Task: Research Airbnb options in Dimitrovgrad, Bulgaria from 10th December, 2023 to 20th December, 2023 for 2 adults. Place can be private room with 1  bedroom having 1 bed and 1 bathroom. Property type can be flat. Amenities needed are: wifi, TV, free parkinig on premises, gym, breakfast.
Action: Mouse moved to (528, 120)
Screenshot: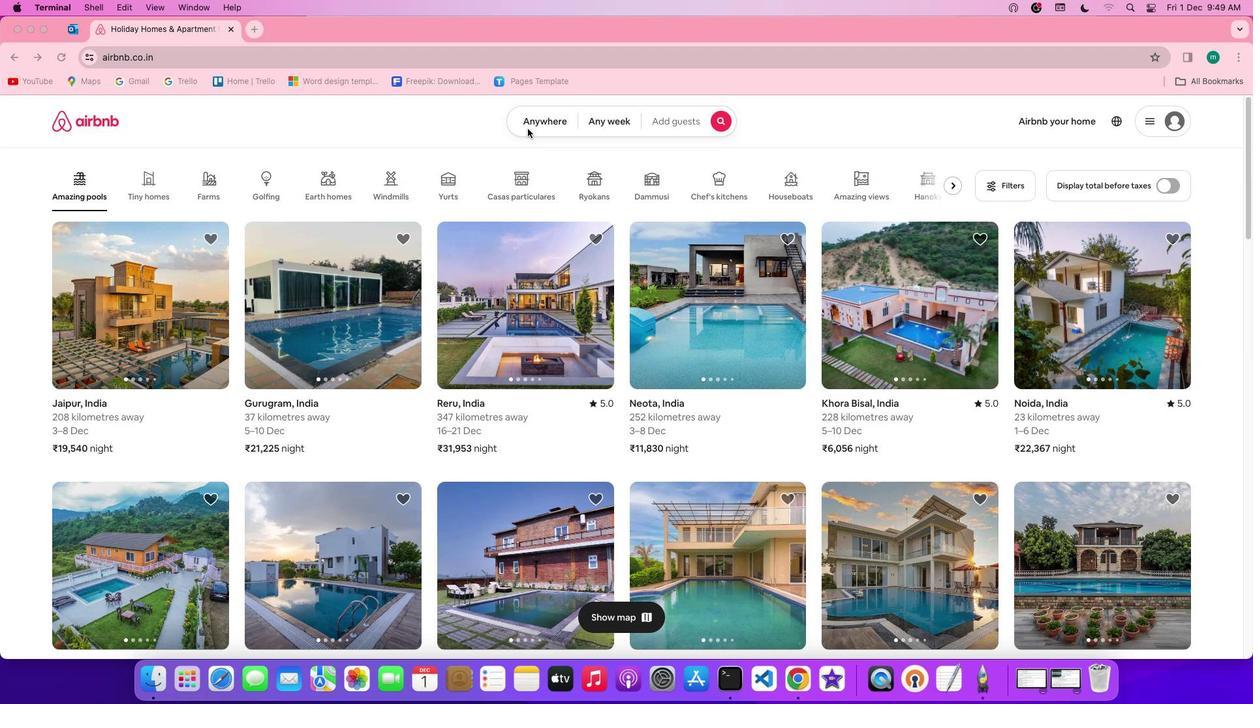 
Action: Mouse pressed left at (528, 120)
Screenshot: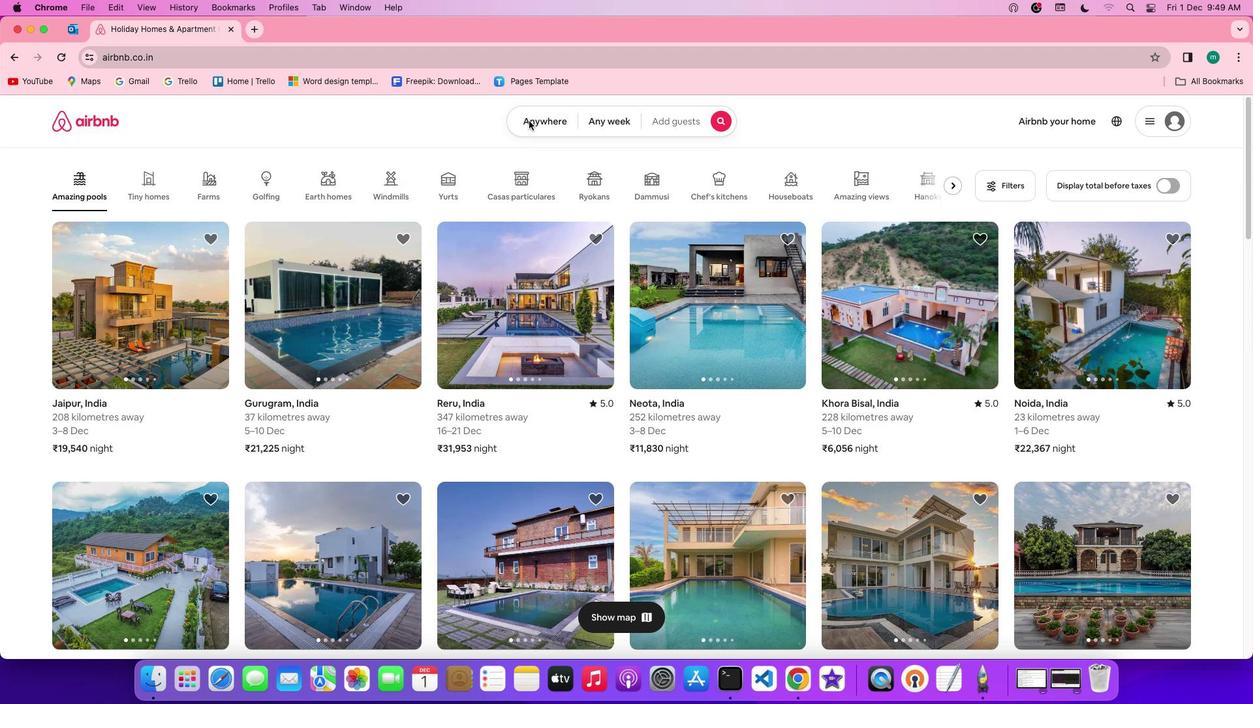 
Action: Mouse pressed left at (528, 120)
Screenshot: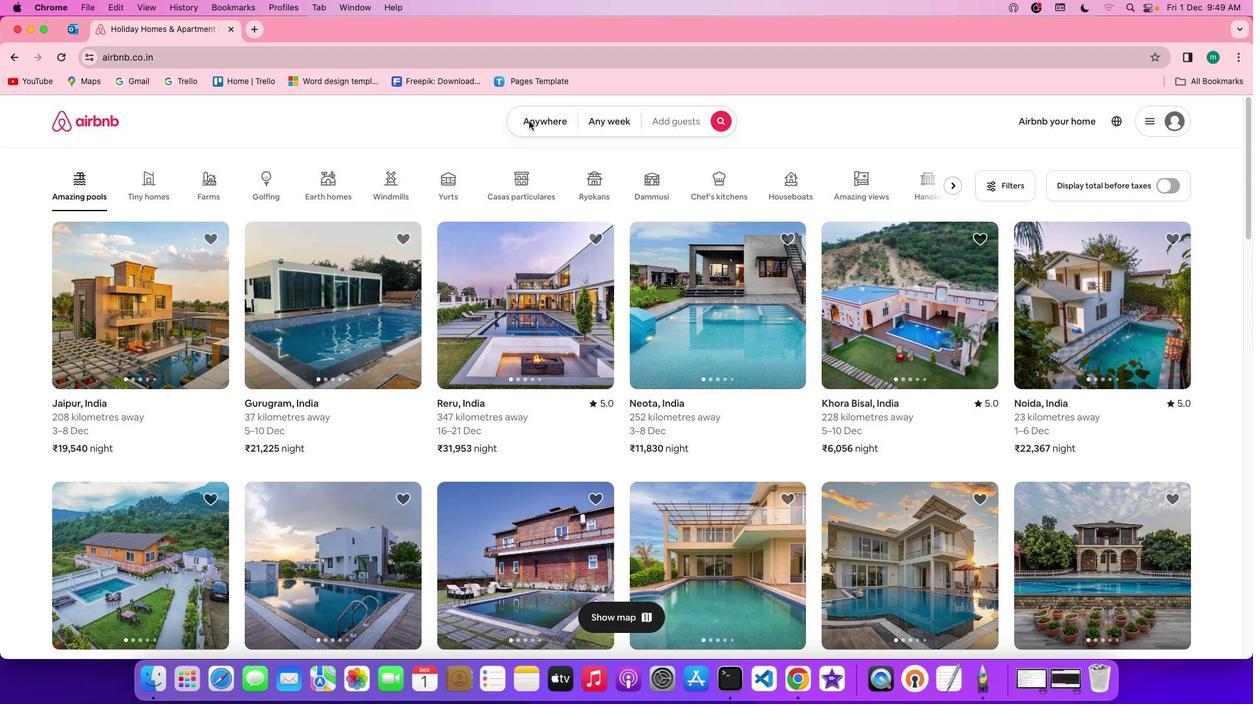 
Action: Mouse moved to (479, 175)
Screenshot: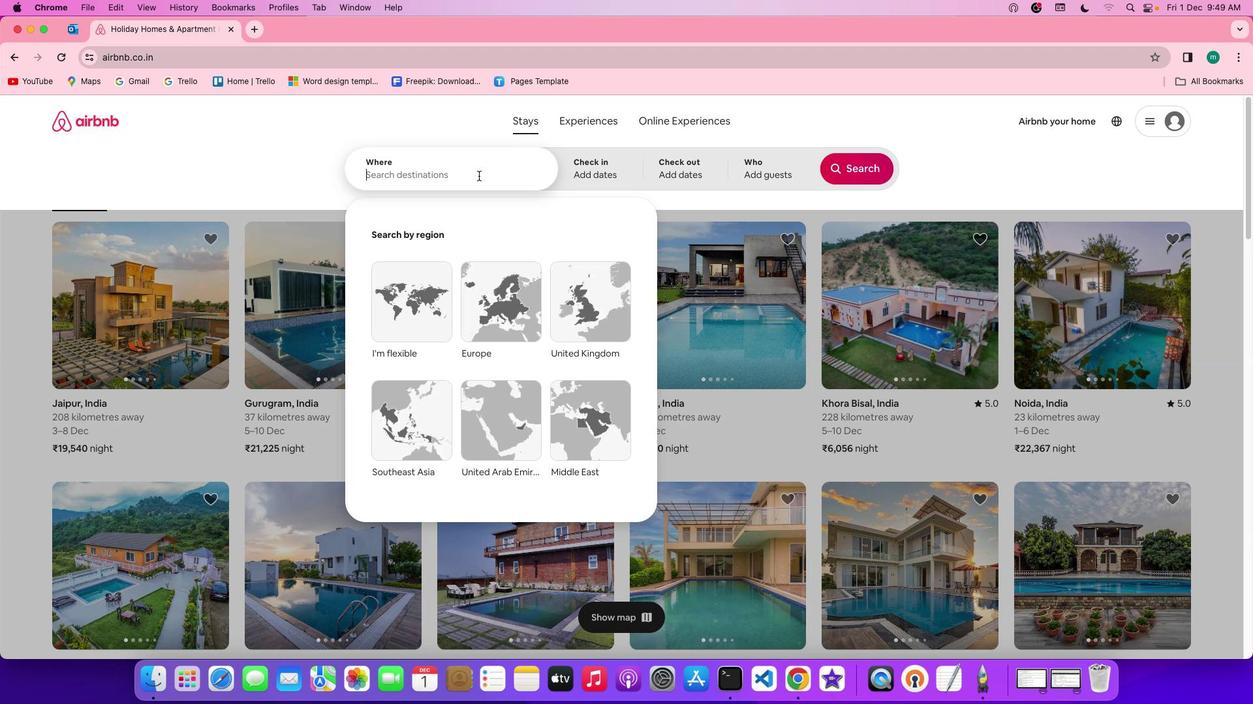 
Action: Mouse pressed left at (479, 175)
Screenshot: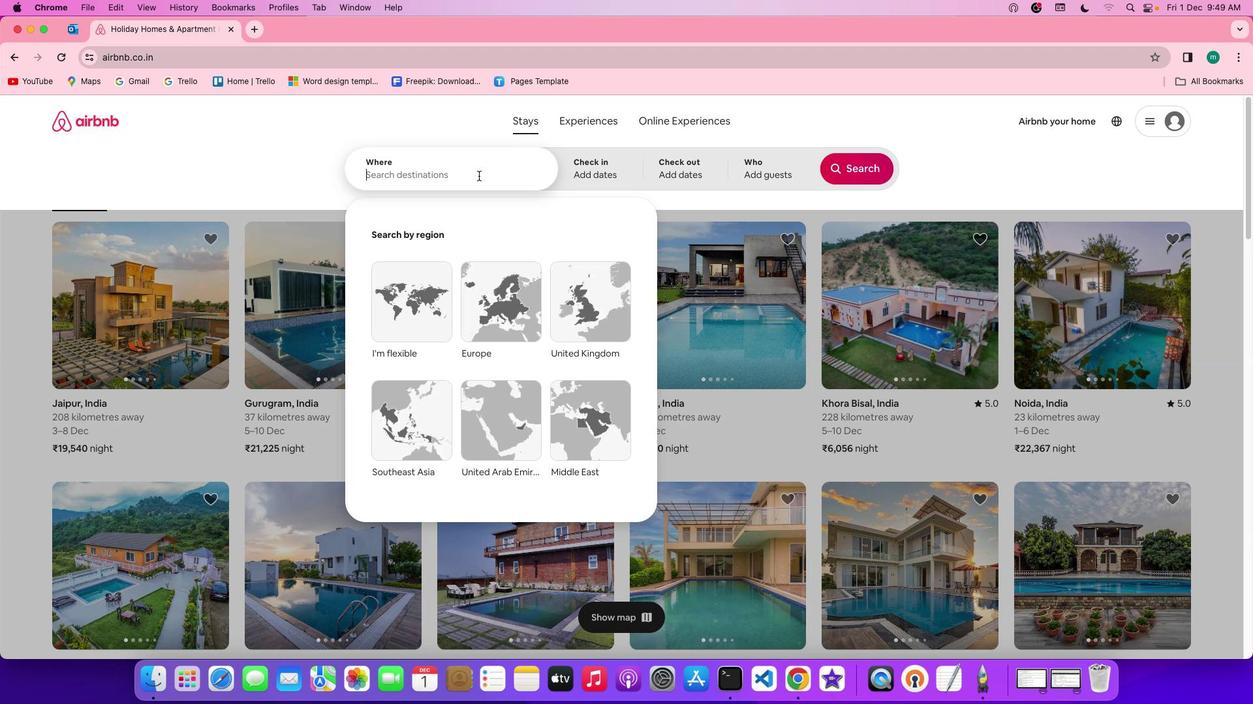 
Action: Key pressed Key.shift'D''i''m''i''t''r''o''v''g''r''a''d'','Key.spaceKey.shiftKey.shift'B''u''l''g''a''r''i''a'
Screenshot: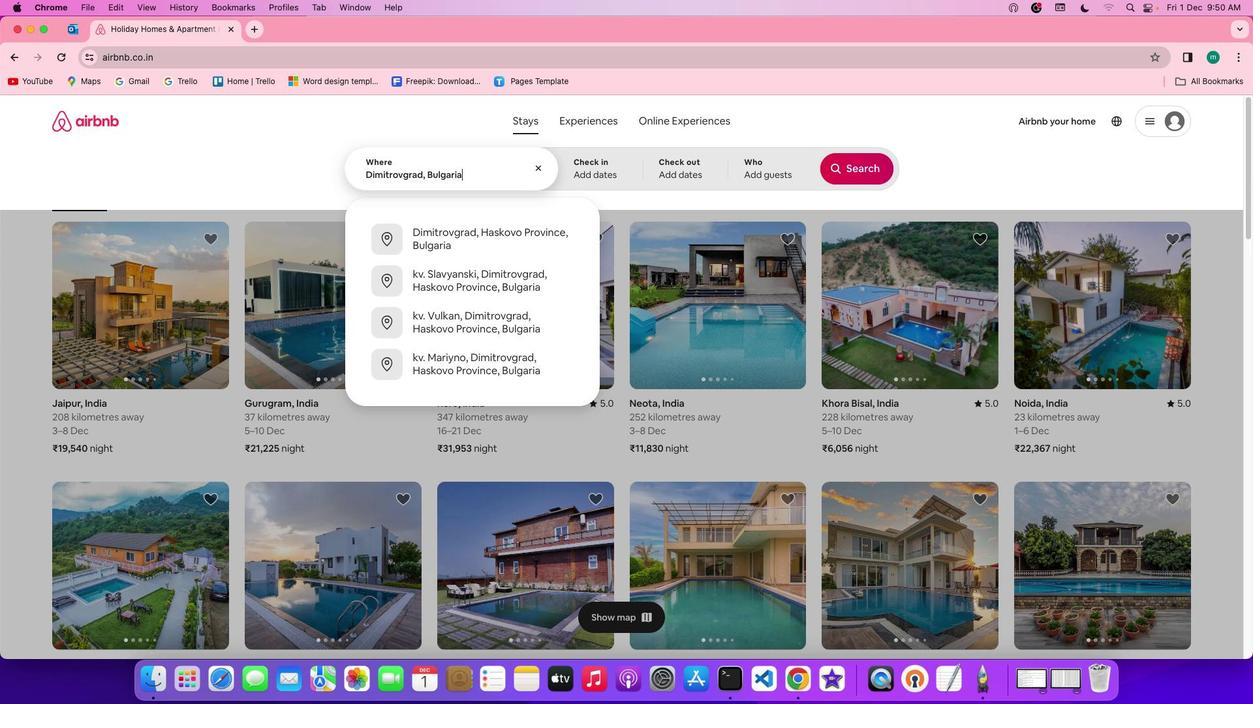 
Action: Mouse moved to (576, 165)
Screenshot: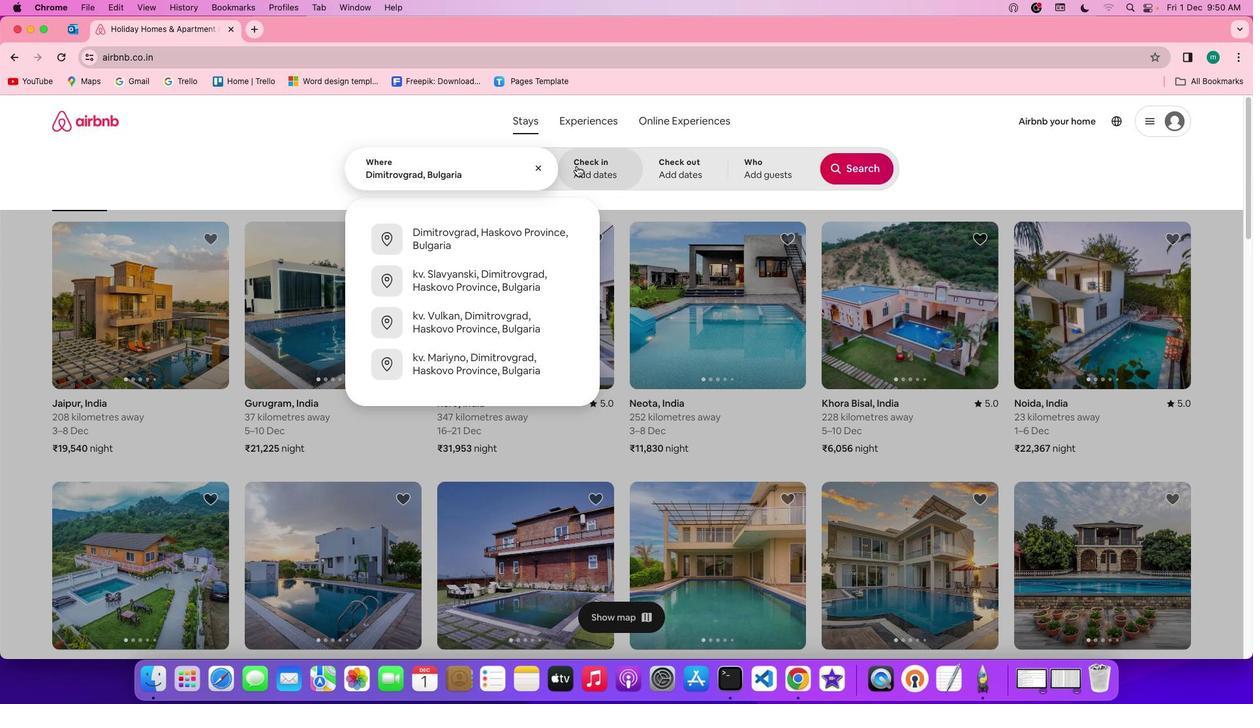 
Action: Mouse pressed left at (576, 165)
Screenshot: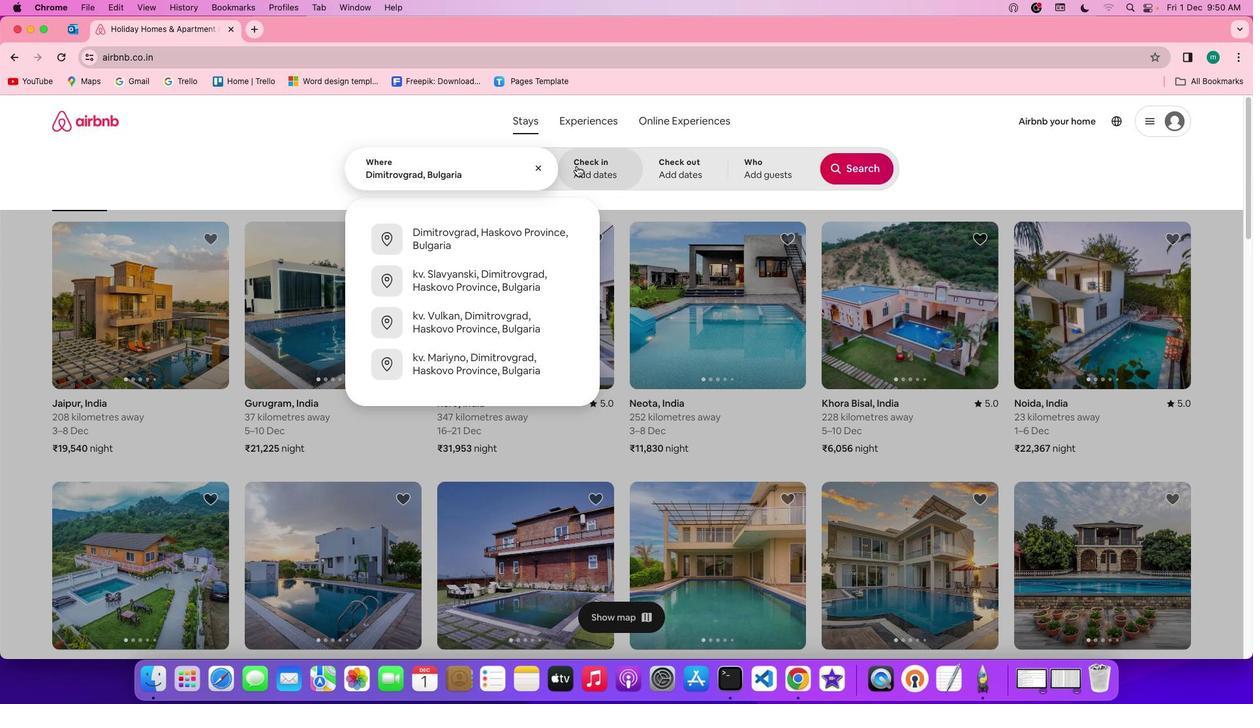 
Action: Mouse moved to (409, 390)
Screenshot: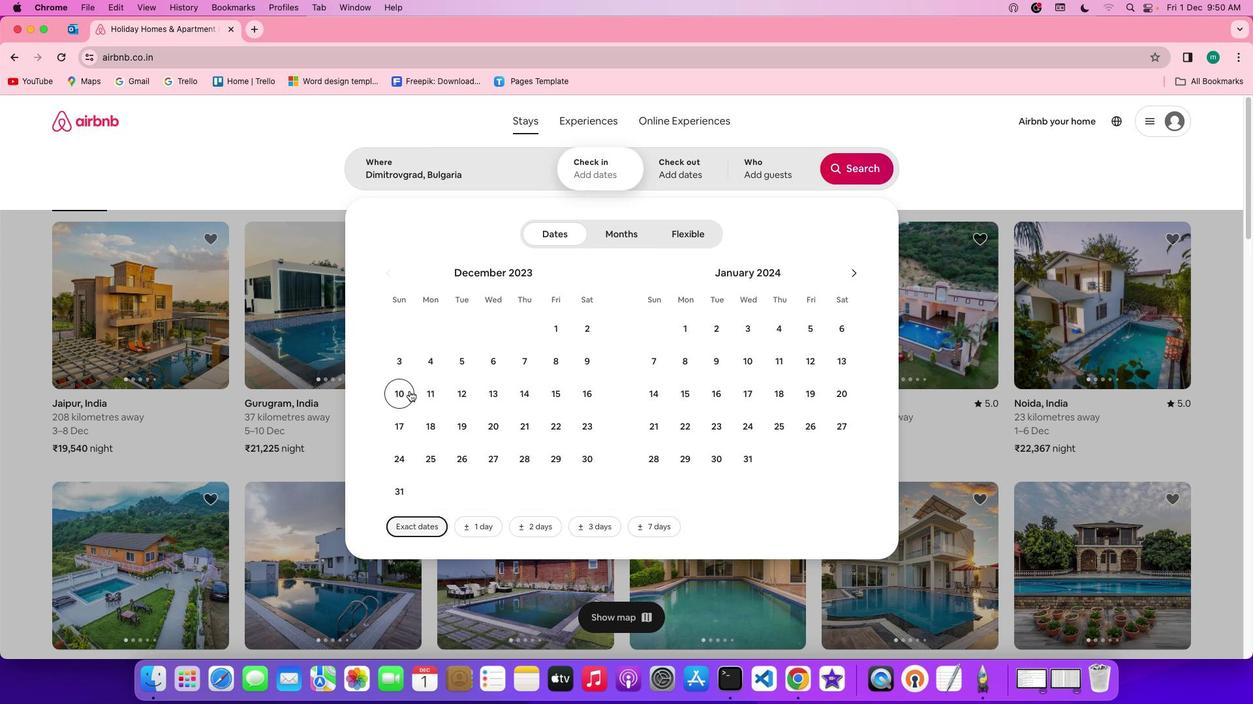 
Action: Mouse pressed left at (409, 390)
Screenshot: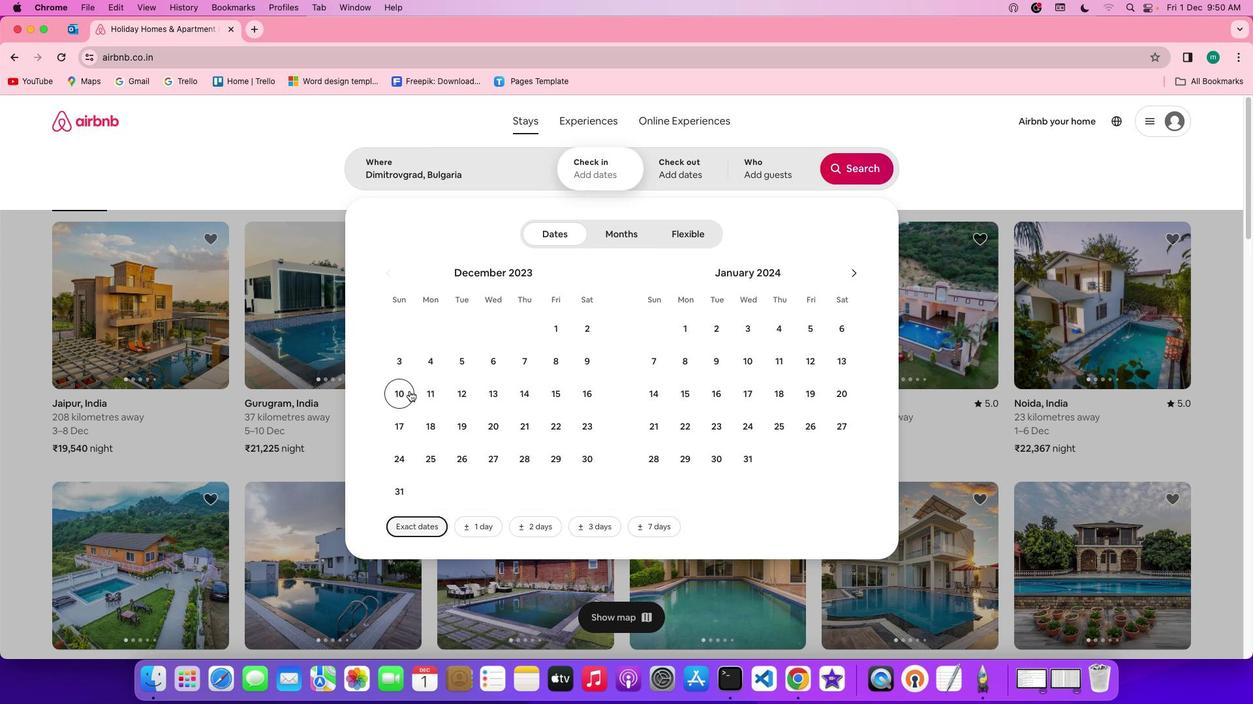 
Action: Mouse moved to (484, 421)
Screenshot: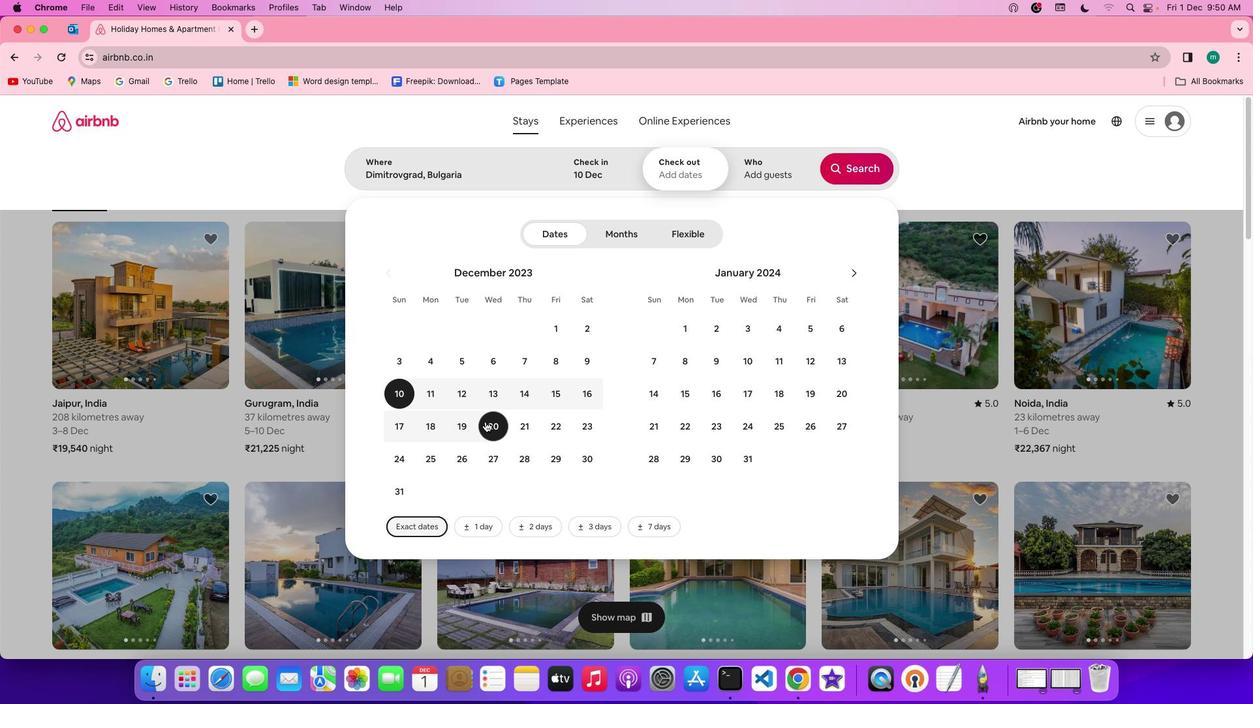 
Action: Mouse pressed left at (484, 421)
Screenshot: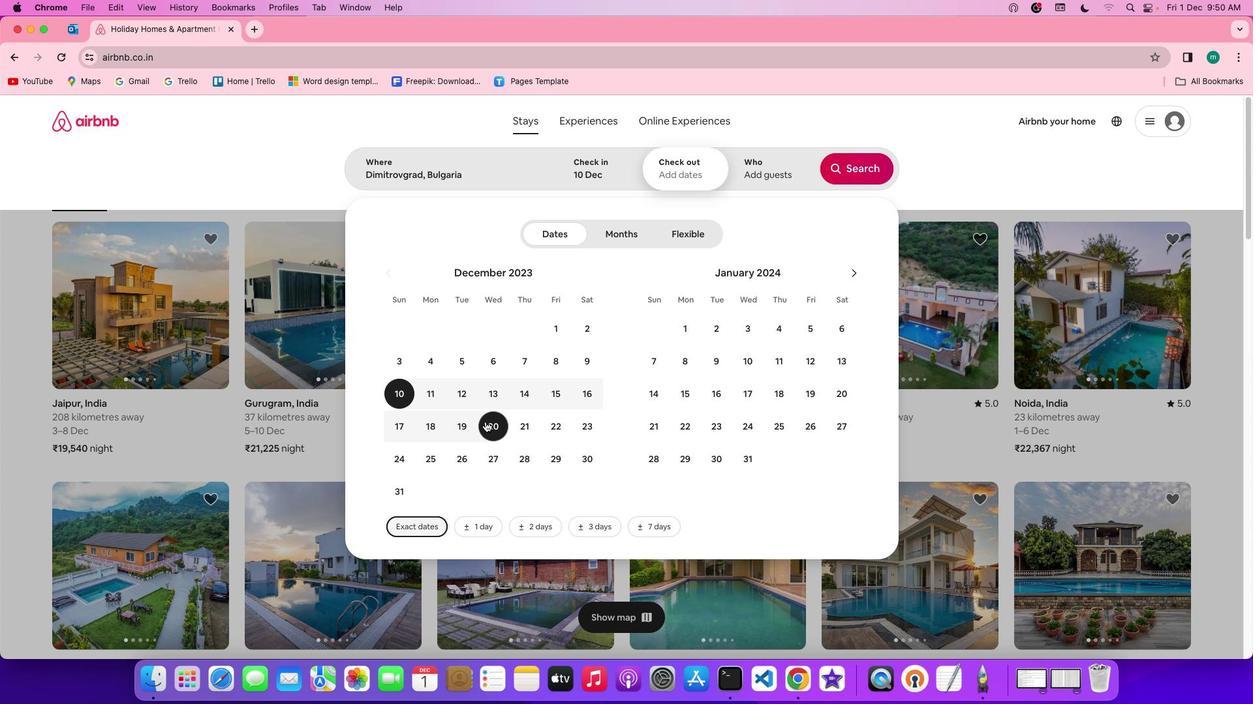 
Action: Mouse moved to (768, 163)
Screenshot: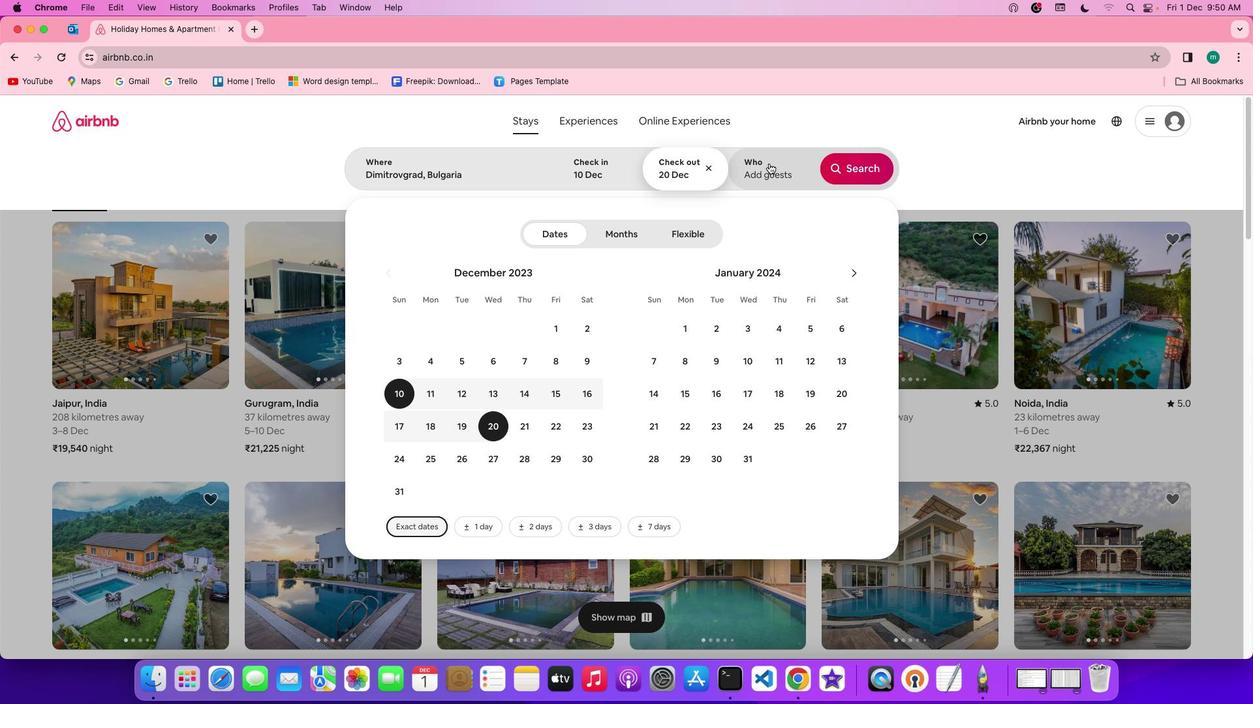 
Action: Mouse pressed left at (768, 163)
Screenshot: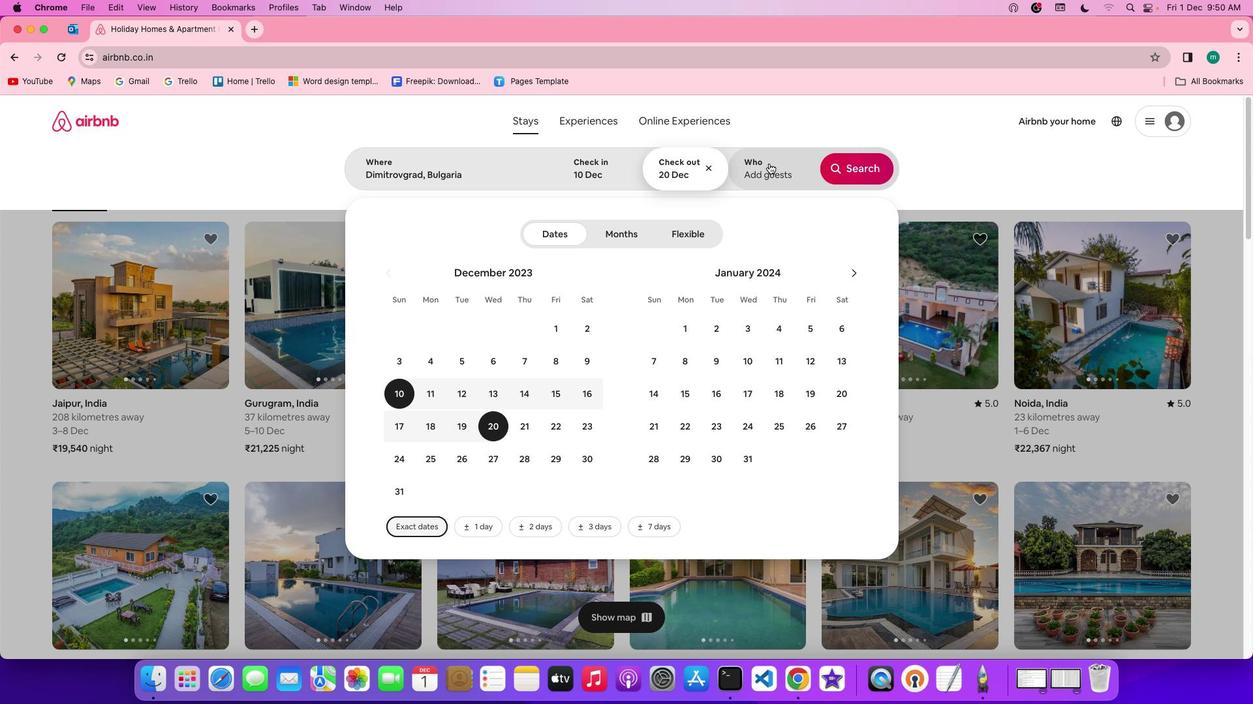 
Action: Mouse moved to (856, 235)
Screenshot: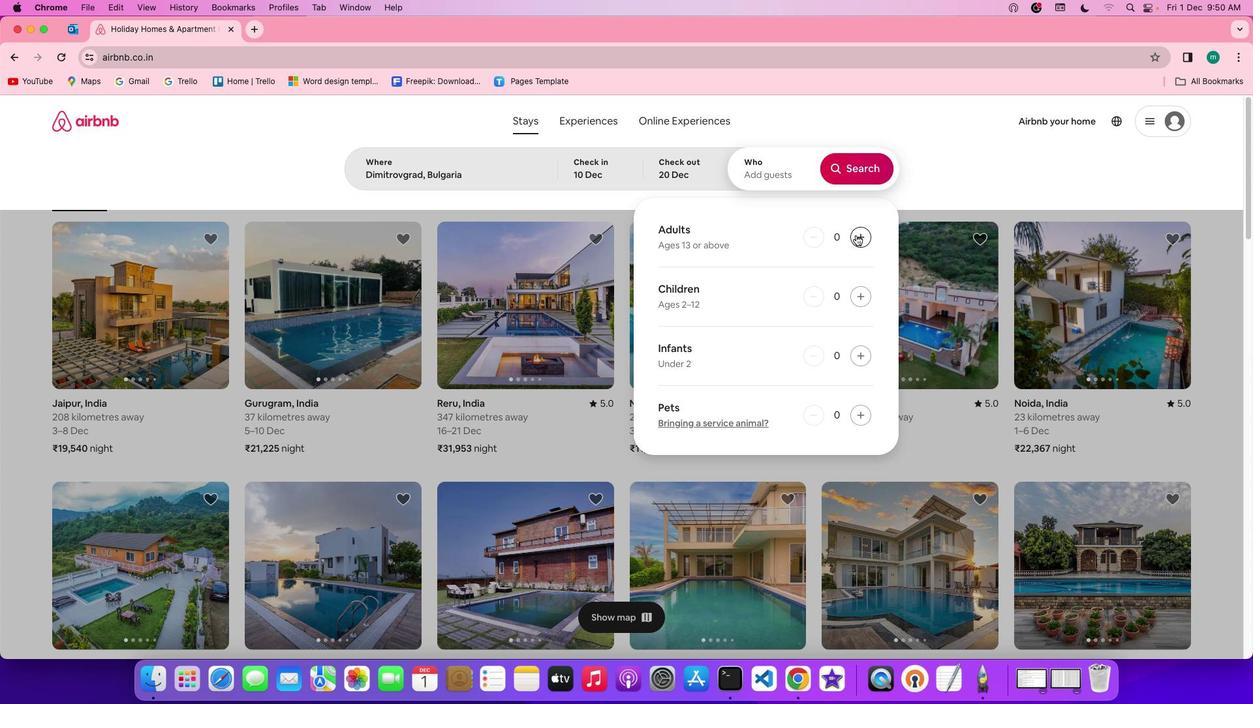 
Action: Mouse pressed left at (856, 235)
Screenshot: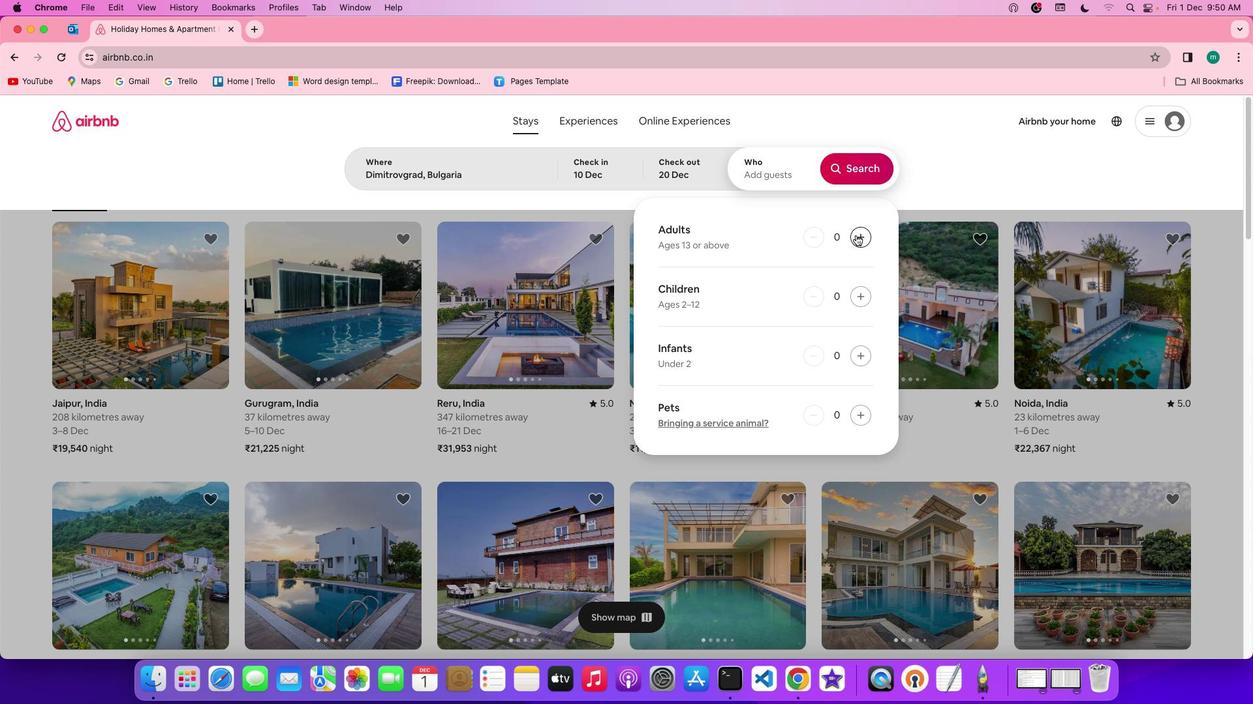 
Action: Mouse pressed left at (856, 235)
Screenshot: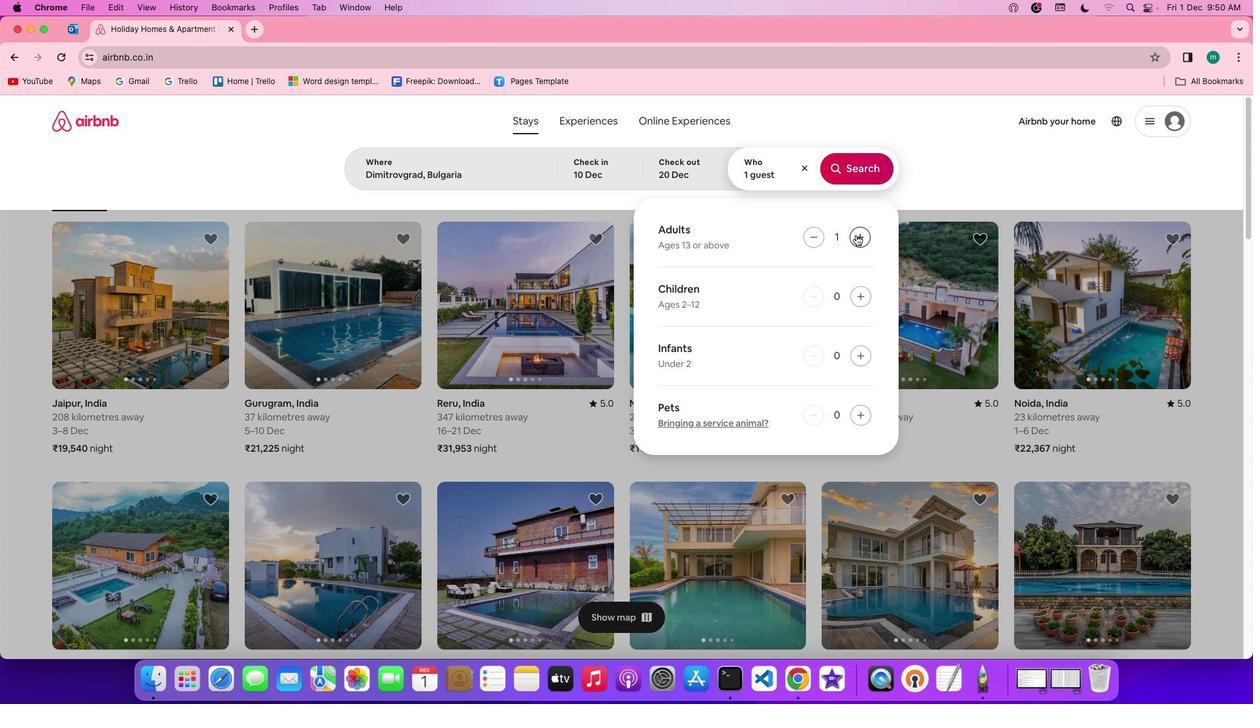 
Action: Mouse moved to (866, 164)
Screenshot: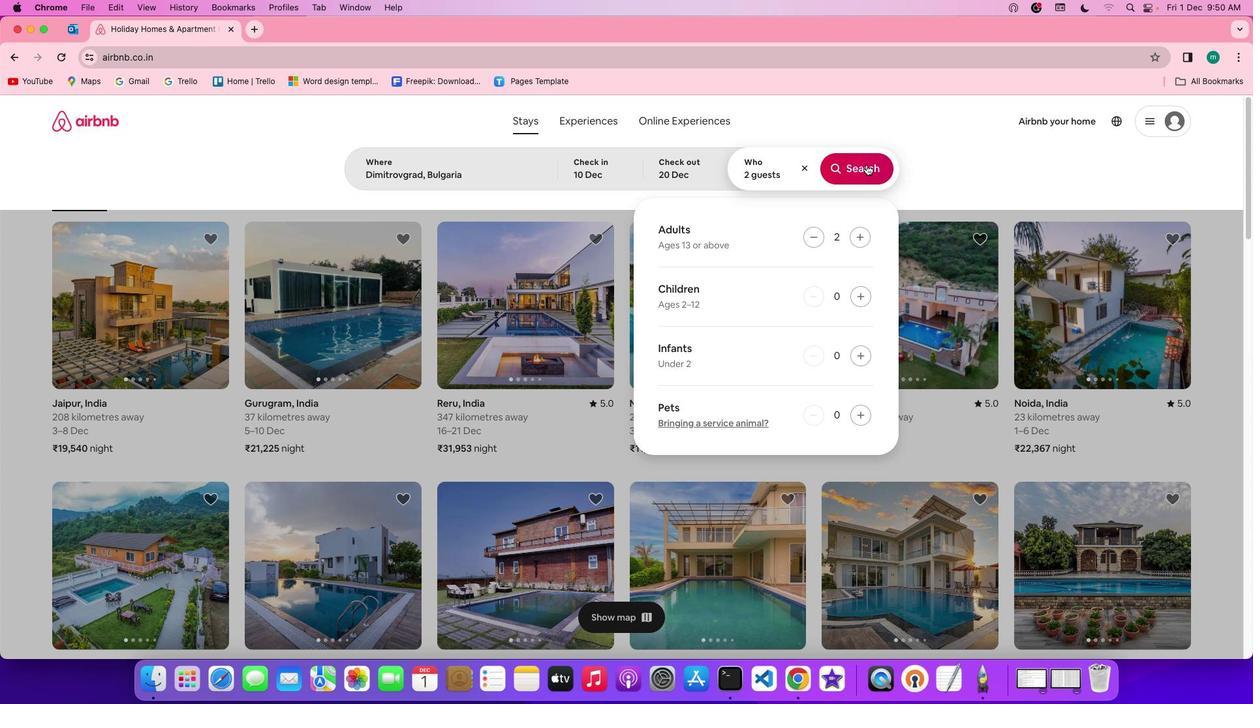 
Action: Mouse pressed left at (866, 164)
Screenshot: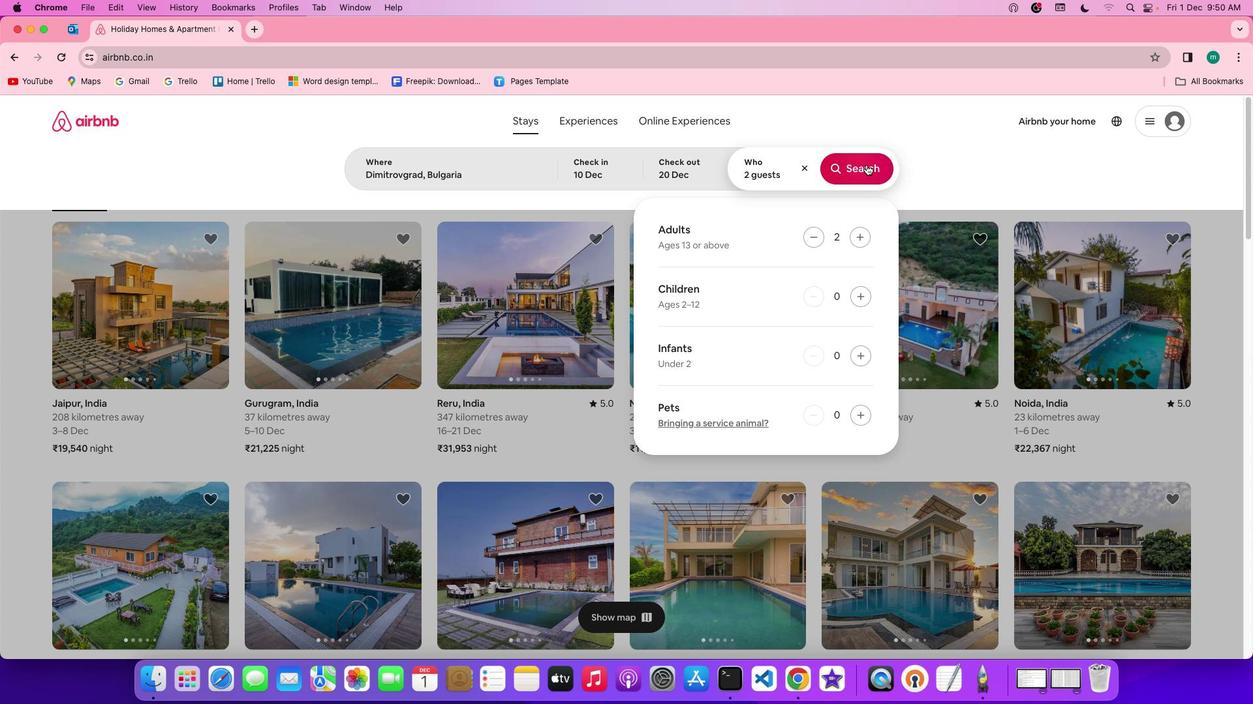 
Action: Mouse moved to (1052, 174)
Screenshot: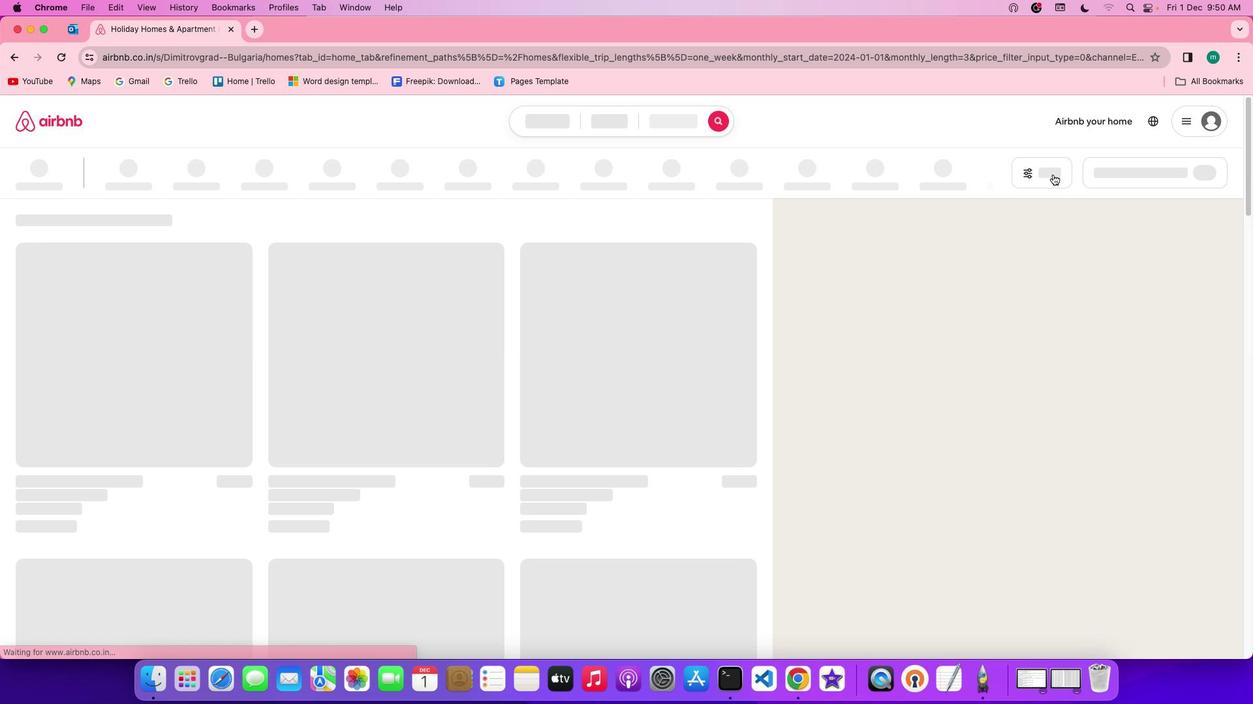 
Action: Mouse pressed left at (1052, 174)
Screenshot: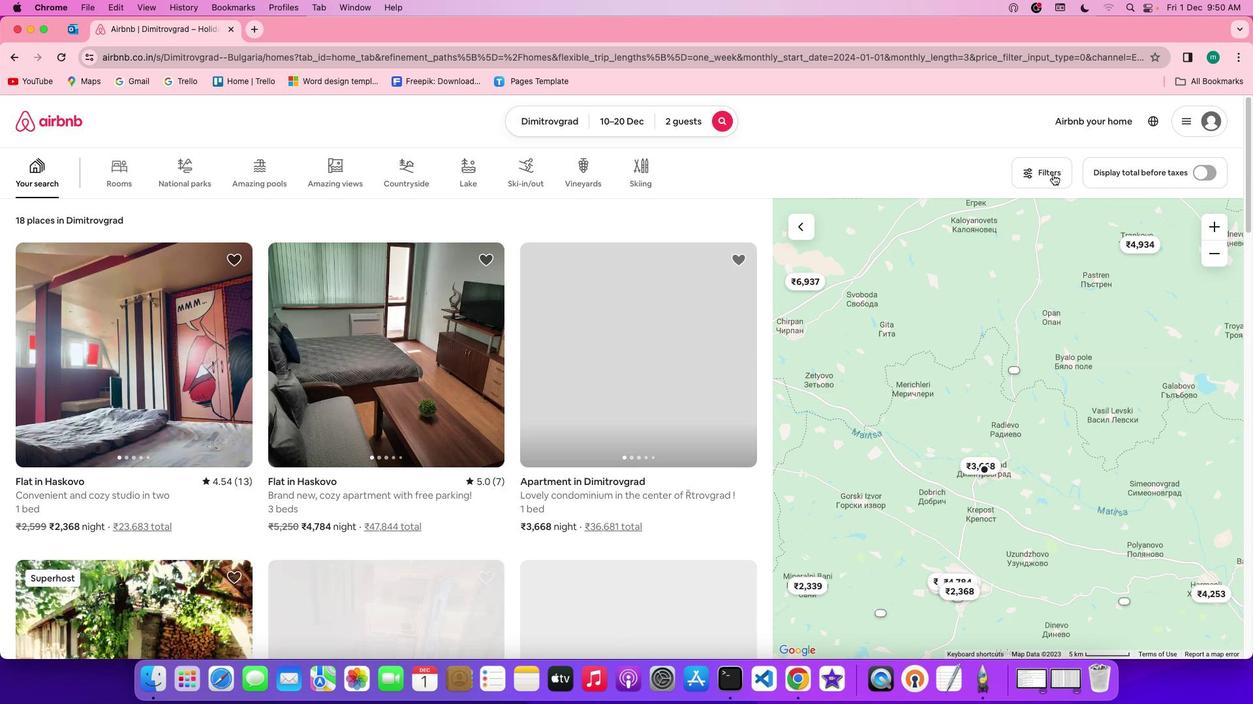 
Action: Mouse moved to (746, 332)
Screenshot: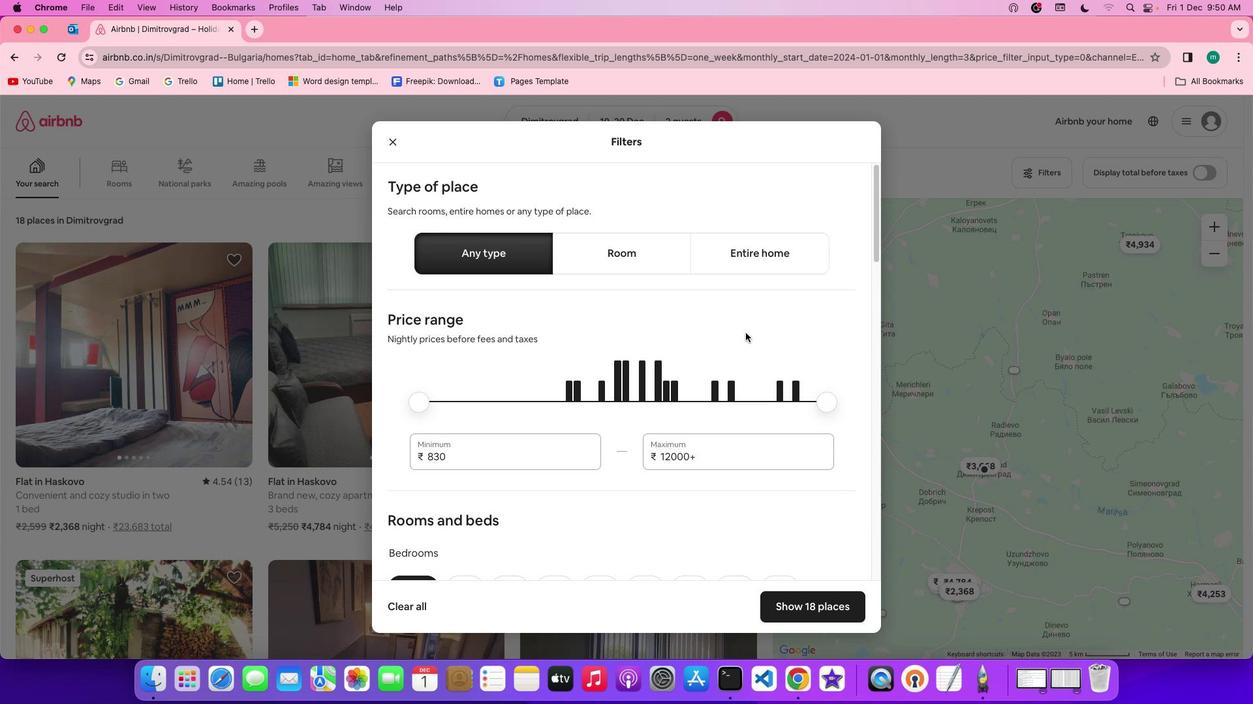 
Action: Mouse scrolled (746, 332) with delta (0, 0)
Screenshot: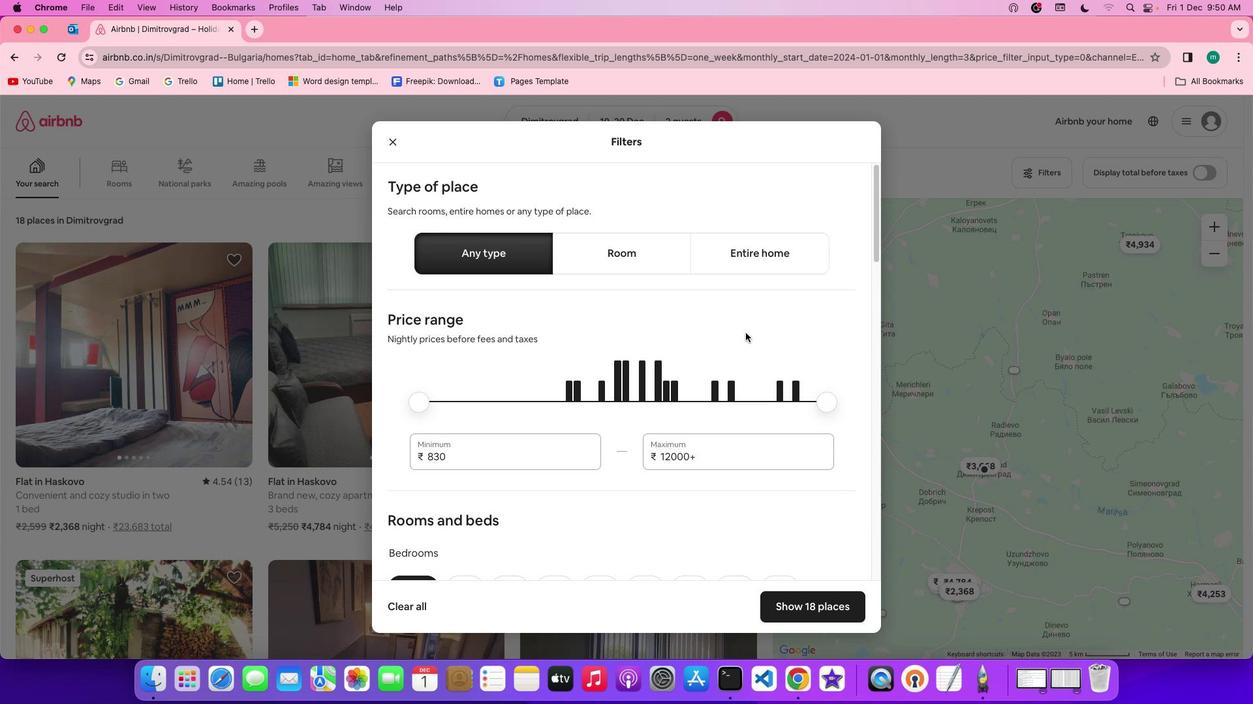 
Action: Mouse scrolled (746, 332) with delta (0, 0)
Screenshot: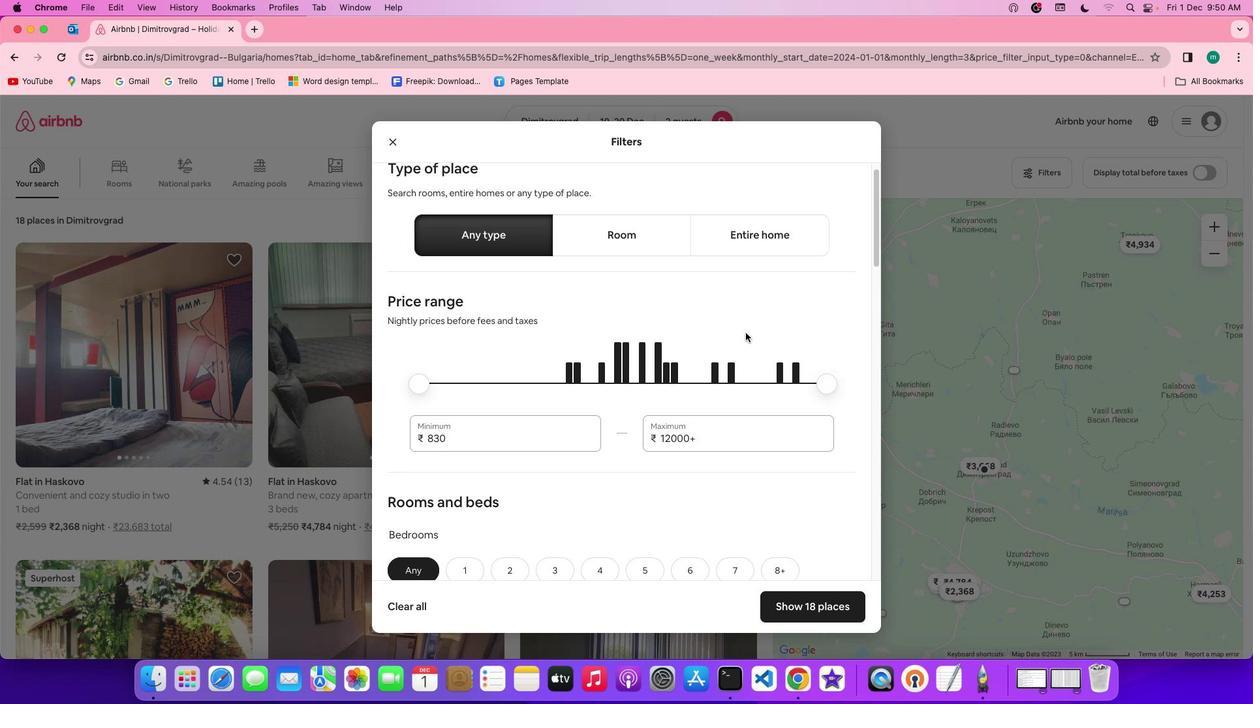 
Action: Mouse scrolled (746, 332) with delta (0, -1)
Screenshot: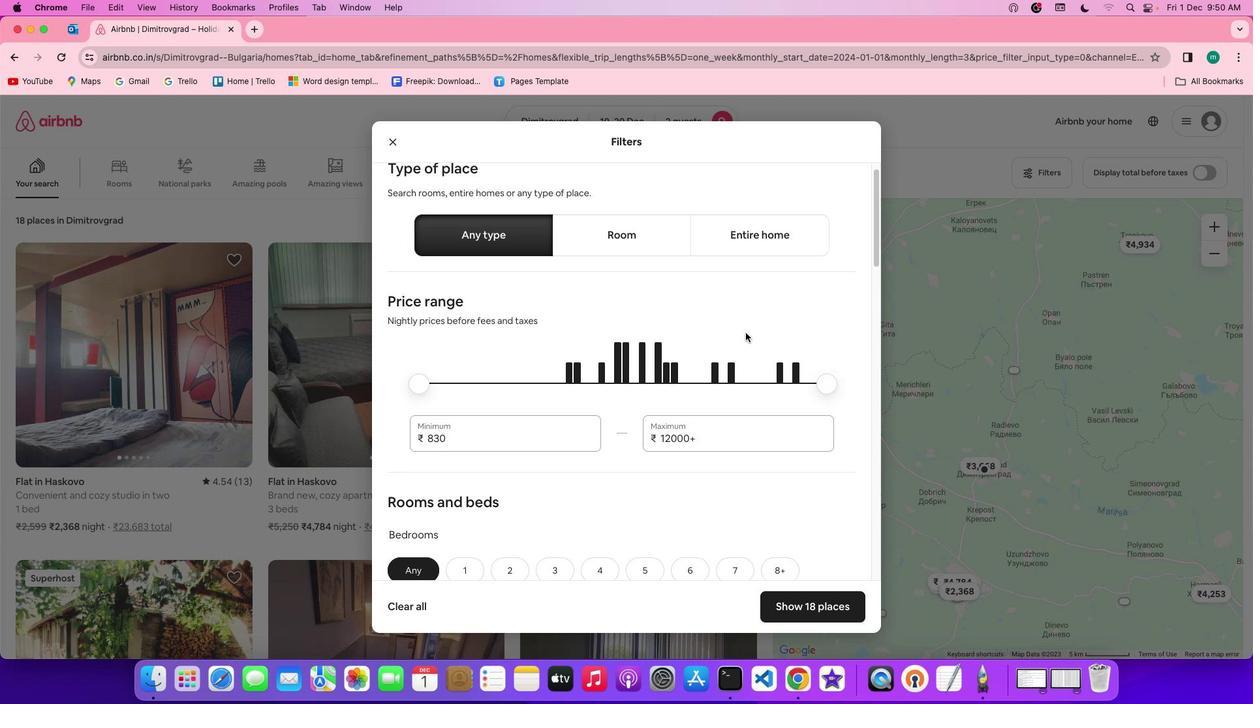 
Action: Mouse scrolled (746, 332) with delta (0, -1)
Screenshot: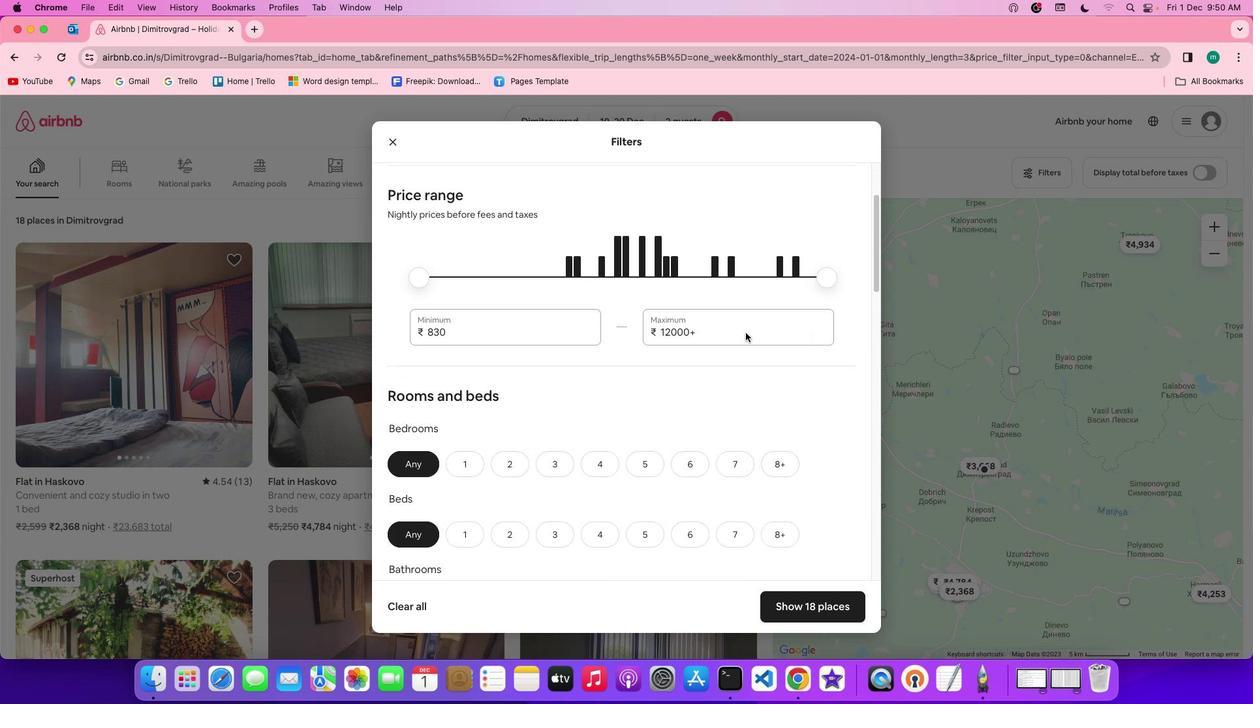 
Action: Mouse moved to (745, 332)
Screenshot: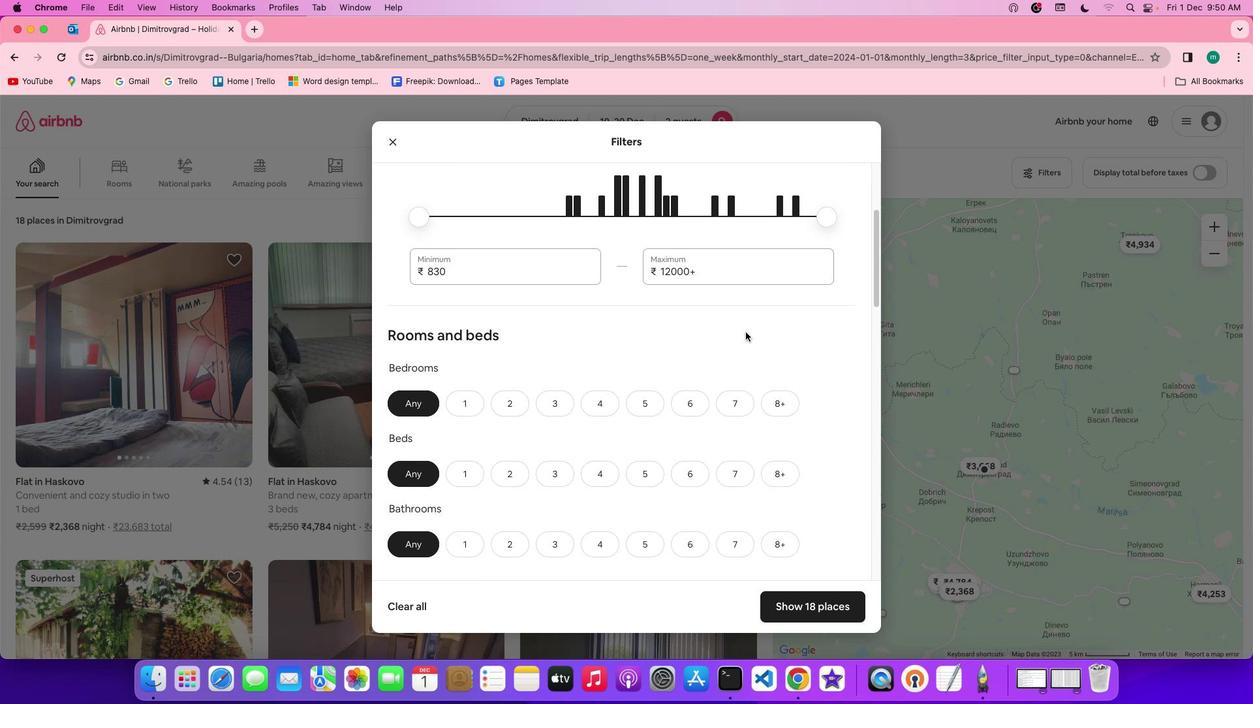 
Action: Mouse scrolled (745, 332) with delta (0, 0)
Screenshot: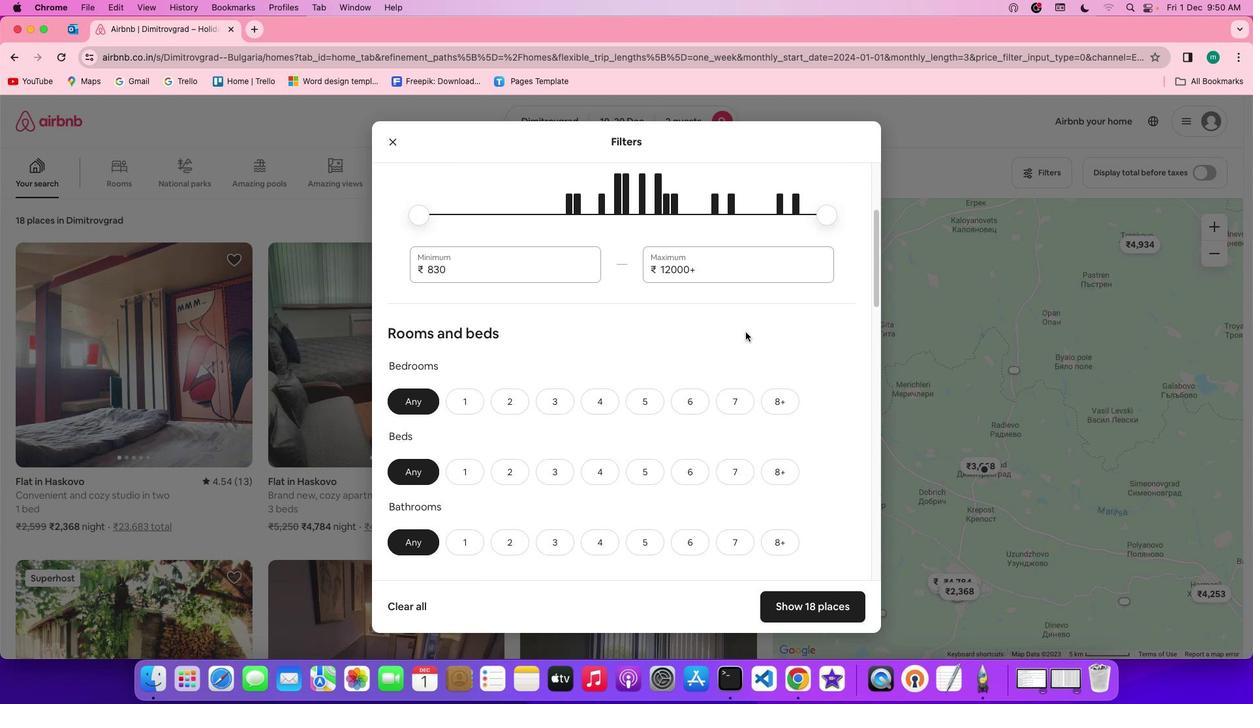 
Action: Mouse scrolled (745, 332) with delta (0, 0)
Screenshot: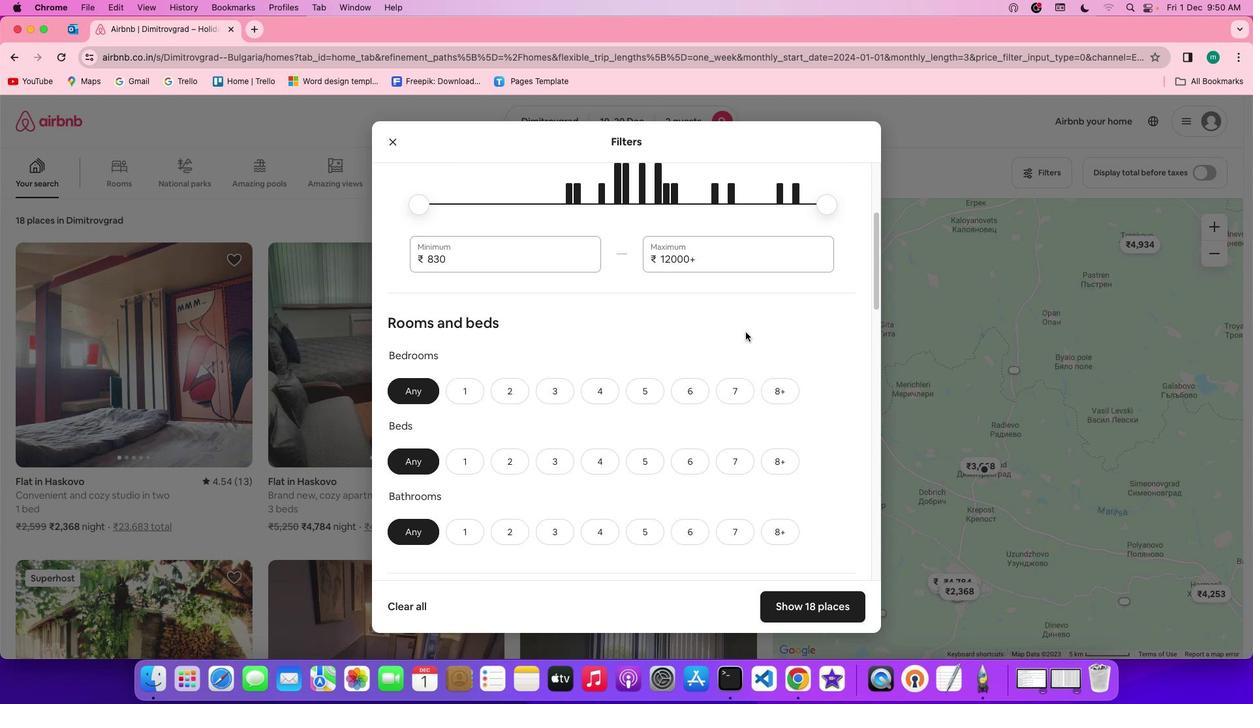 
Action: Mouse scrolled (745, 332) with delta (0, -1)
Screenshot: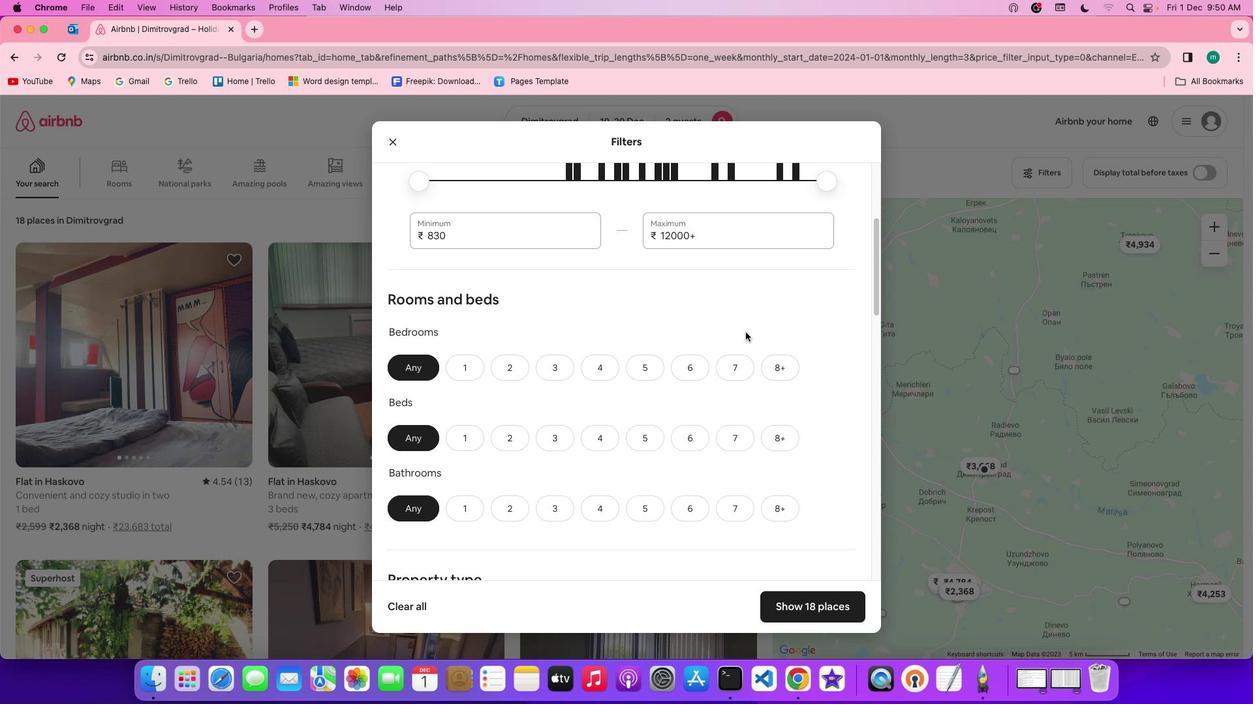 
Action: Mouse moved to (460, 300)
Screenshot: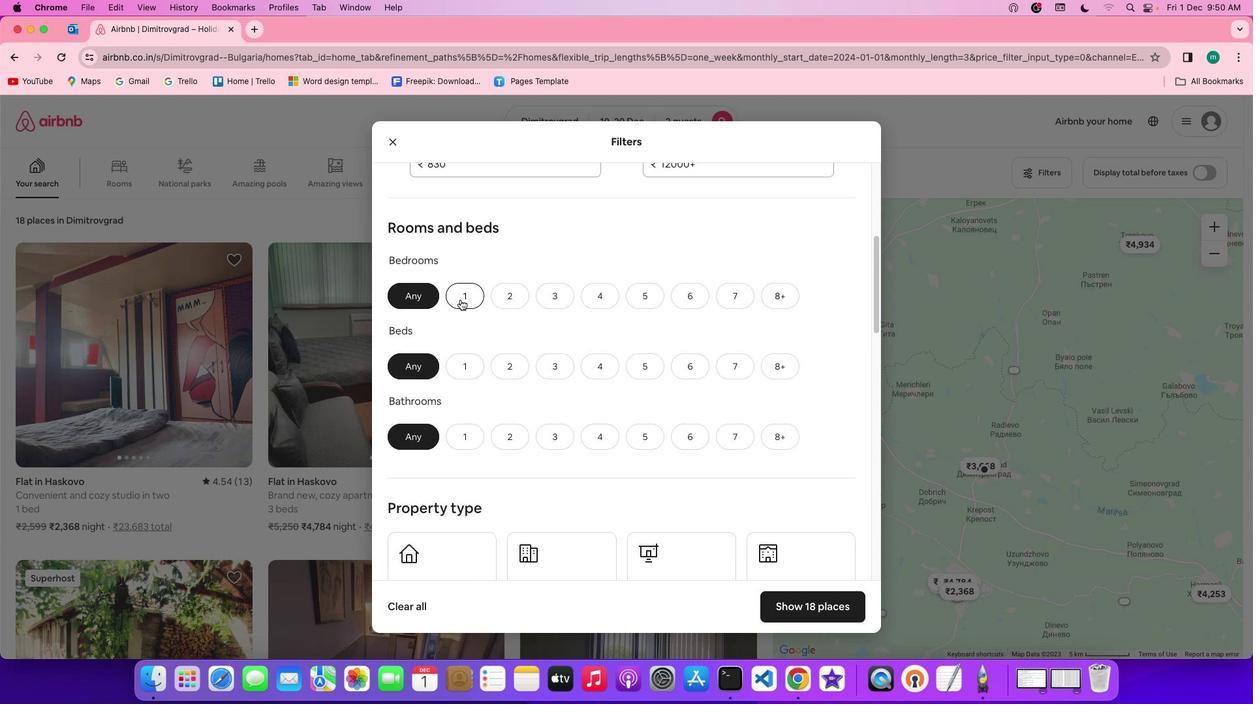 
Action: Mouse pressed left at (460, 300)
Screenshot: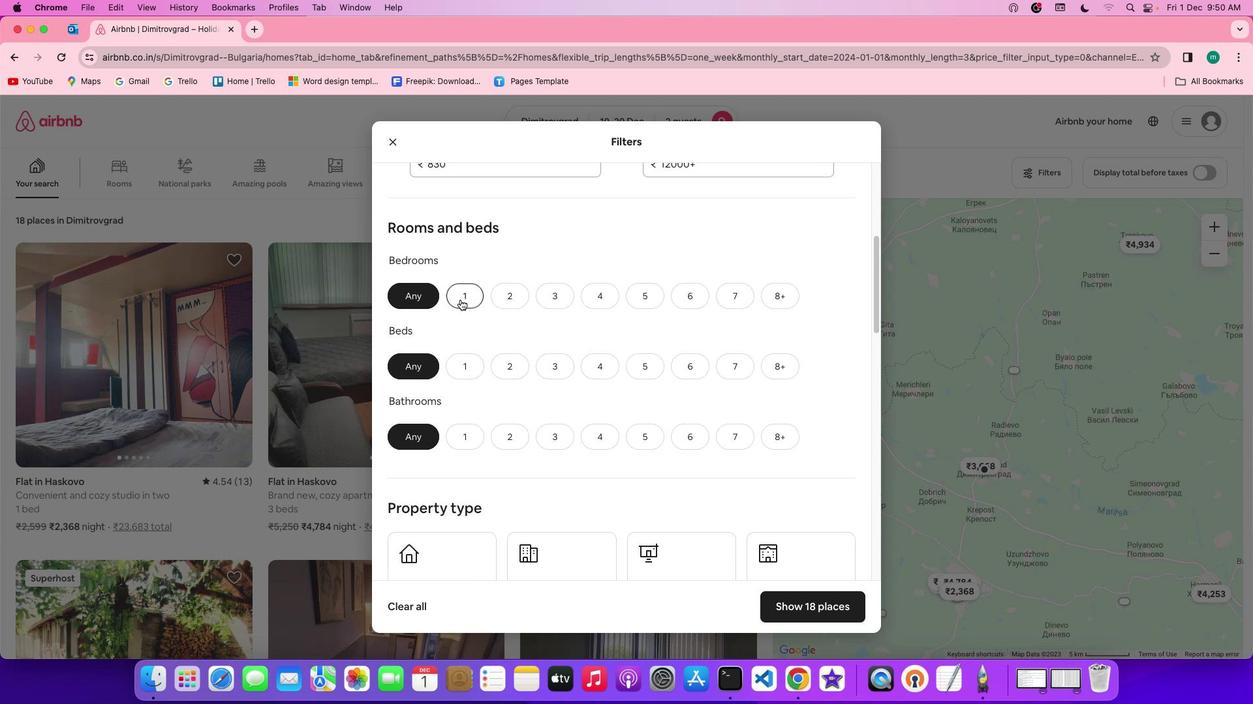 
Action: Mouse moved to (476, 366)
Screenshot: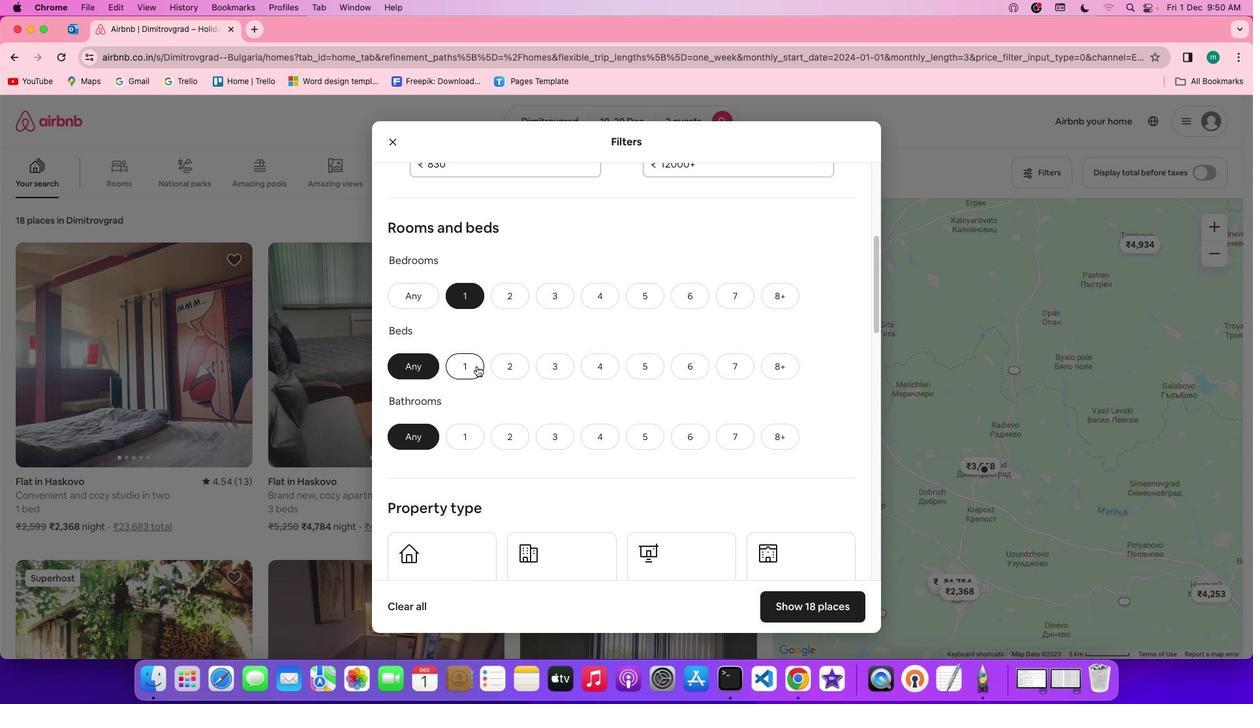 
Action: Mouse pressed left at (476, 366)
Screenshot: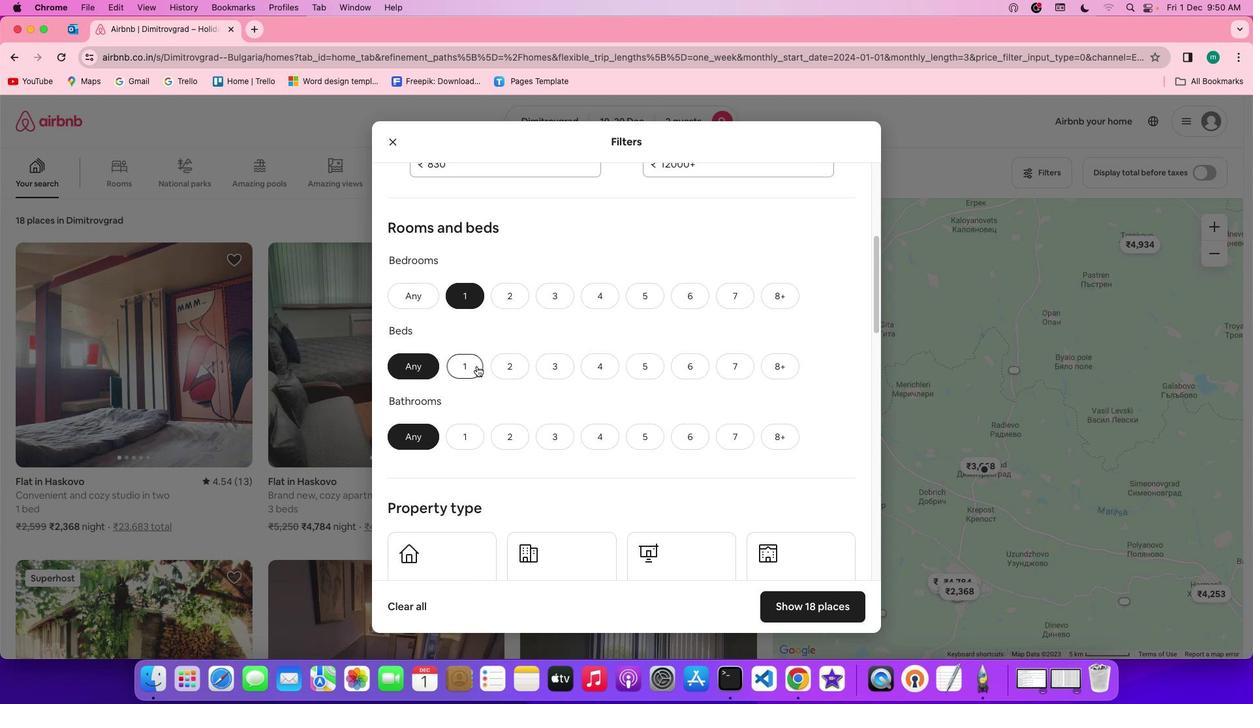 
Action: Mouse moved to (458, 441)
Screenshot: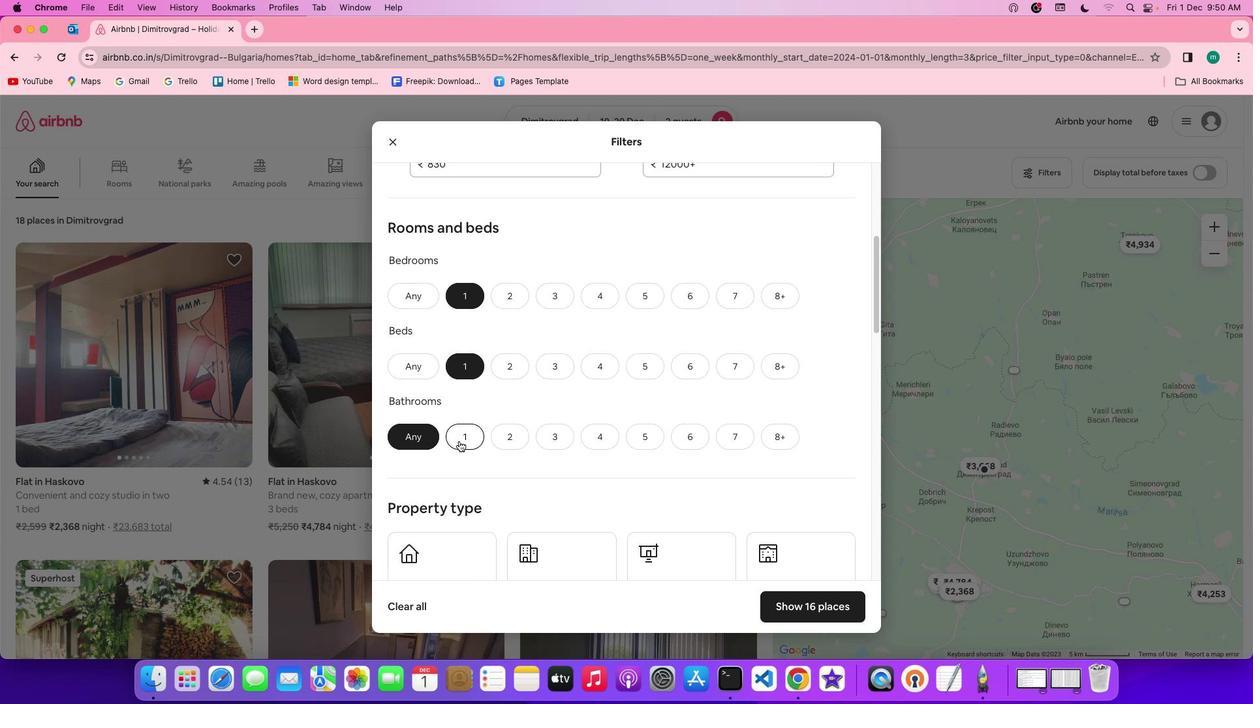 
Action: Mouse pressed left at (458, 441)
Screenshot: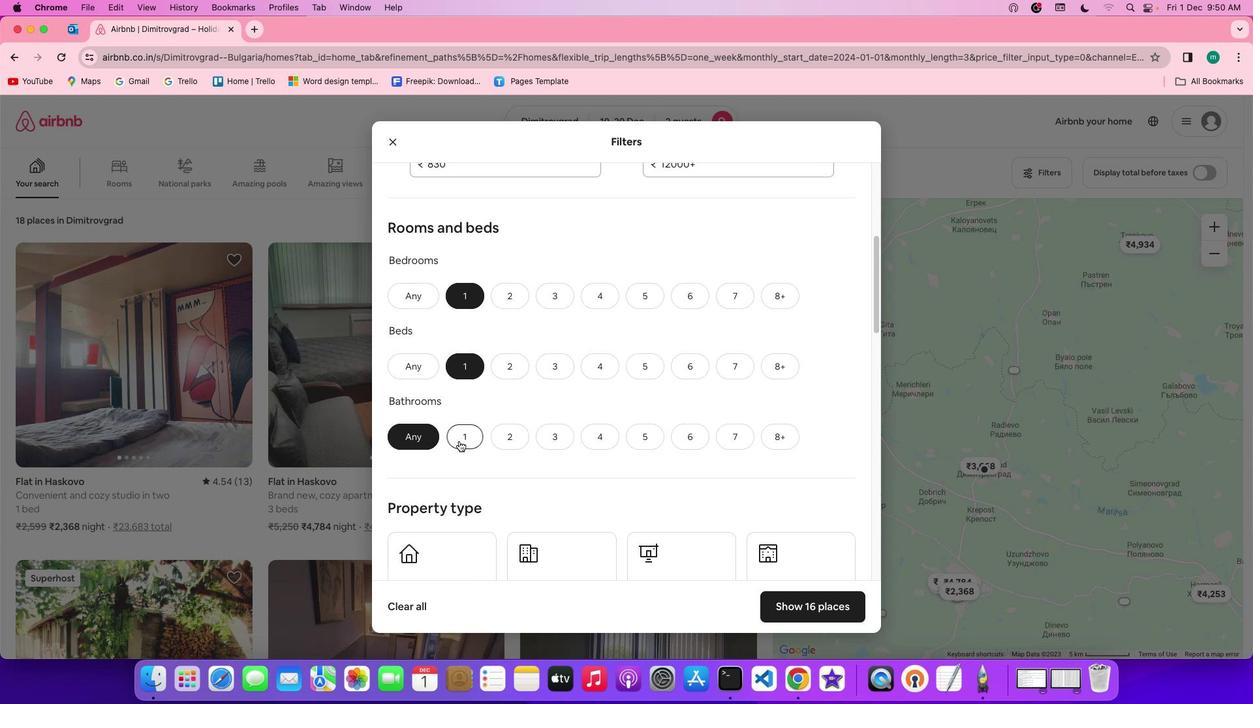 
Action: Mouse moved to (586, 424)
Screenshot: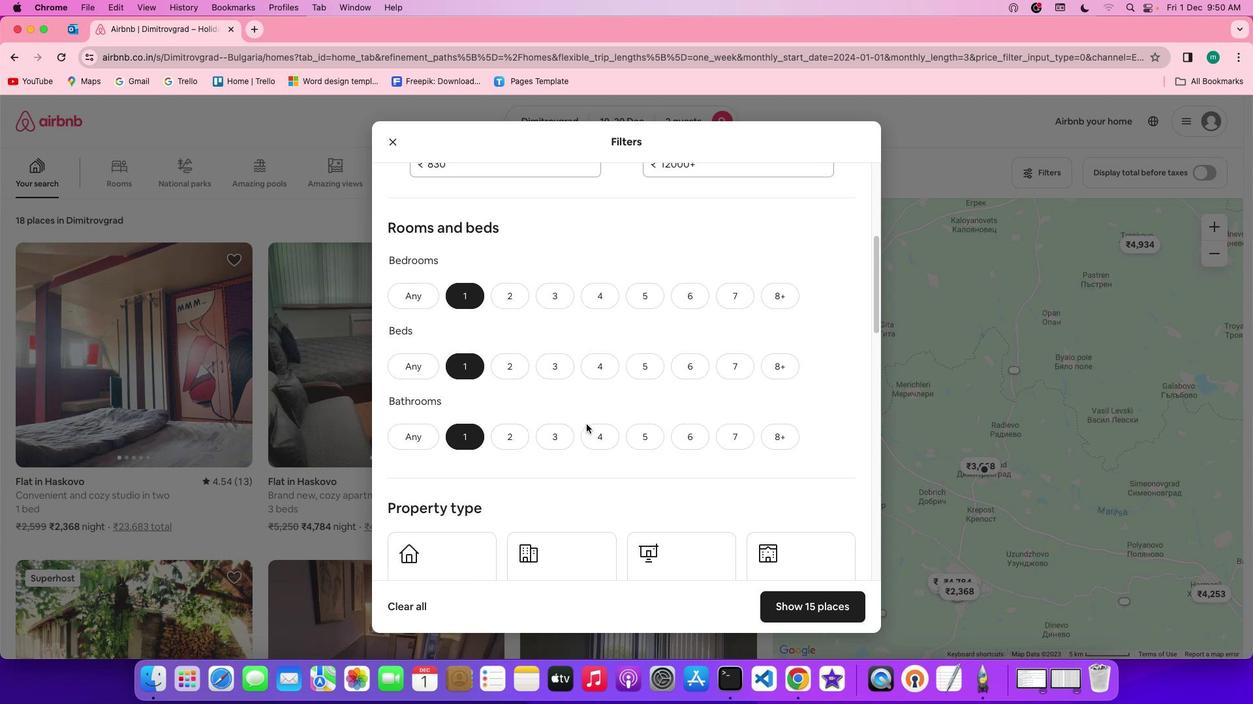 
Action: Mouse scrolled (586, 424) with delta (0, 0)
Screenshot: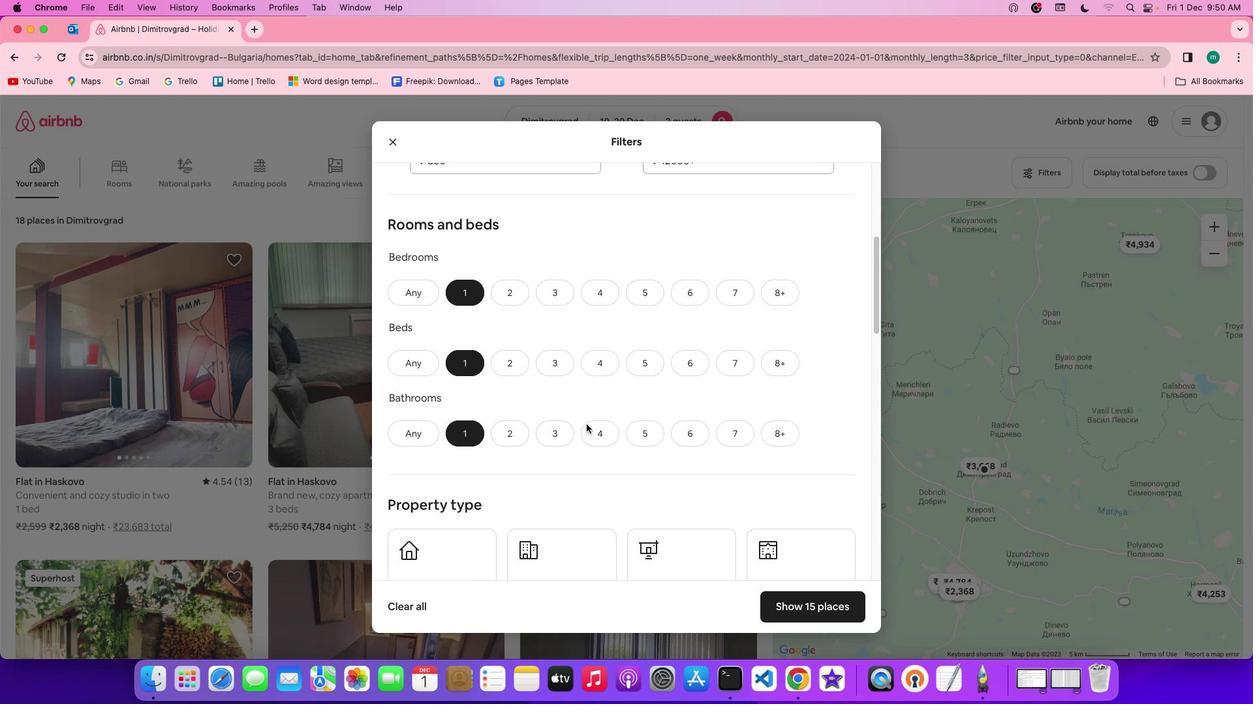 
Action: Mouse scrolled (586, 424) with delta (0, 0)
Screenshot: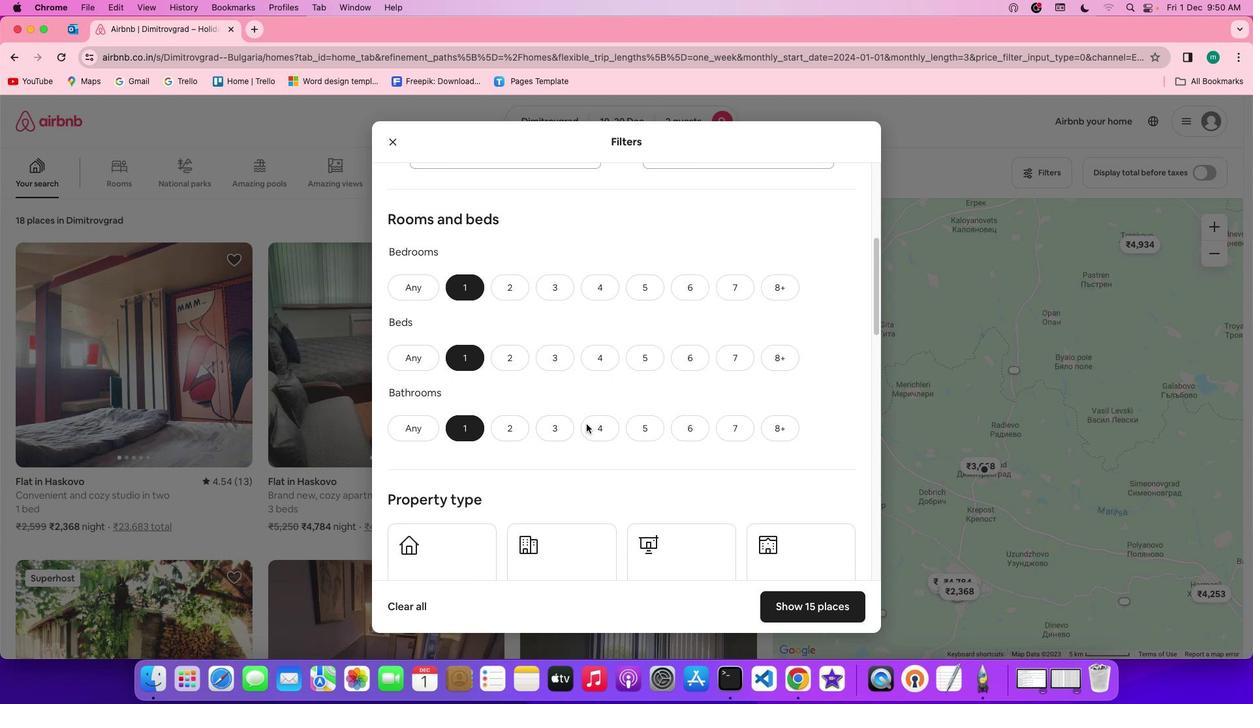 
Action: Mouse scrolled (586, 424) with delta (0, 0)
Screenshot: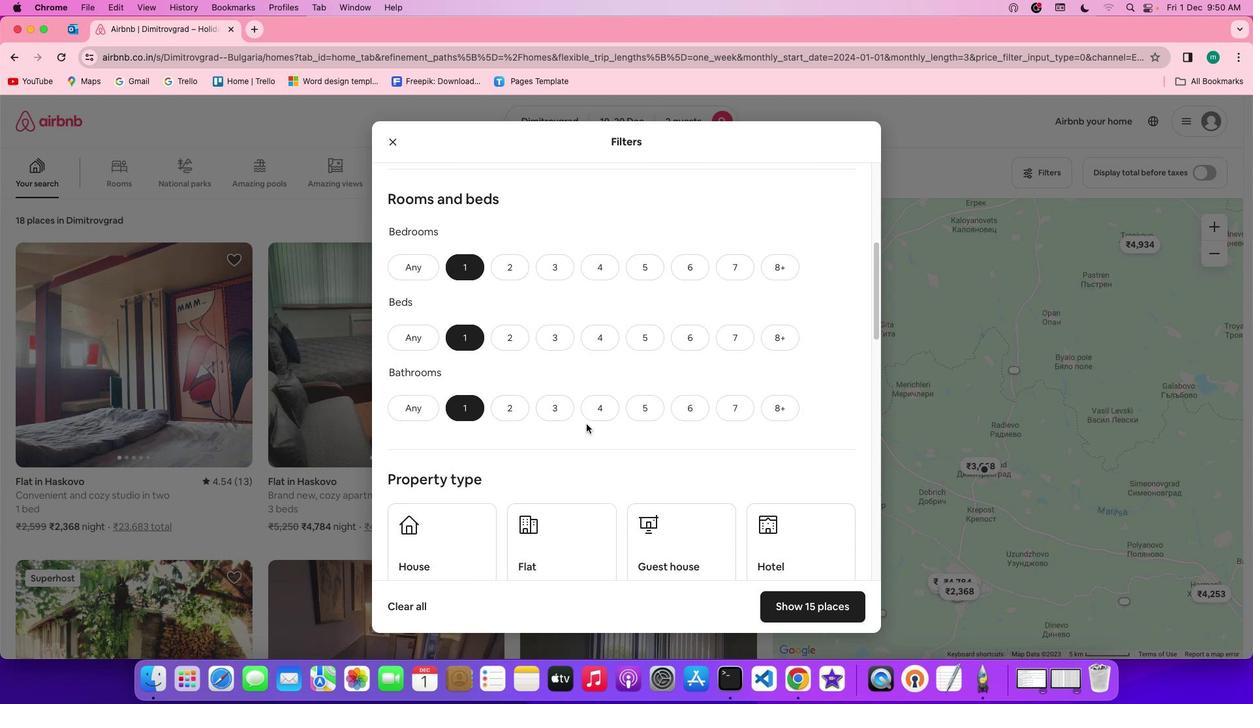 
Action: Mouse scrolled (586, 424) with delta (0, 0)
Screenshot: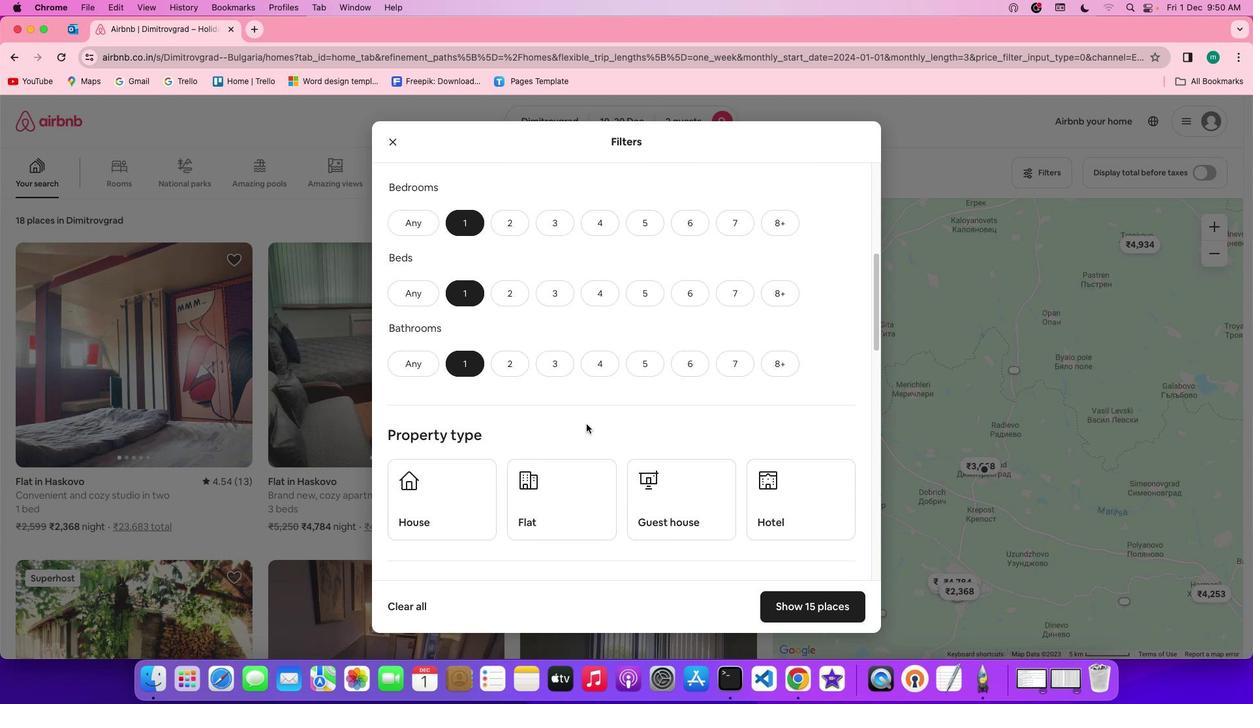 
Action: Mouse scrolled (586, 424) with delta (0, 0)
Screenshot: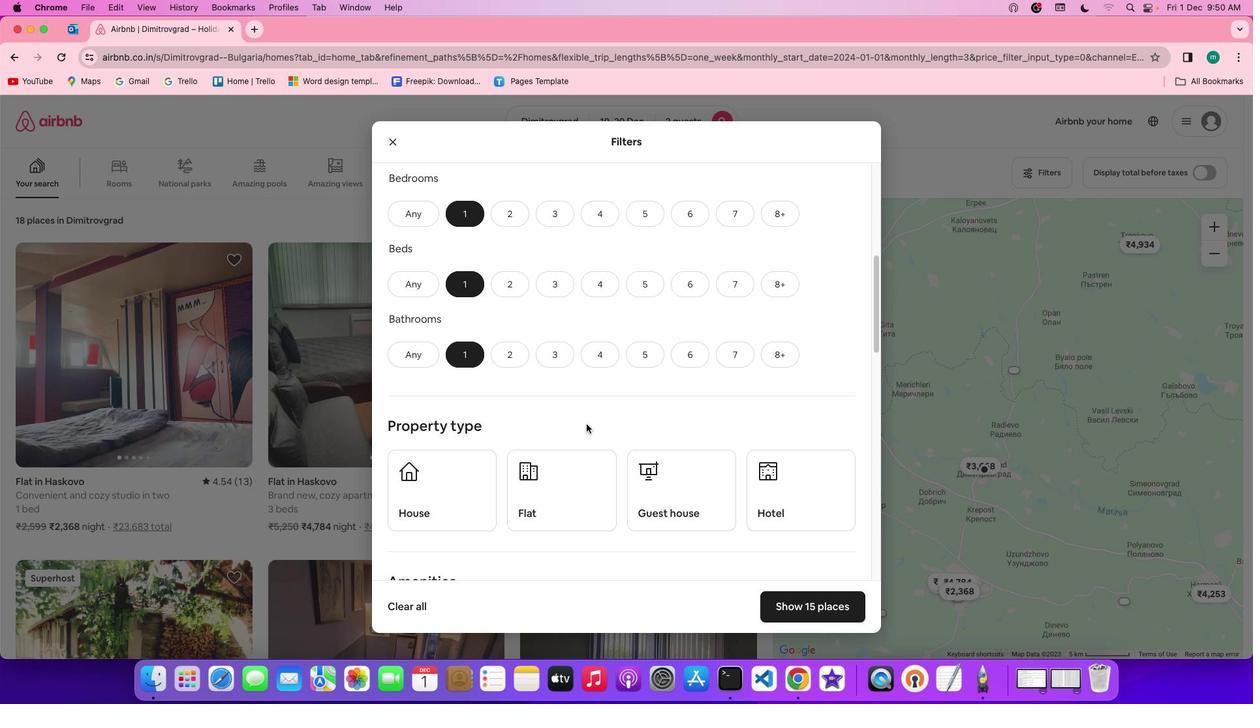 
Action: Mouse scrolled (586, 424) with delta (0, -1)
Screenshot: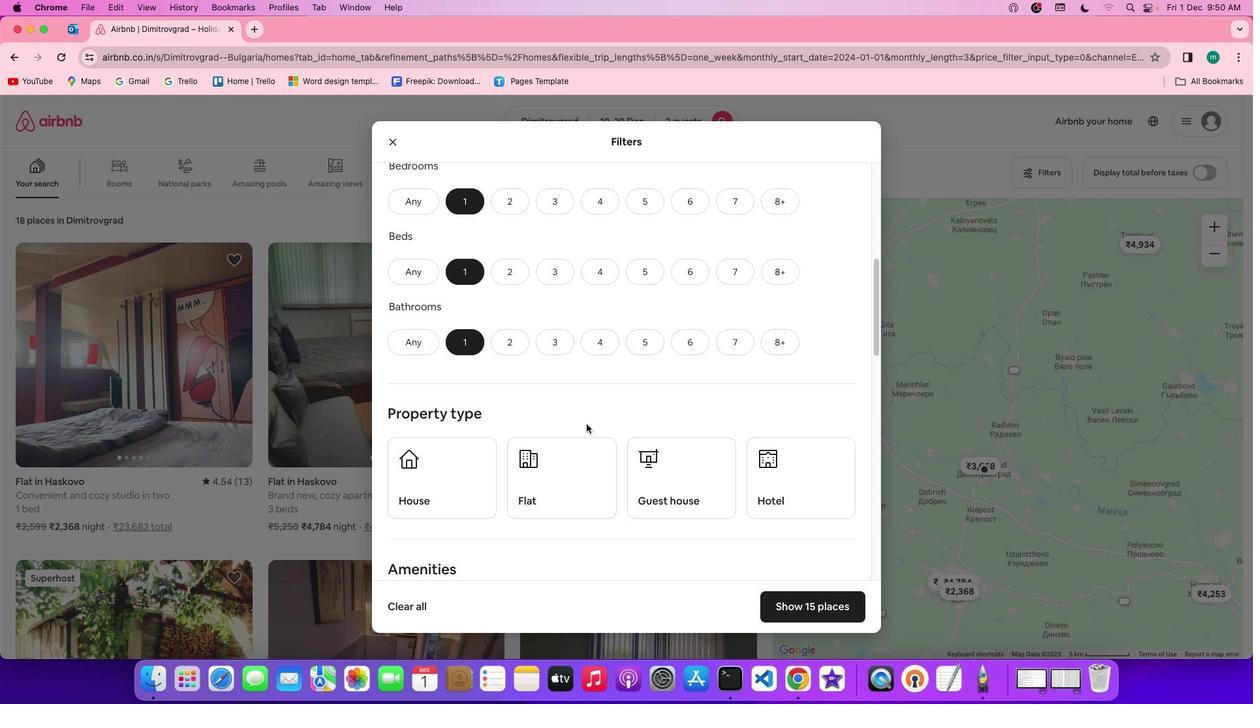 
Action: Mouse scrolled (586, 424) with delta (0, -1)
Screenshot: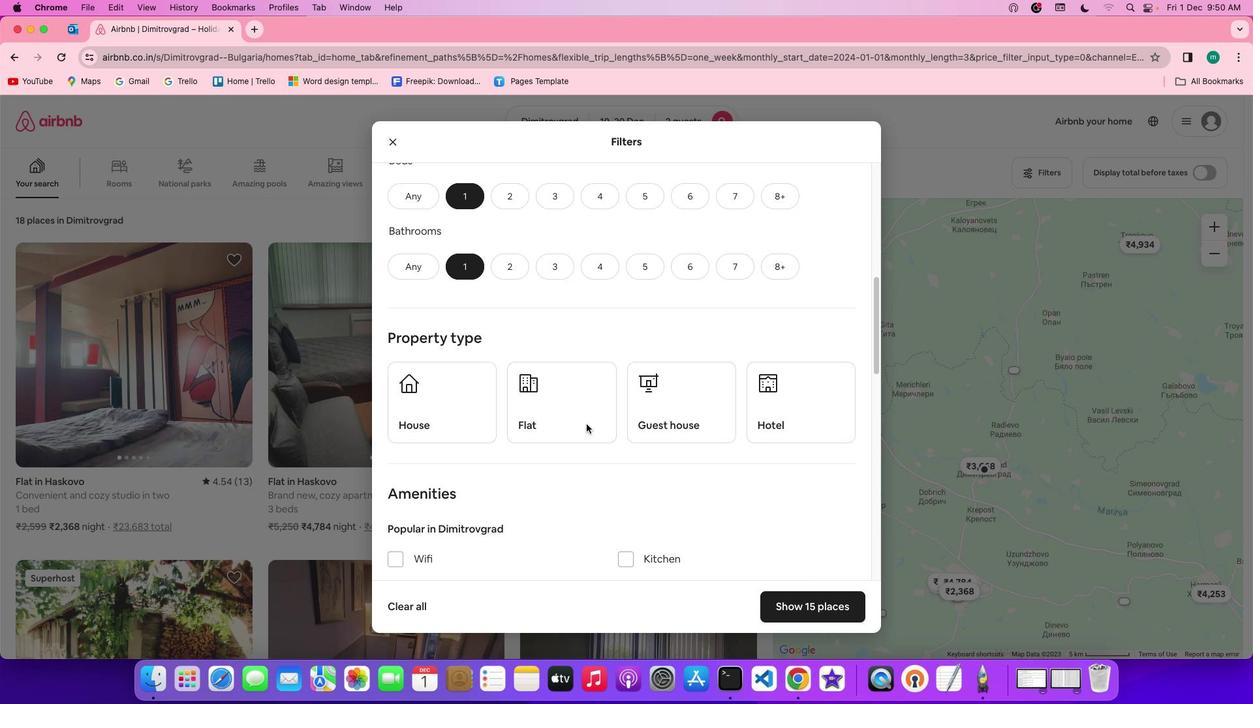 
Action: Mouse scrolled (586, 424) with delta (0, 0)
Screenshot: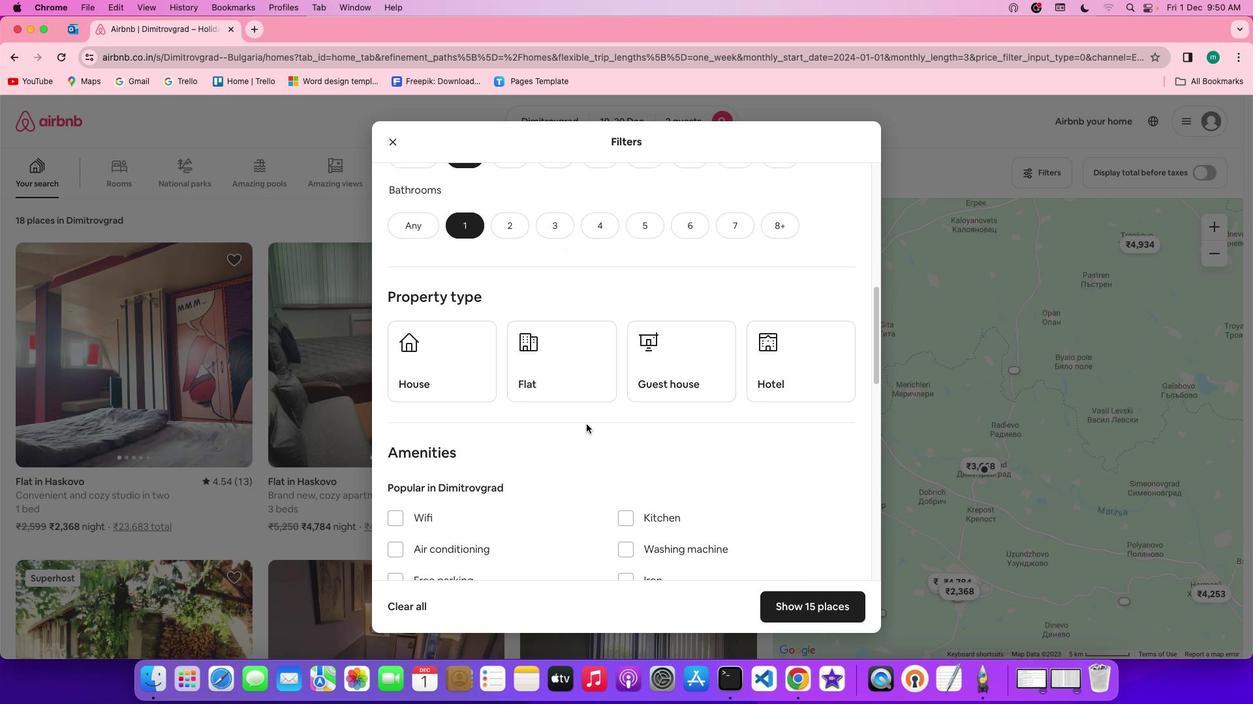 
Action: Mouse scrolled (586, 424) with delta (0, 0)
Screenshot: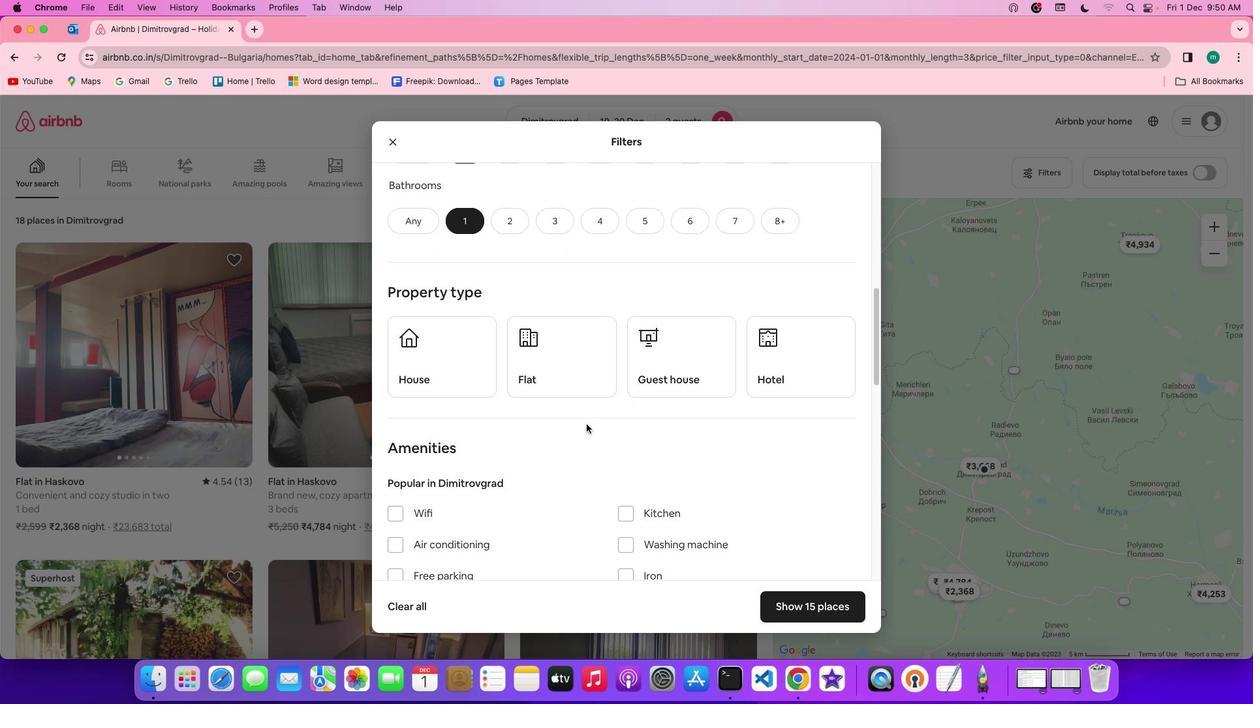 
Action: Mouse scrolled (586, 424) with delta (0, -1)
Screenshot: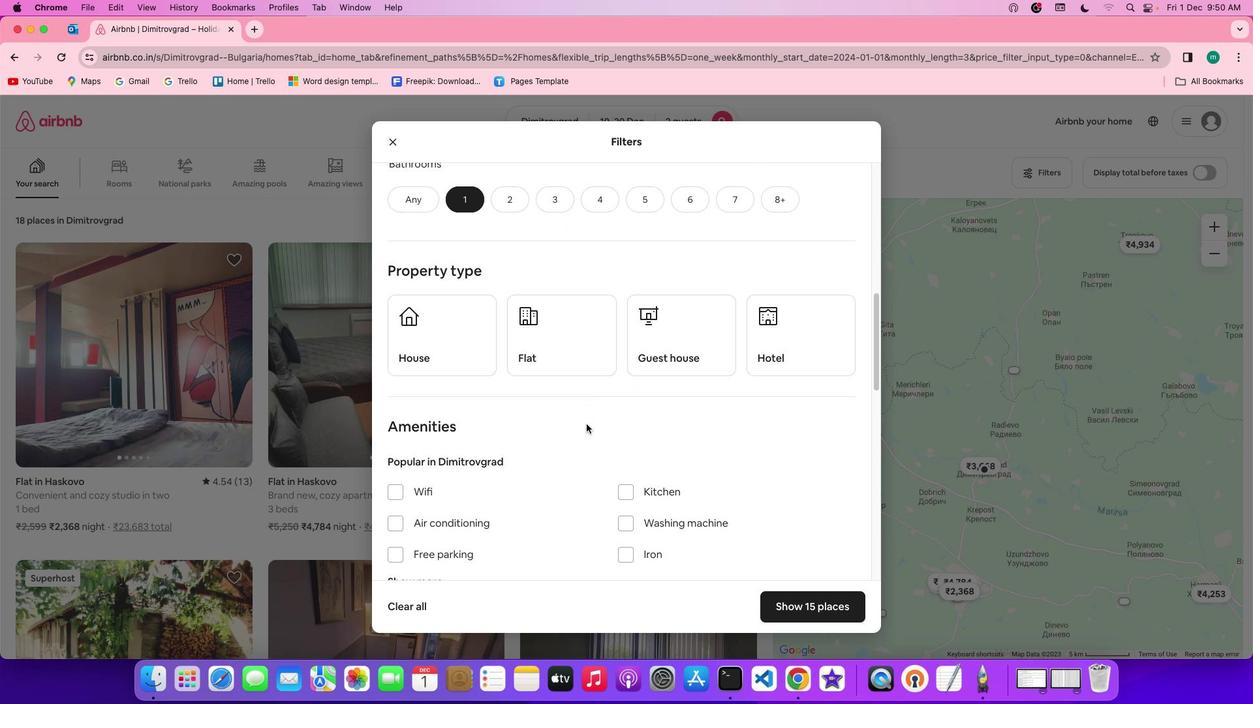 
Action: Mouse moved to (558, 306)
Screenshot: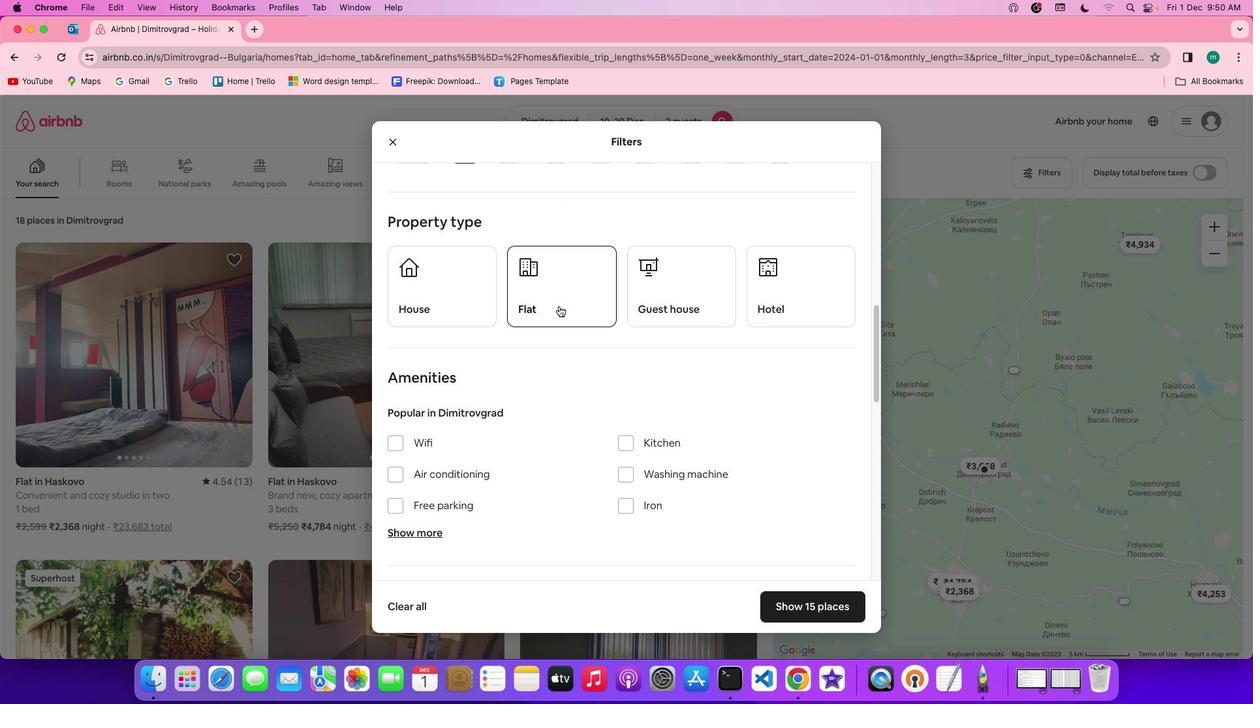 
Action: Mouse pressed left at (558, 306)
Screenshot: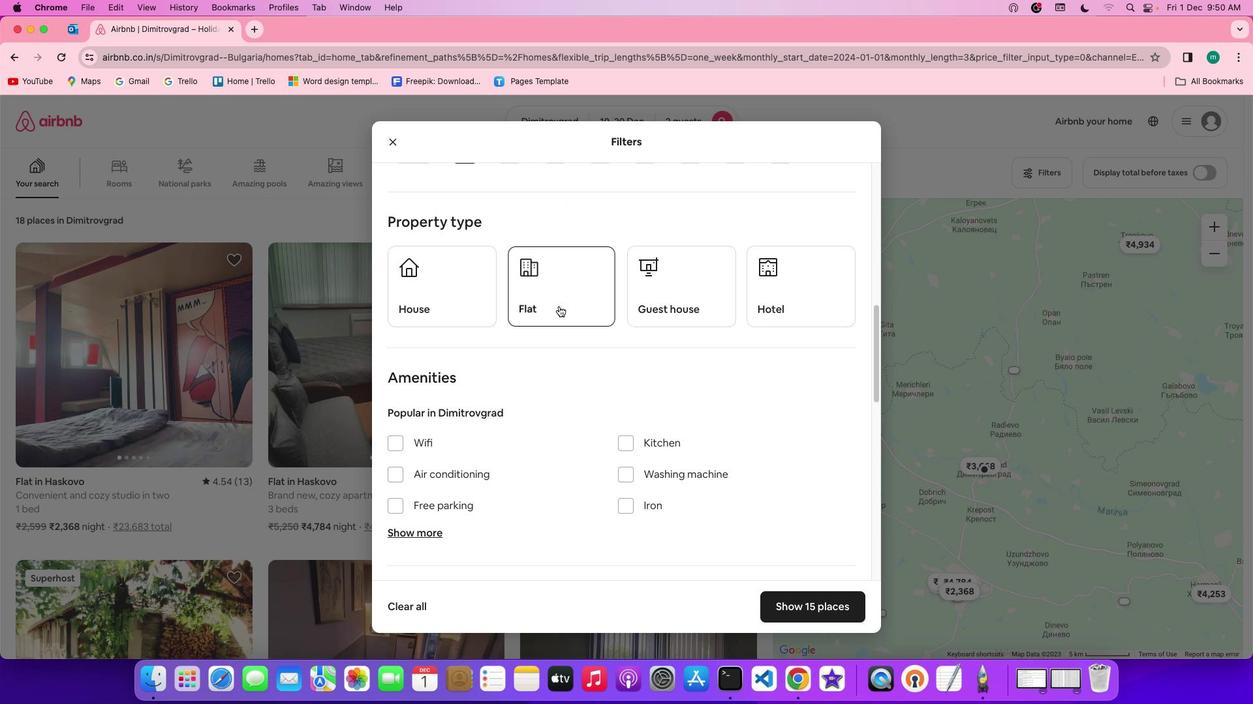 
Action: Mouse moved to (654, 379)
Screenshot: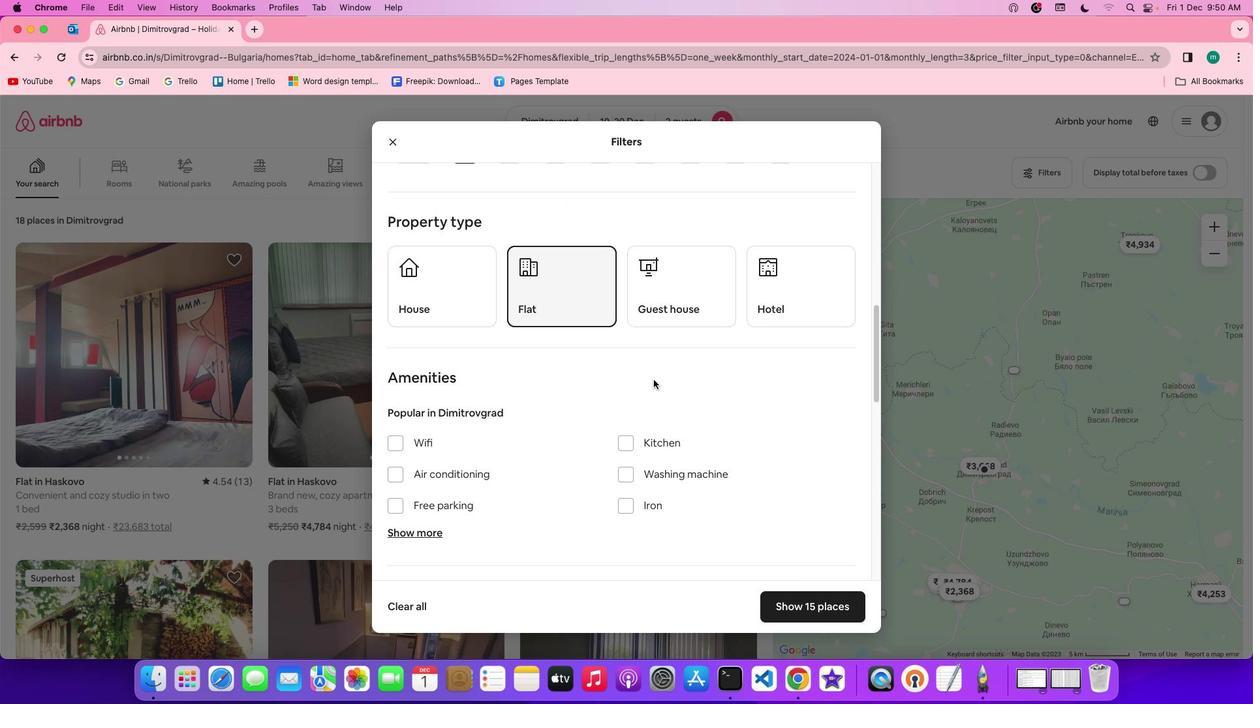 
Action: Mouse scrolled (654, 379) with delta (0, 0)
Screenshot: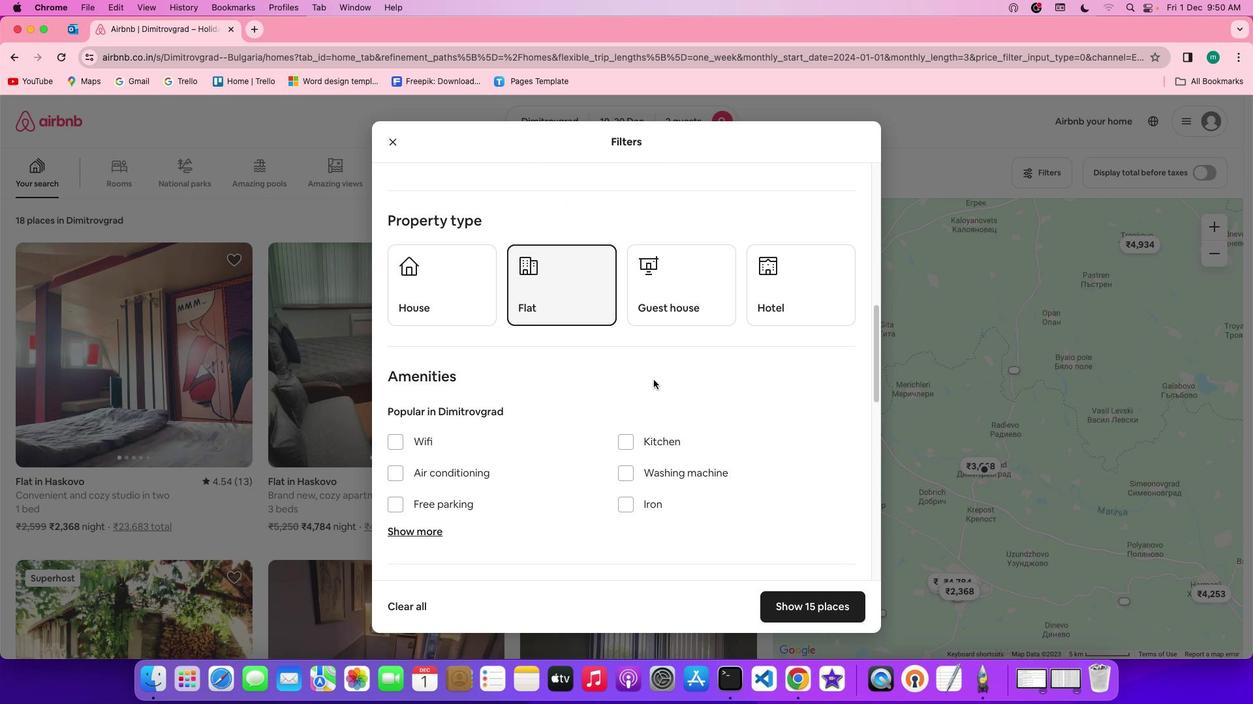
Action: Mouse scrolled (654, 379) with delta (0, 0)
Screenshot: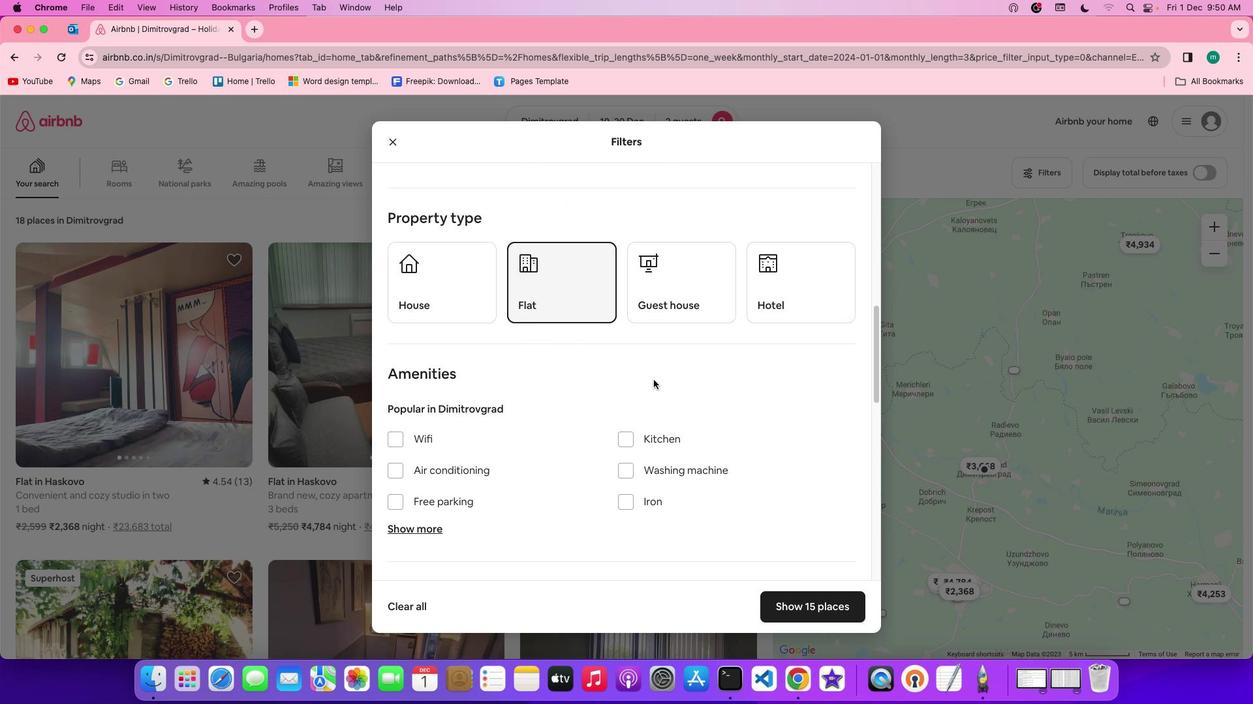 
Action: Mouse scrolled (654, 379) with delta (0, 0)
Screenshot: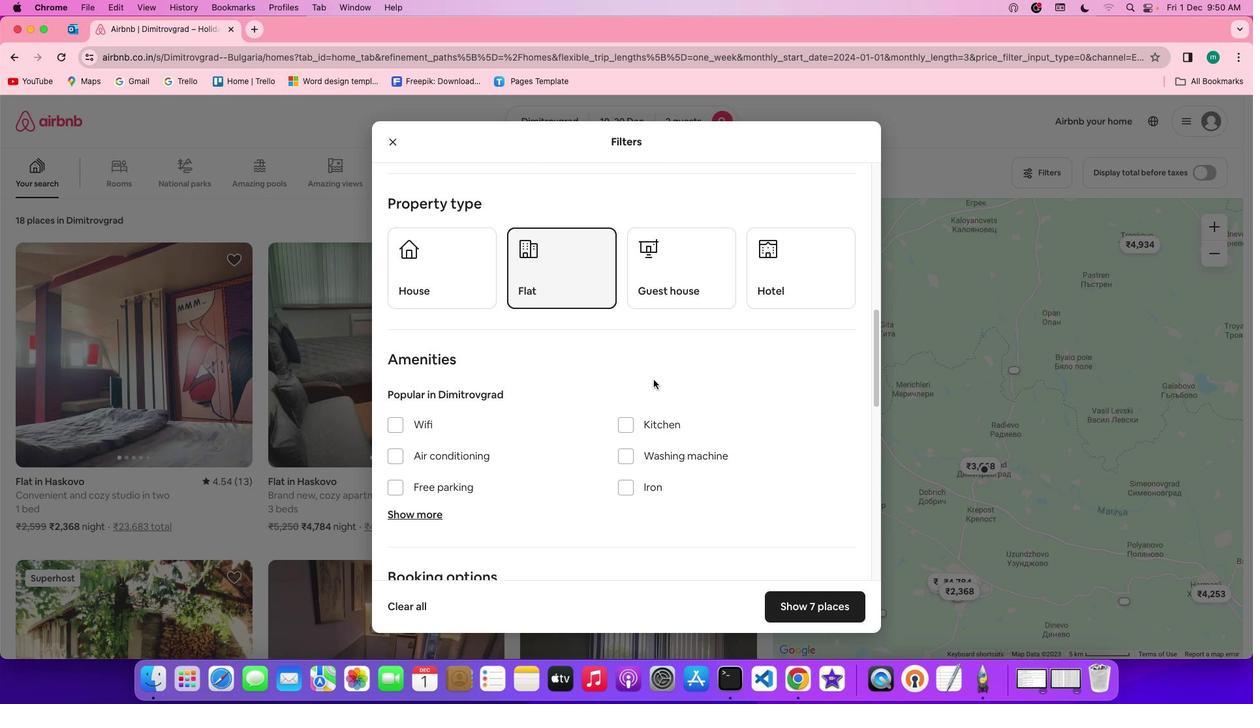 
Action: Mouse scrolled (654, 379) with delta (0, 0)
Screenshot: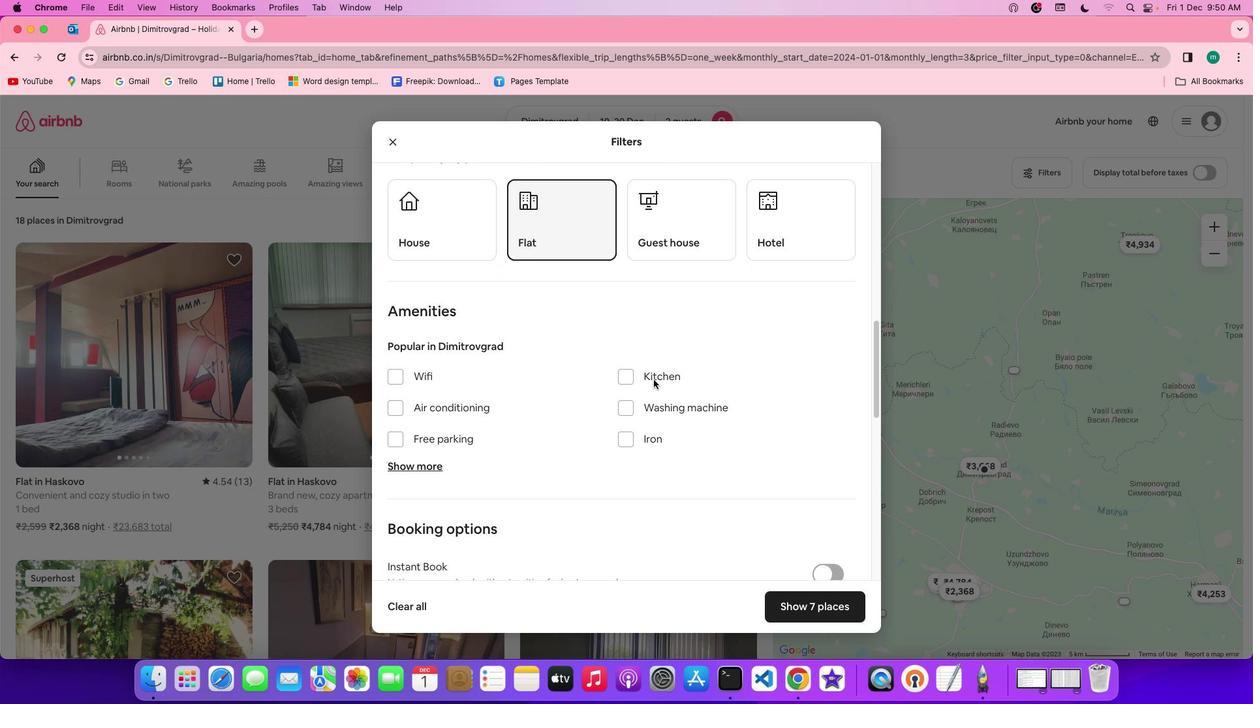 
Action: Mouse scrolled (654, 379) with delta (0, 0)
Screenshot: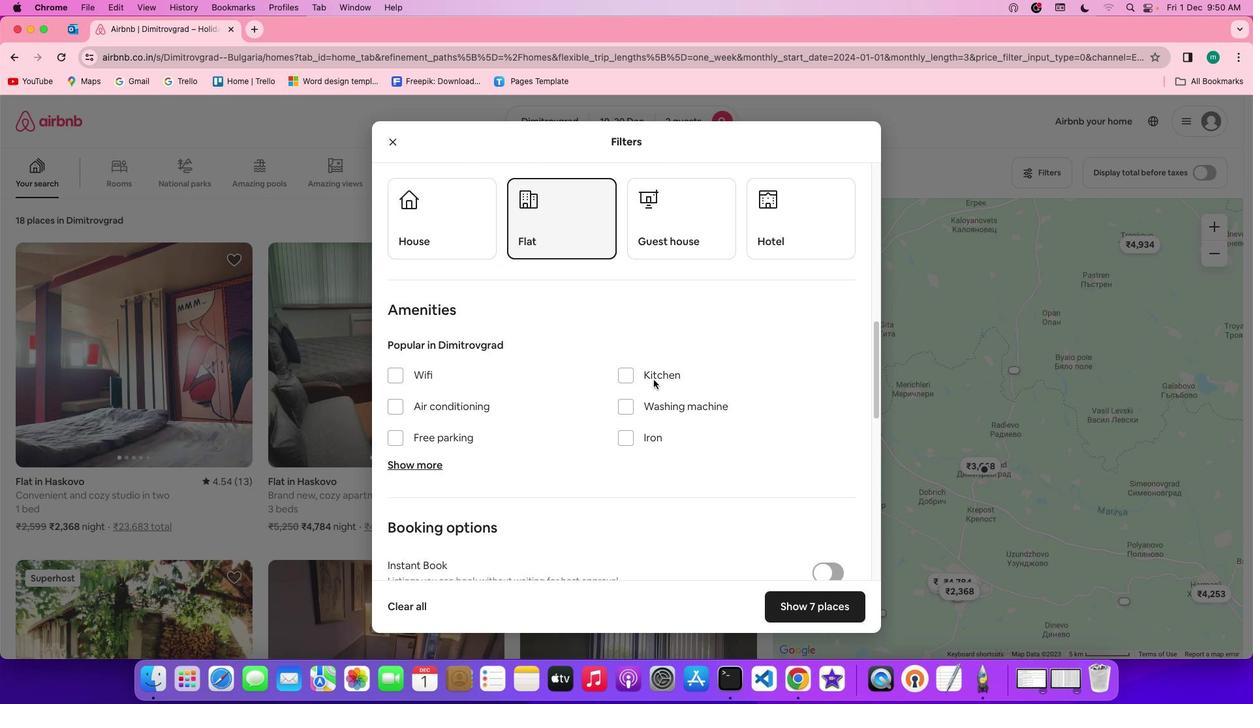 
Action: Mouse scrolled (654, 379) with delta (0, 0)
Screenshot: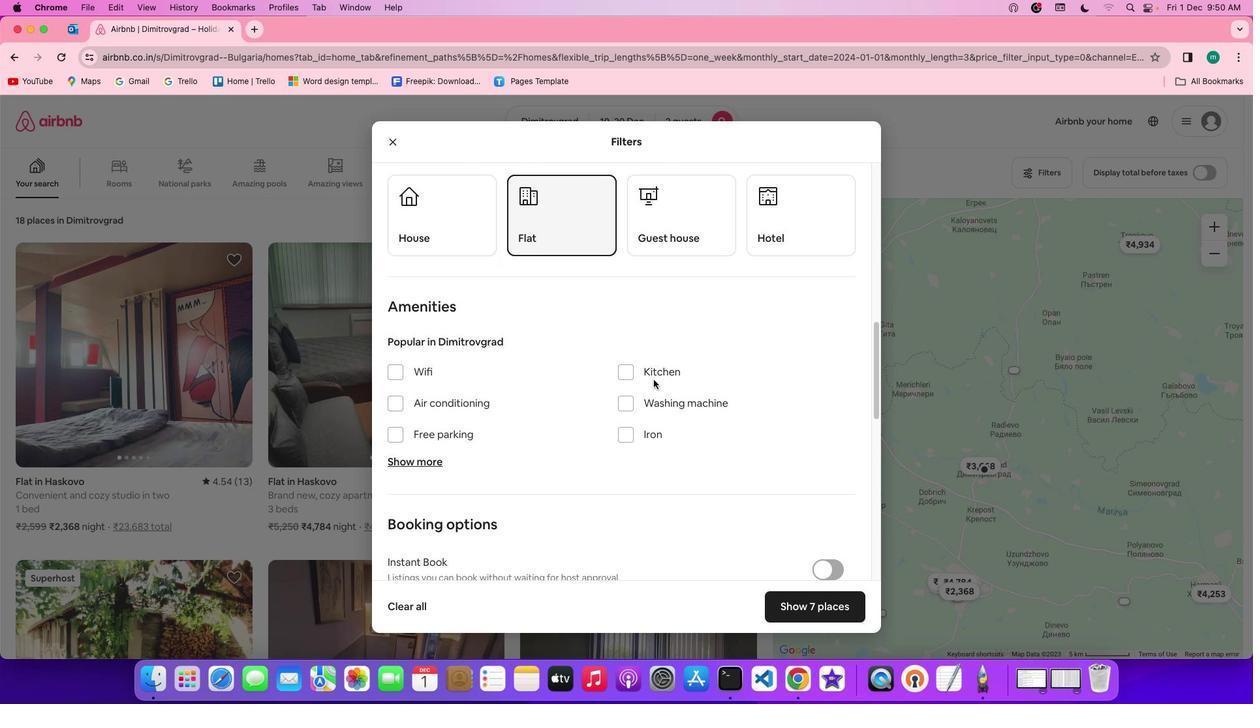 
Action: Mouse scrolled (654, 379) with delta (0, 0)
Screenshot: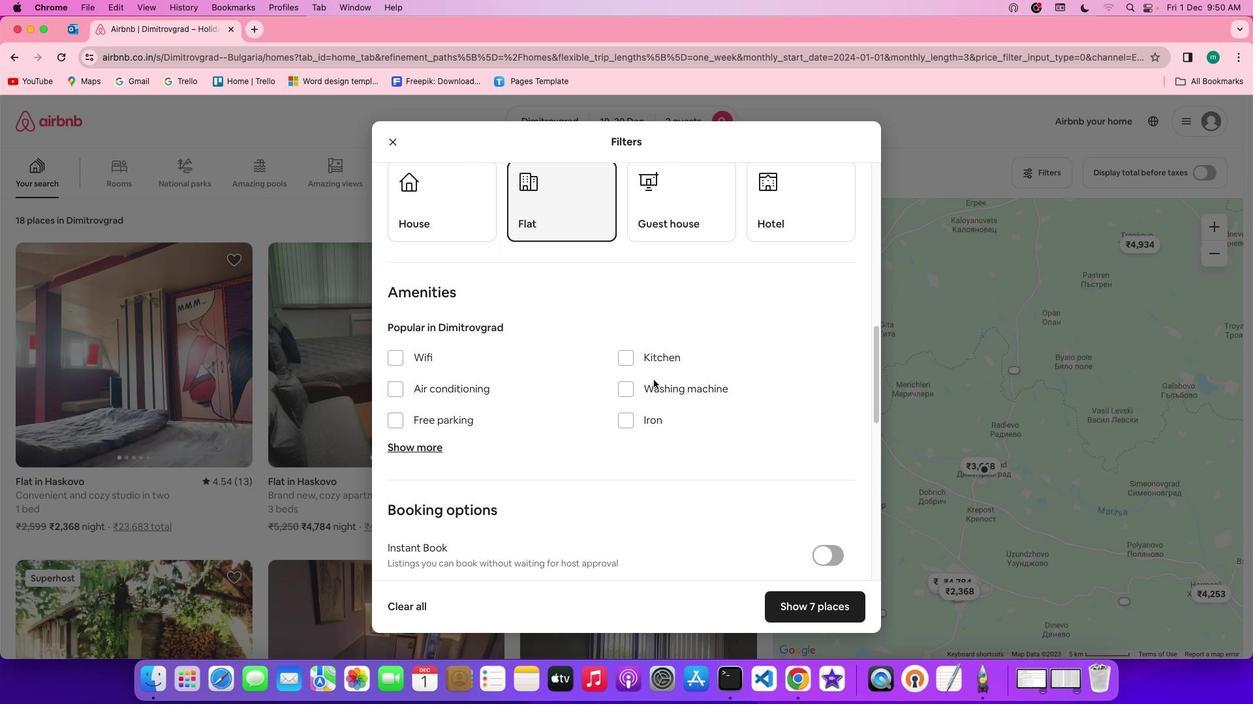 
Action: Mouse scrolled (654, 379) with delta (0, 0)
Screenshot: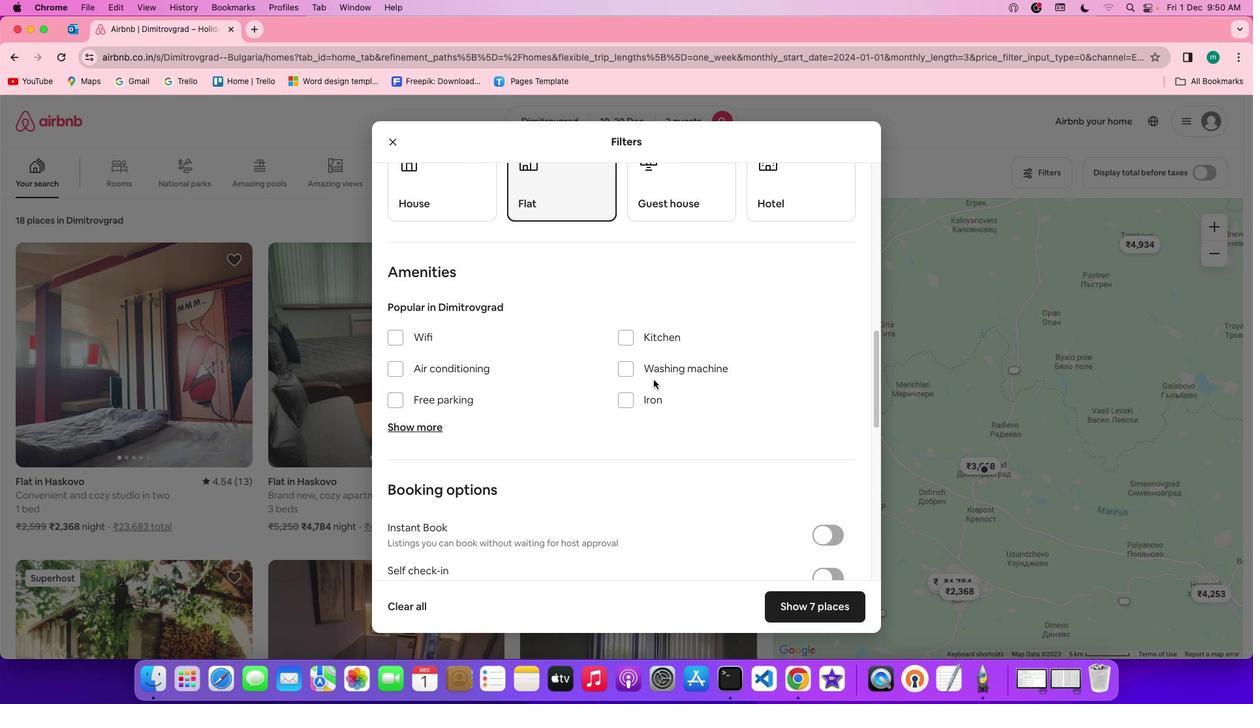 
Action: Mouse moved to (407, 332)
Screenshot: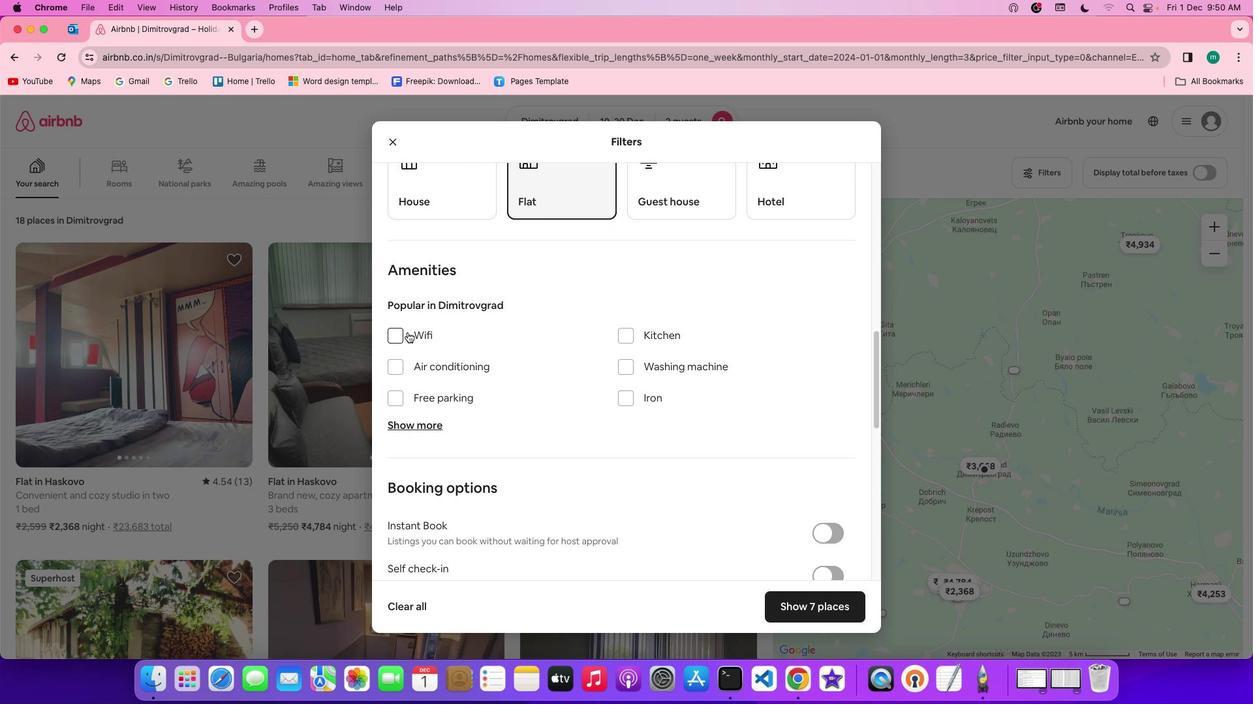 
Action: Mouse pressed left at (407, 332)
Screenshot: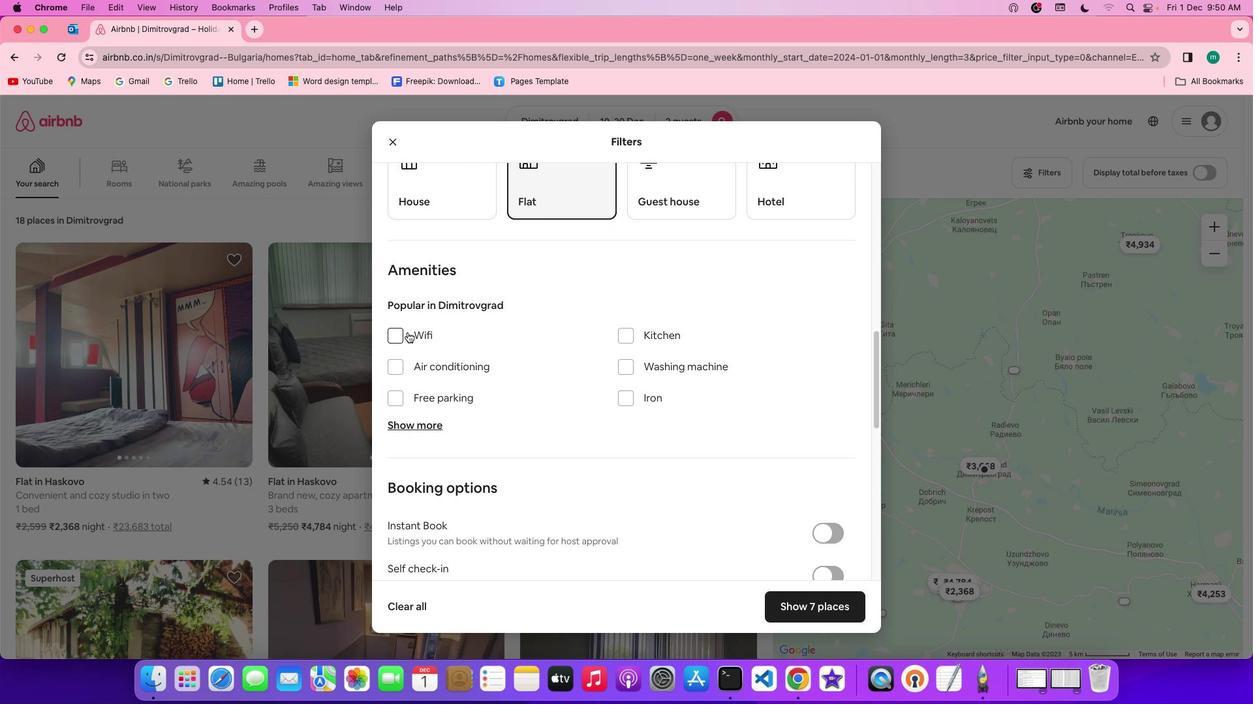 
Action: Mouse moved to (404, 426)
Screenshot: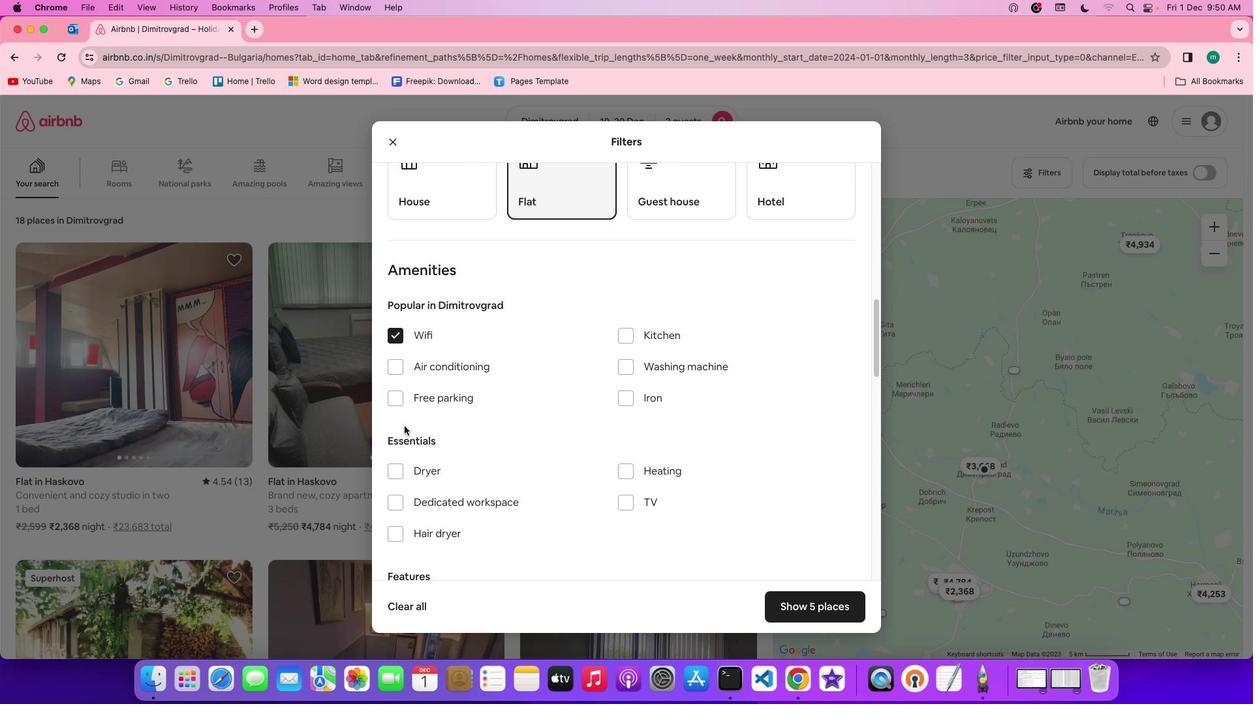 
Action: Mouse pressed left at (404, 426)
Screenshot: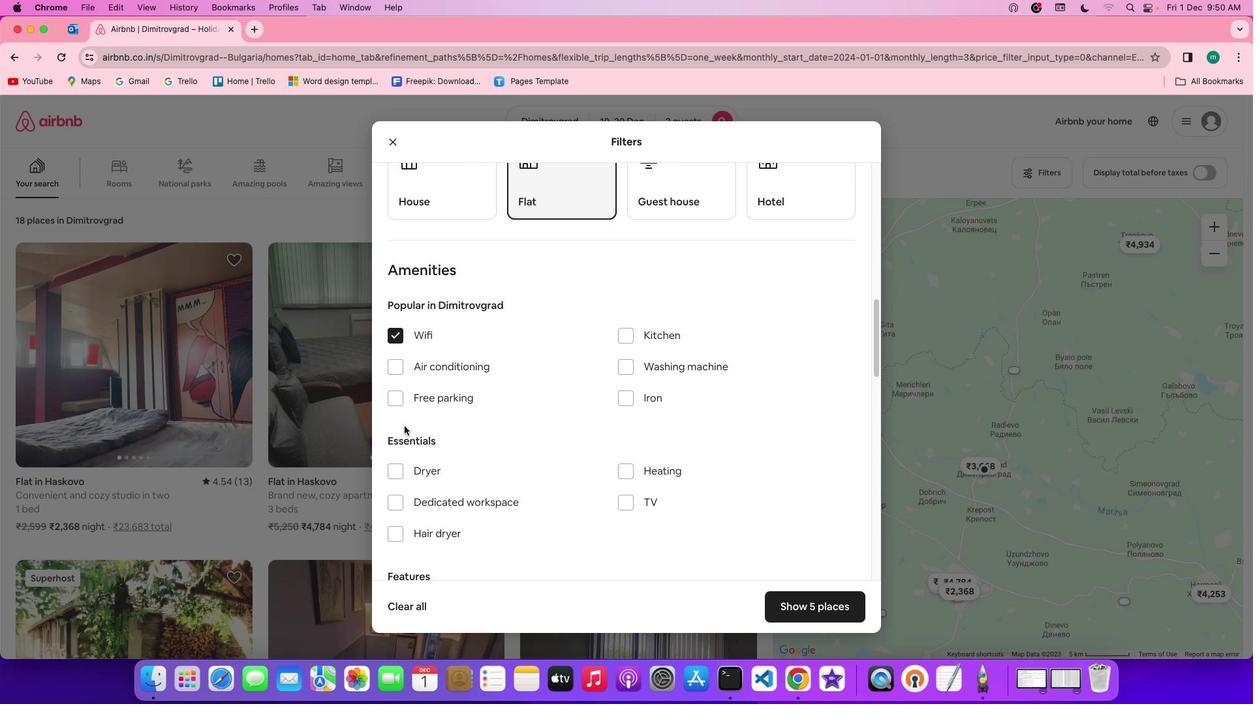 
Action: Mouse moved to (579, 428)
Screenshot: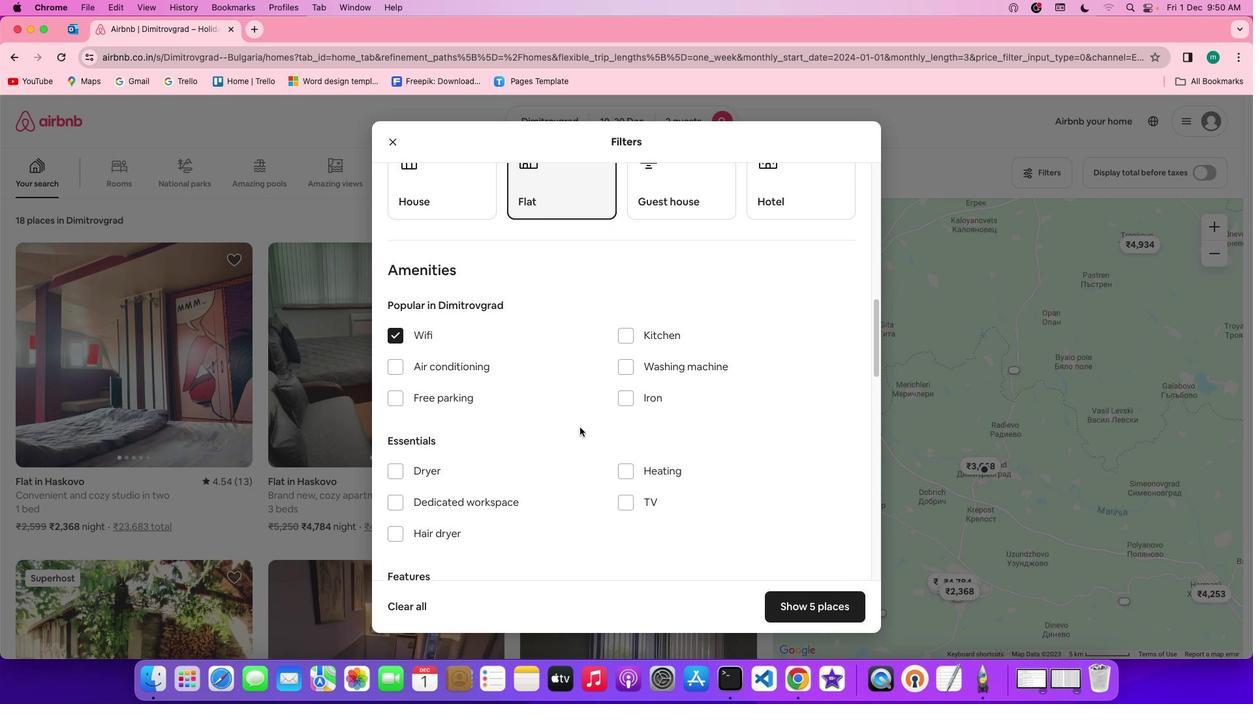 
Action: Mouse scrolled (579, 428) with delta (0, 0)
Screenshot: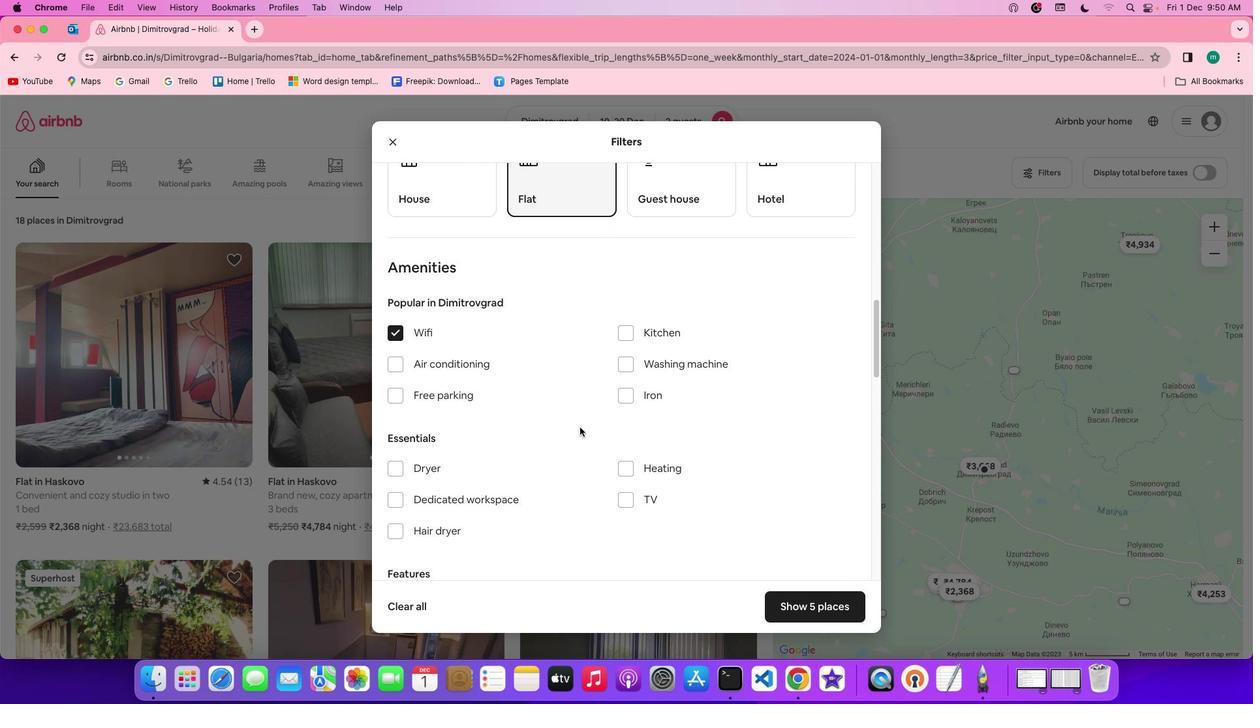 
Action: Mouse scrolled (579, 428) with delta (0, 0)
Screenshot: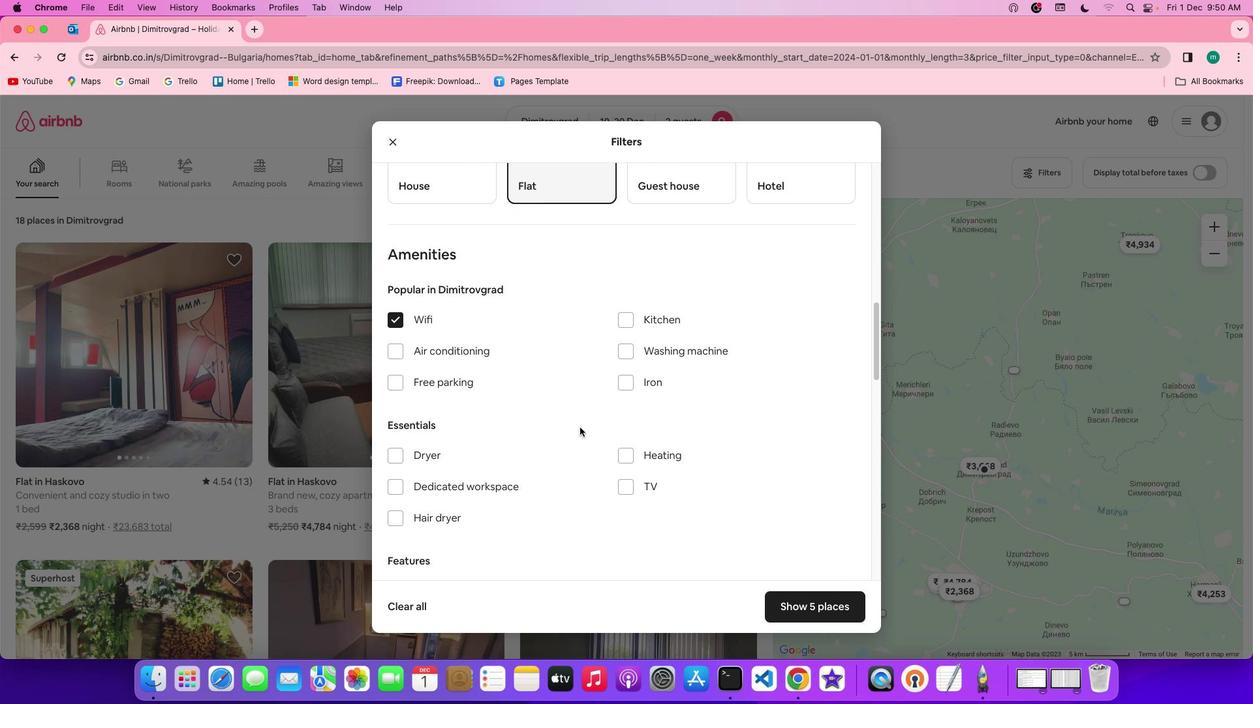 
Action: Mouse scrolled (579, 428) with delta (0, -1)
Screenshot: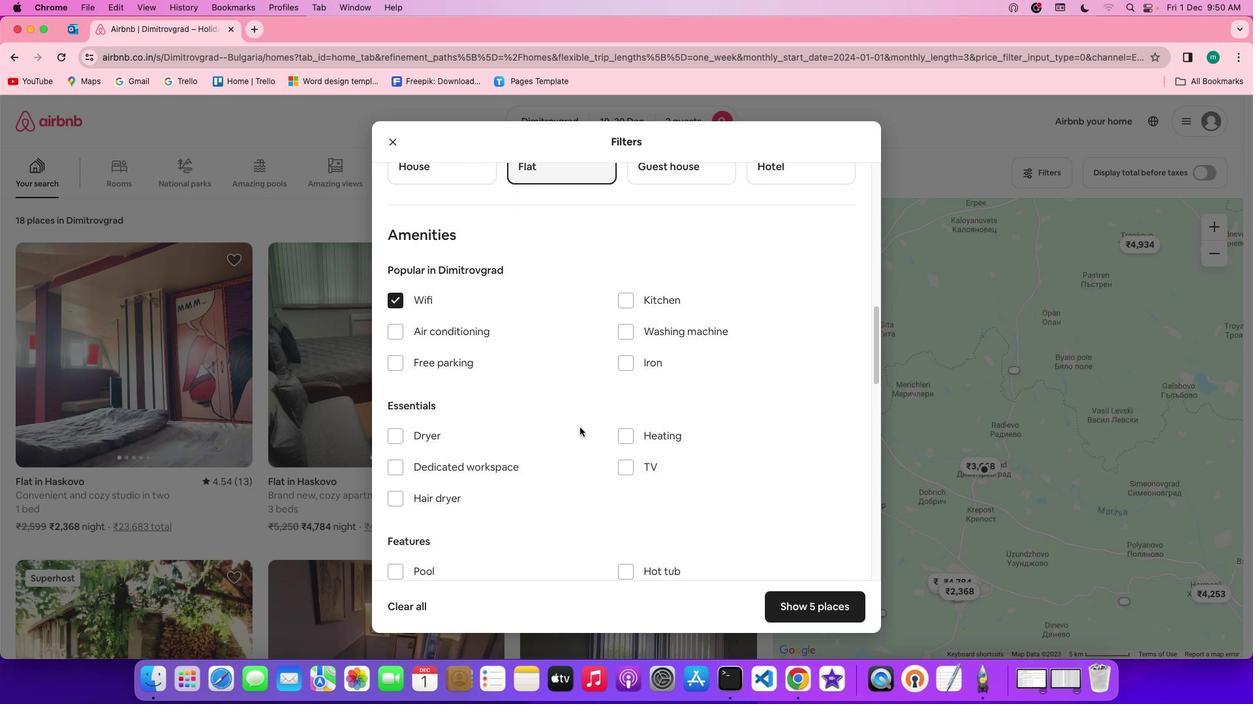 
Action: Mouse scrolled (579, 428) with delta (0, 0)
Screenshot: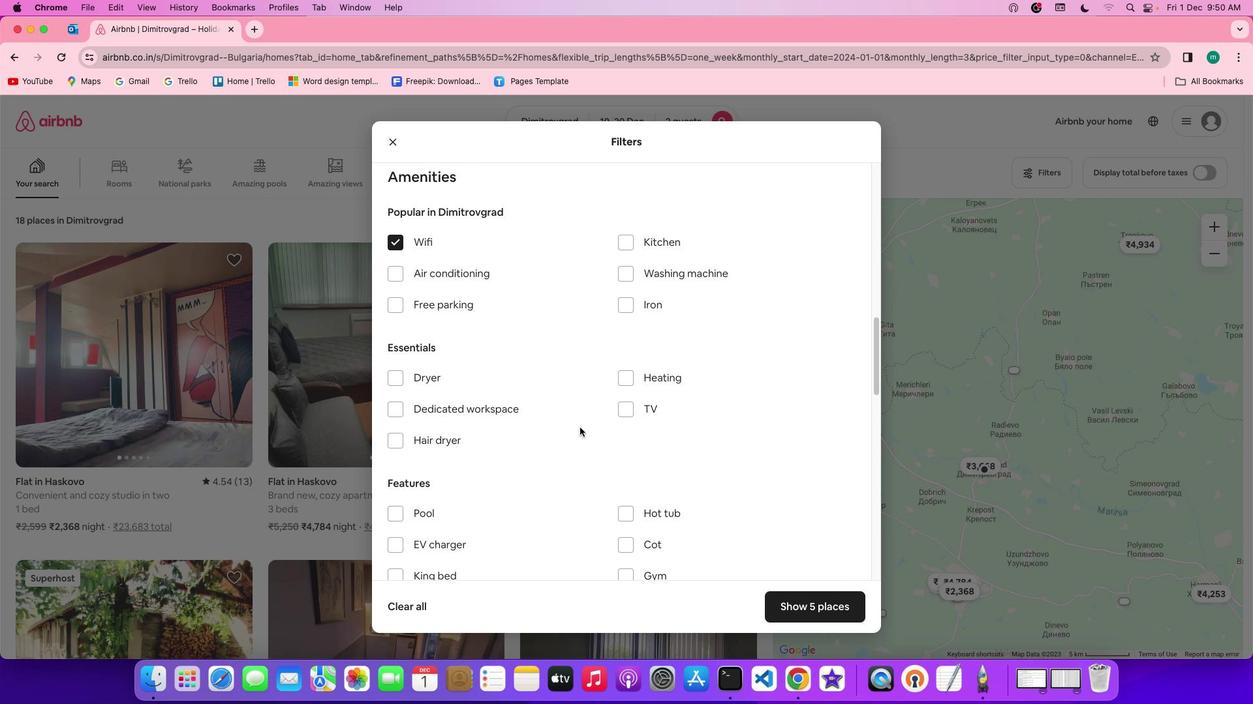 
Action: Mouse moved to (624, 407)
Screenshot: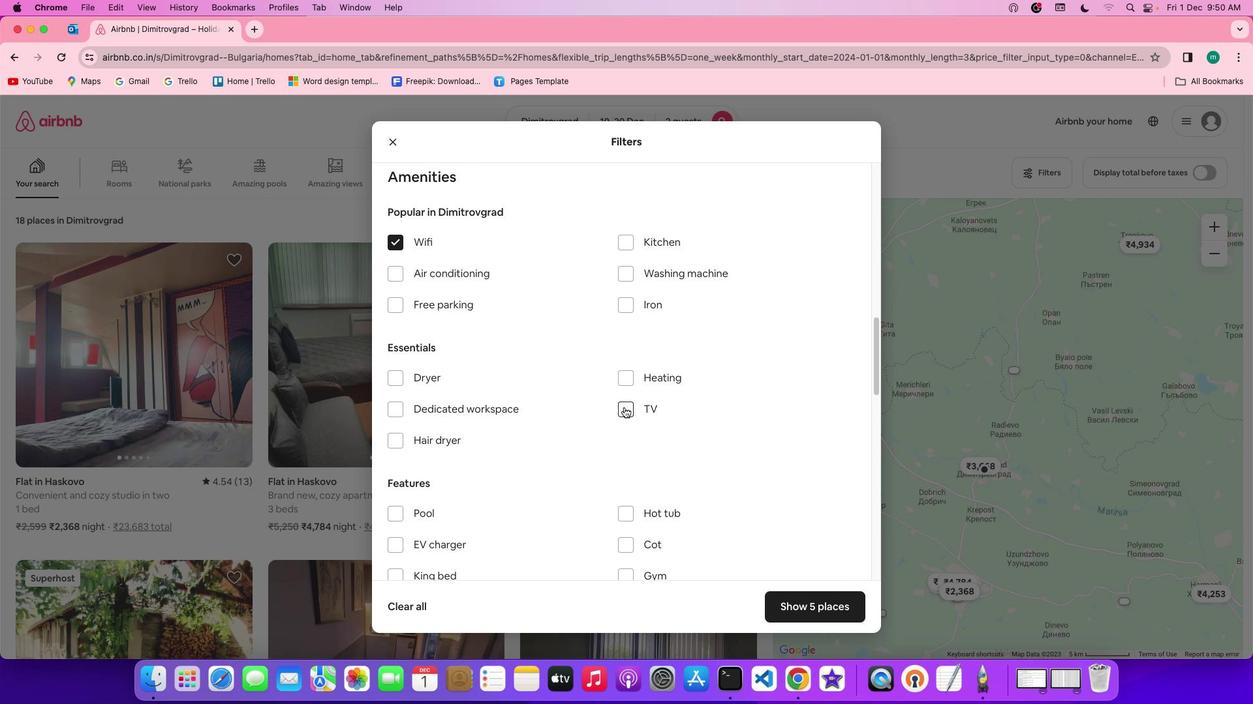 
Action: Mouse pressed left at (624, 407)
Screenshot: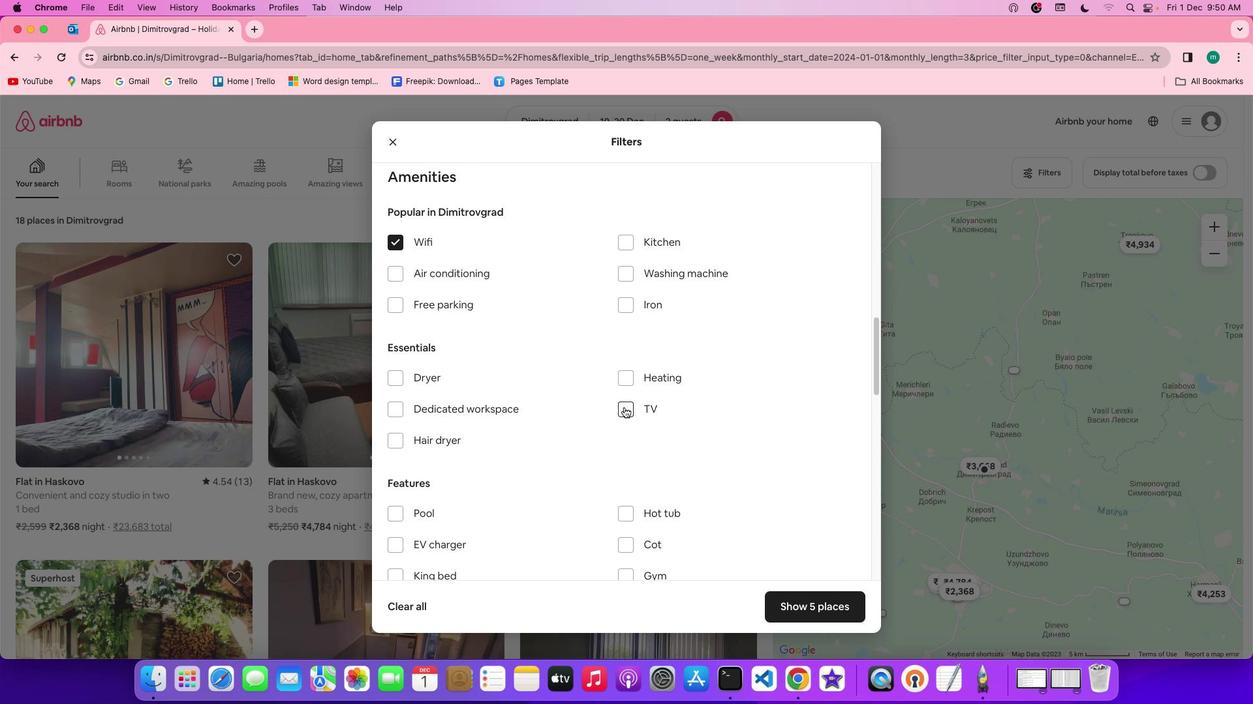 
Action: Mouse moved to (450, 305)
Screenshot: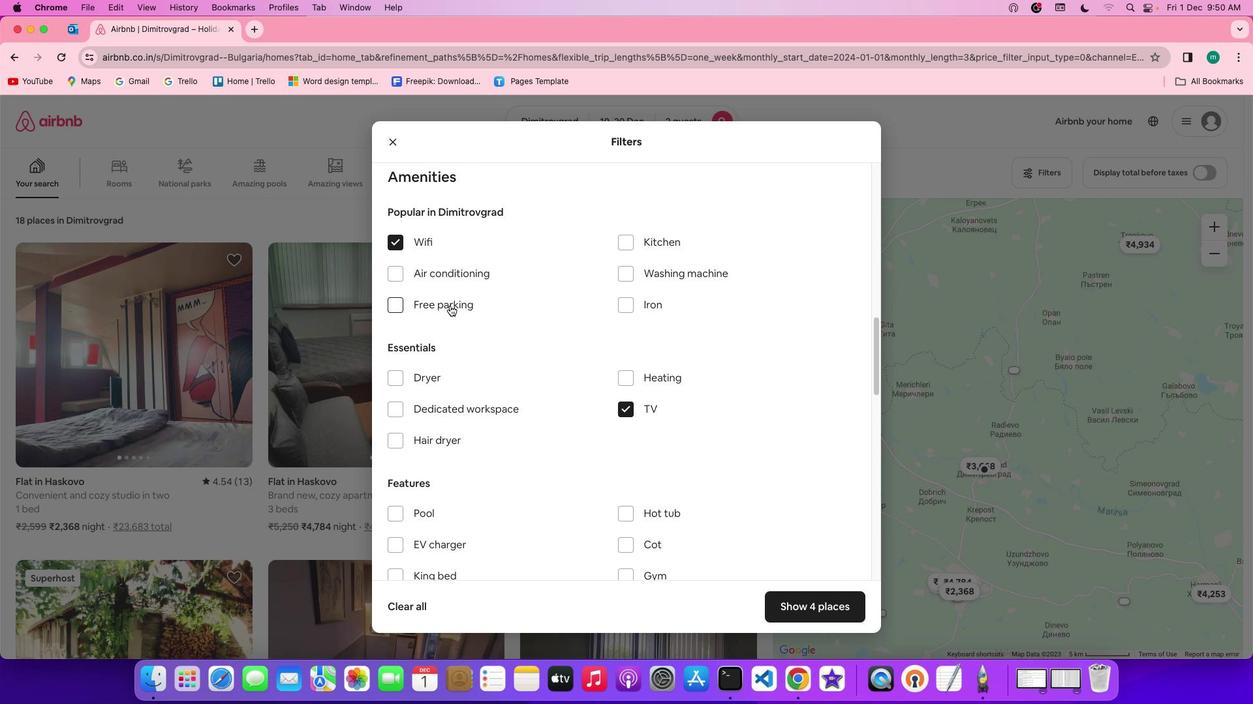 
Action: Mouse pressed left at (450, 305)
Screenshot: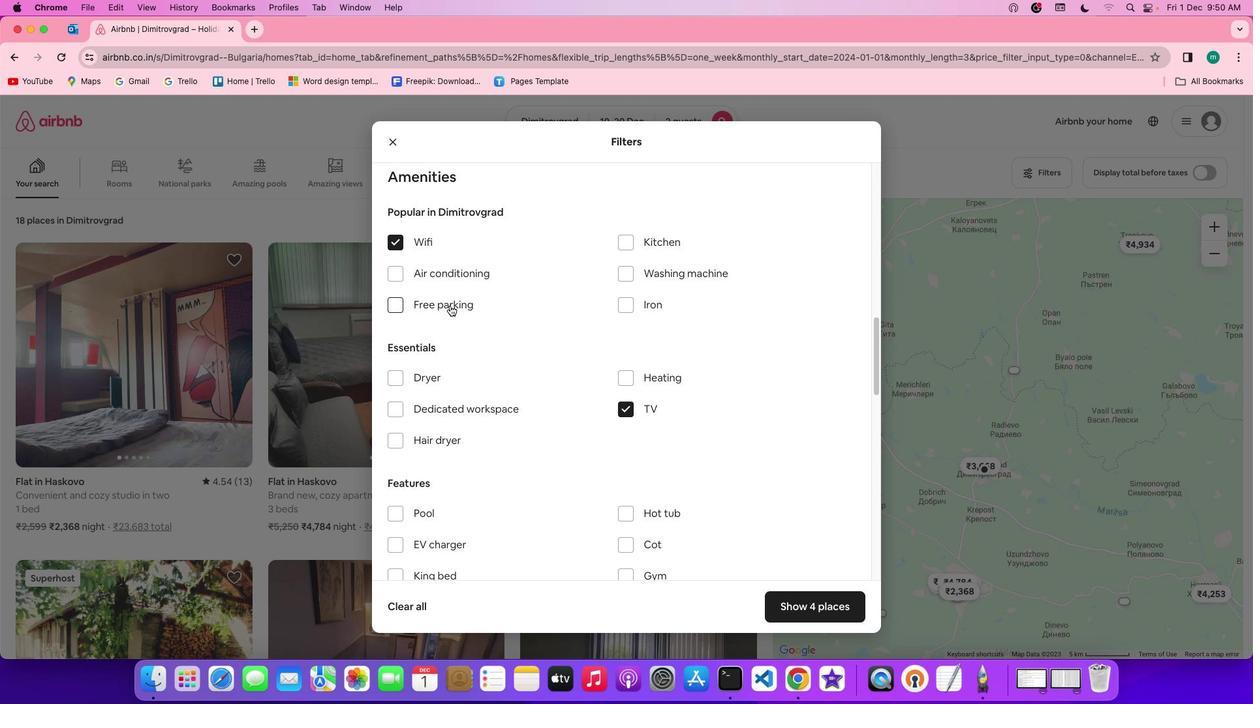 
Action: Mouse moved to (626, 358)
Screenshot: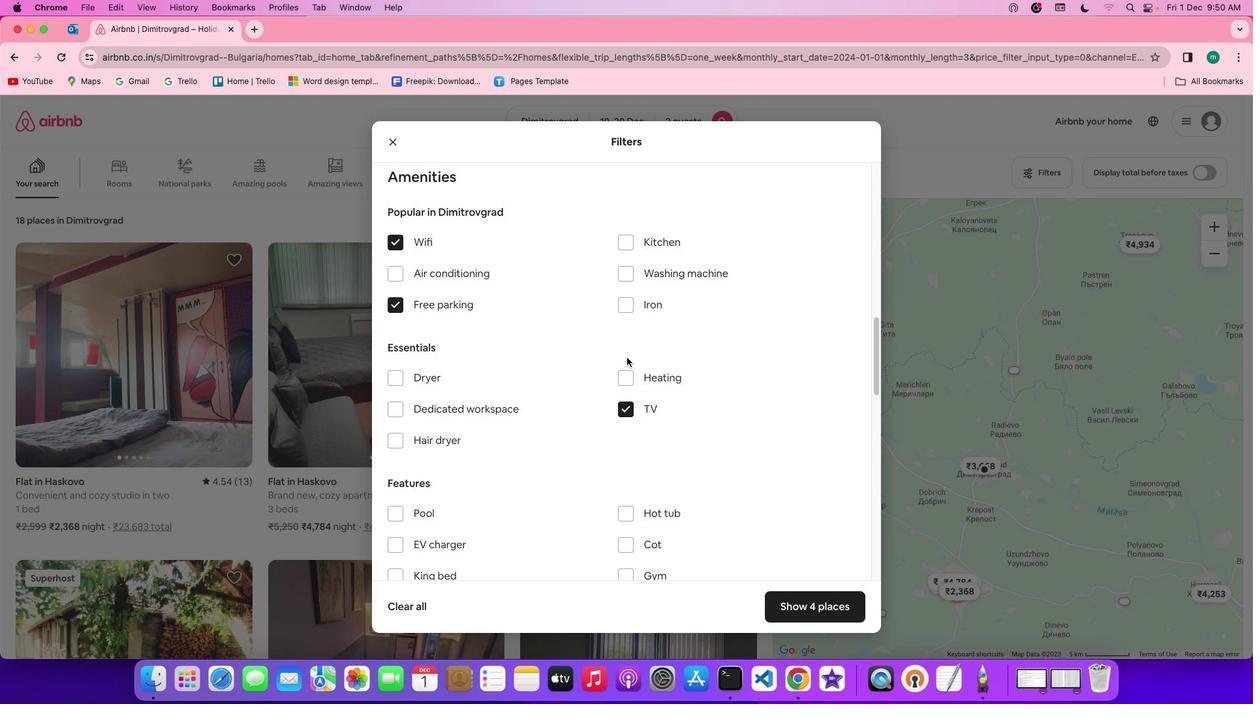 
Action: Mouse scrolled (626, 358) with delta (0, 0)
Screenshot: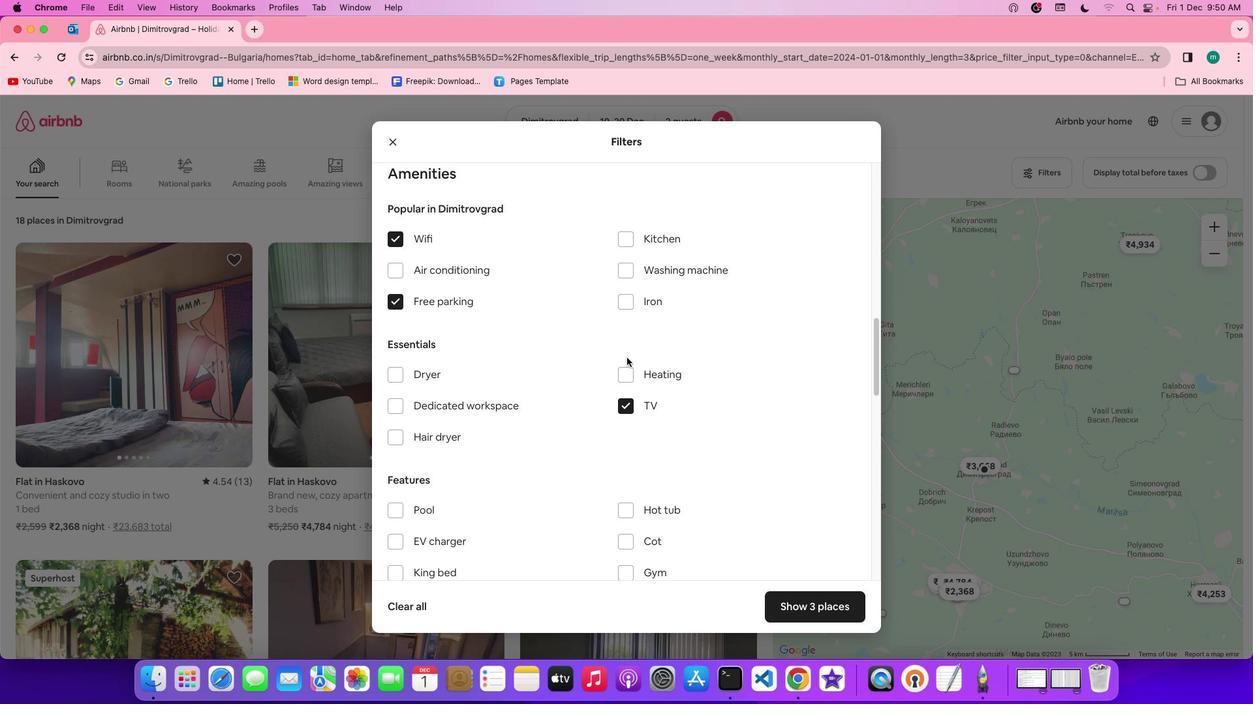 
Action: Mouse scrolled (626, 358) with delta (0, 0)
Screenshot: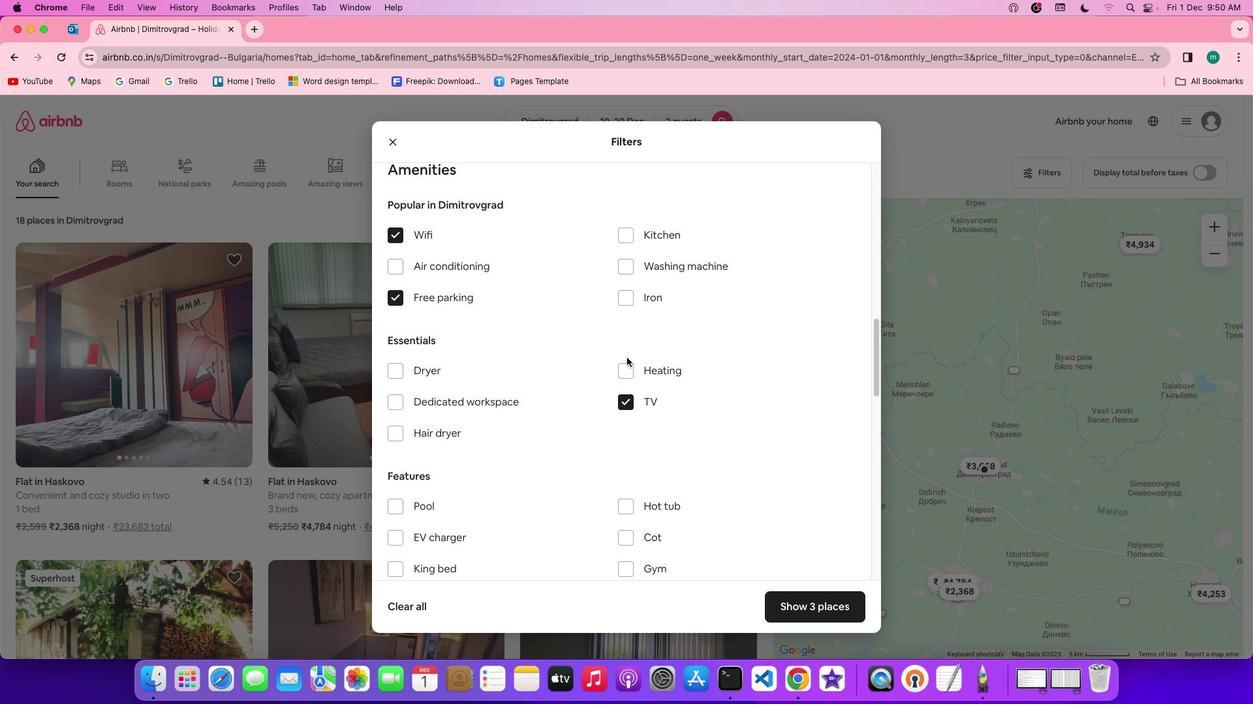 
Action: Mouse scrolled (626, 358) with delta (0, 0)
Screenshot: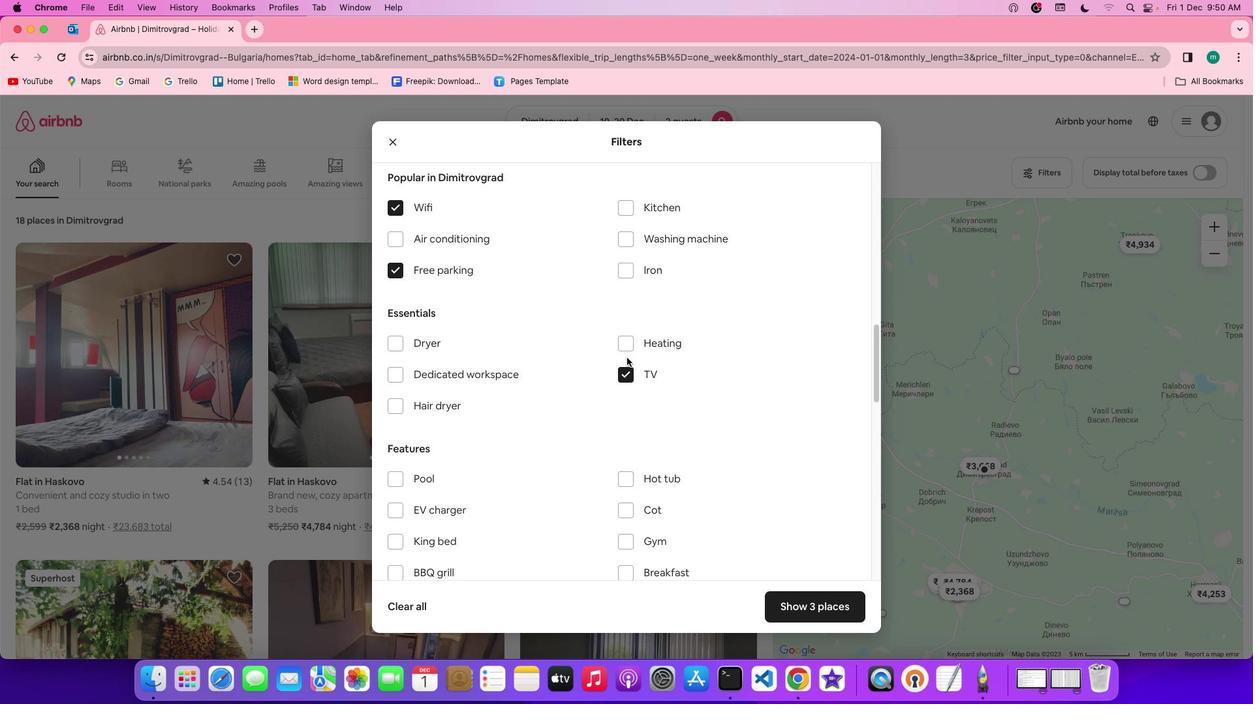 
Action: Mouse moved to (627, 358)
Screenshot: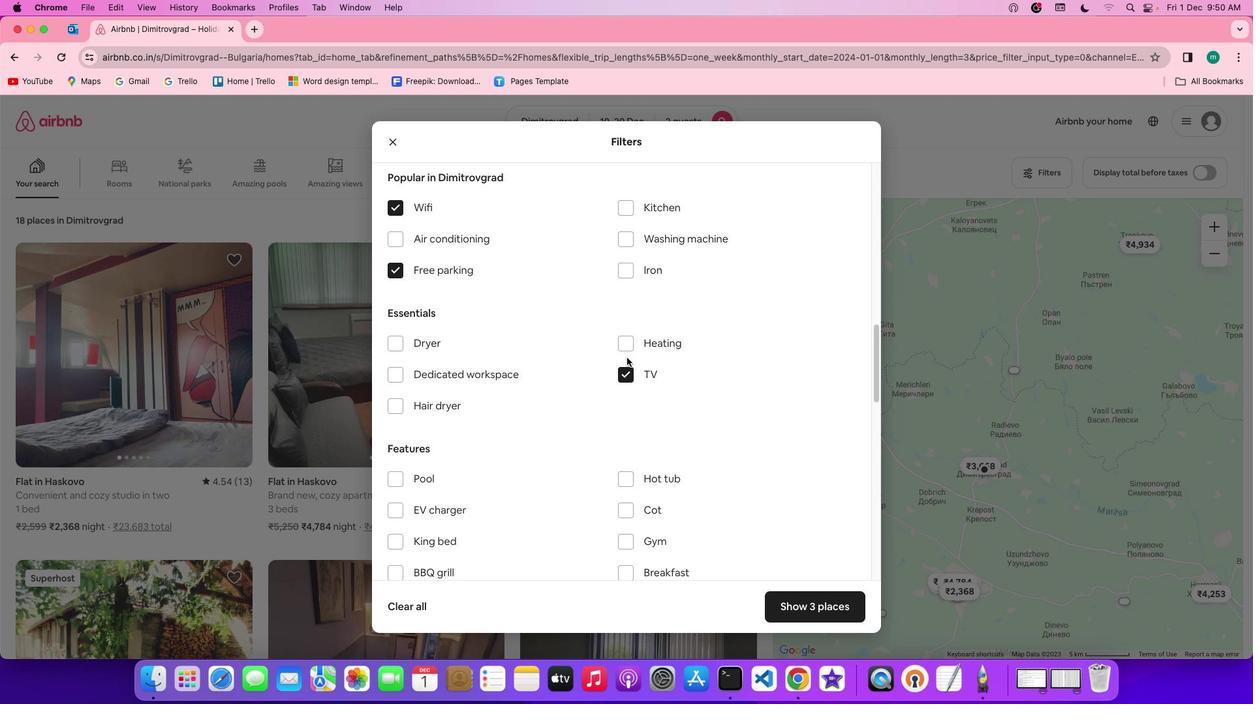 
Action: Mouse scrolled (627, 358) with delta (0, 0)
Screenshot: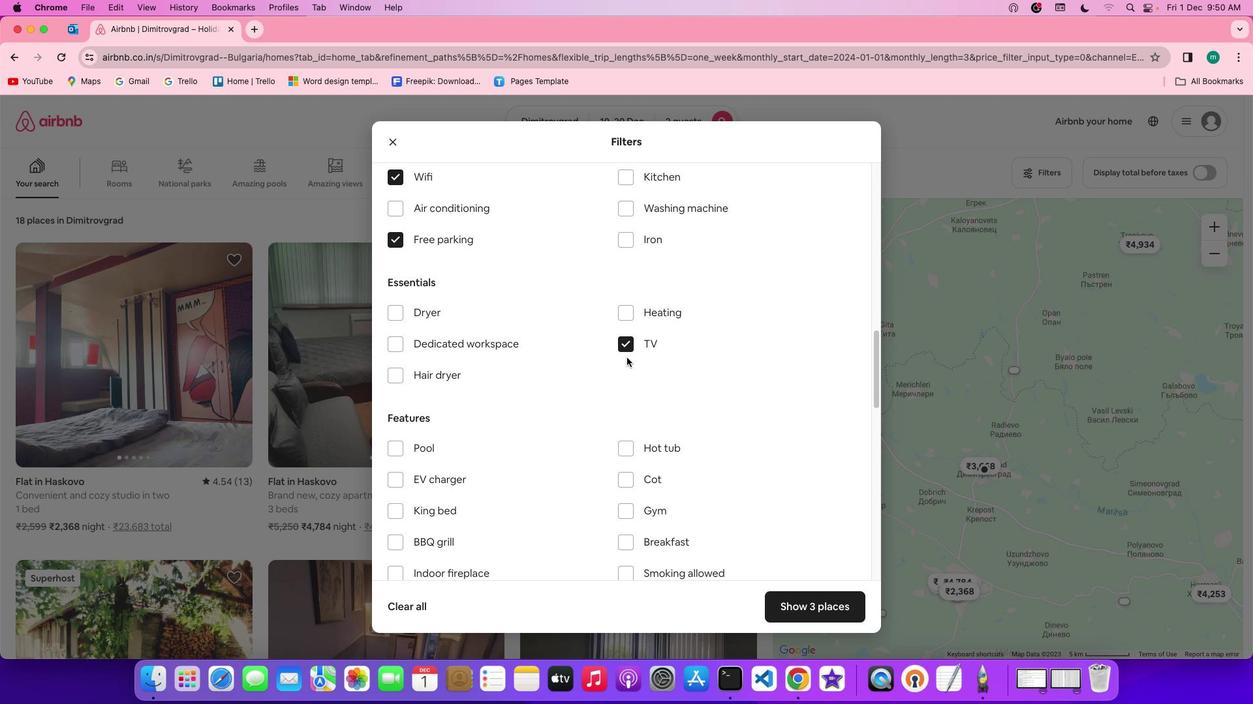 
Action: Mouse scrolled (627, 358) with delta (0, 0)
Screenshot: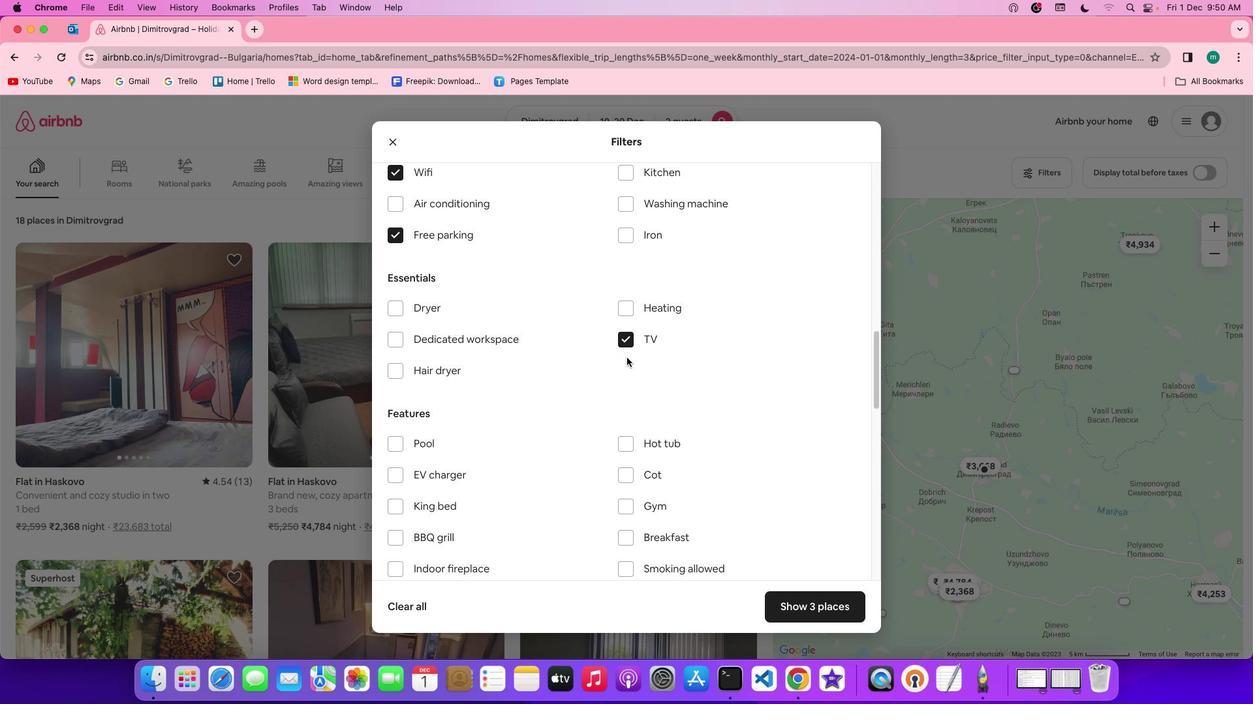 
Action: Mouse scrolled (627, 358) with delta (0, 0)
Screenshot: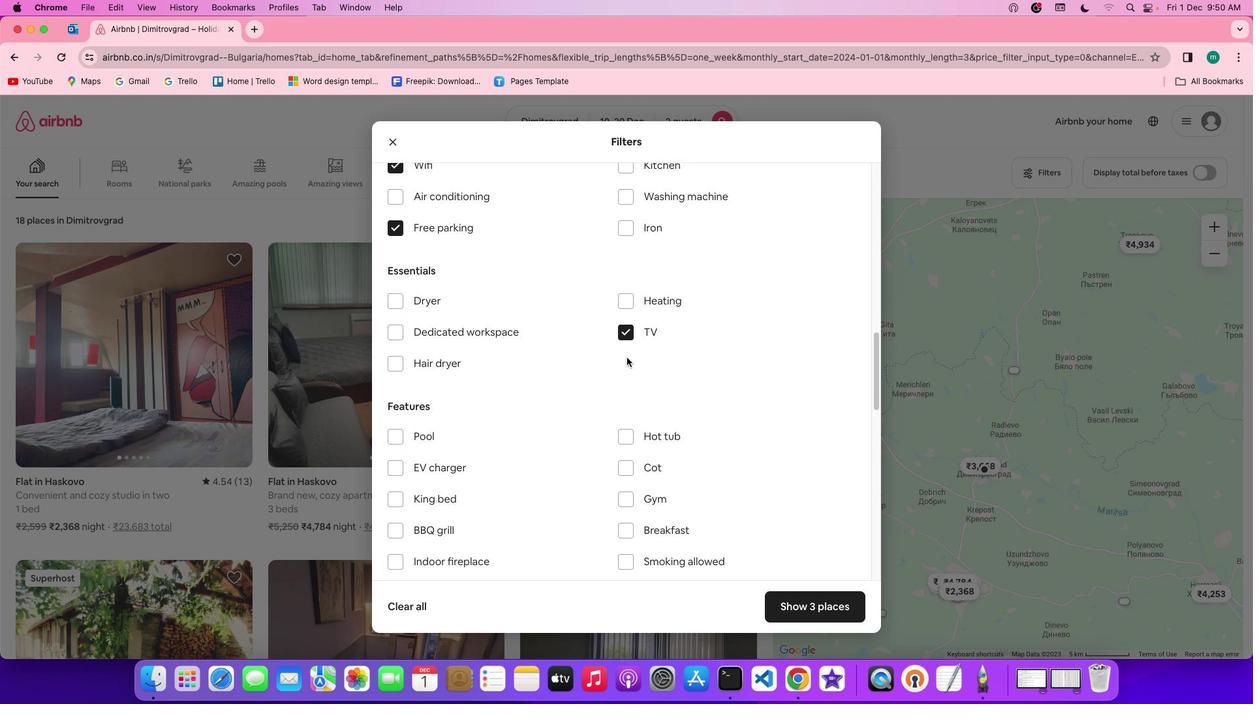 
Action: Mouse scrolled (627, 358) with delta (0, 0)
Screenshot: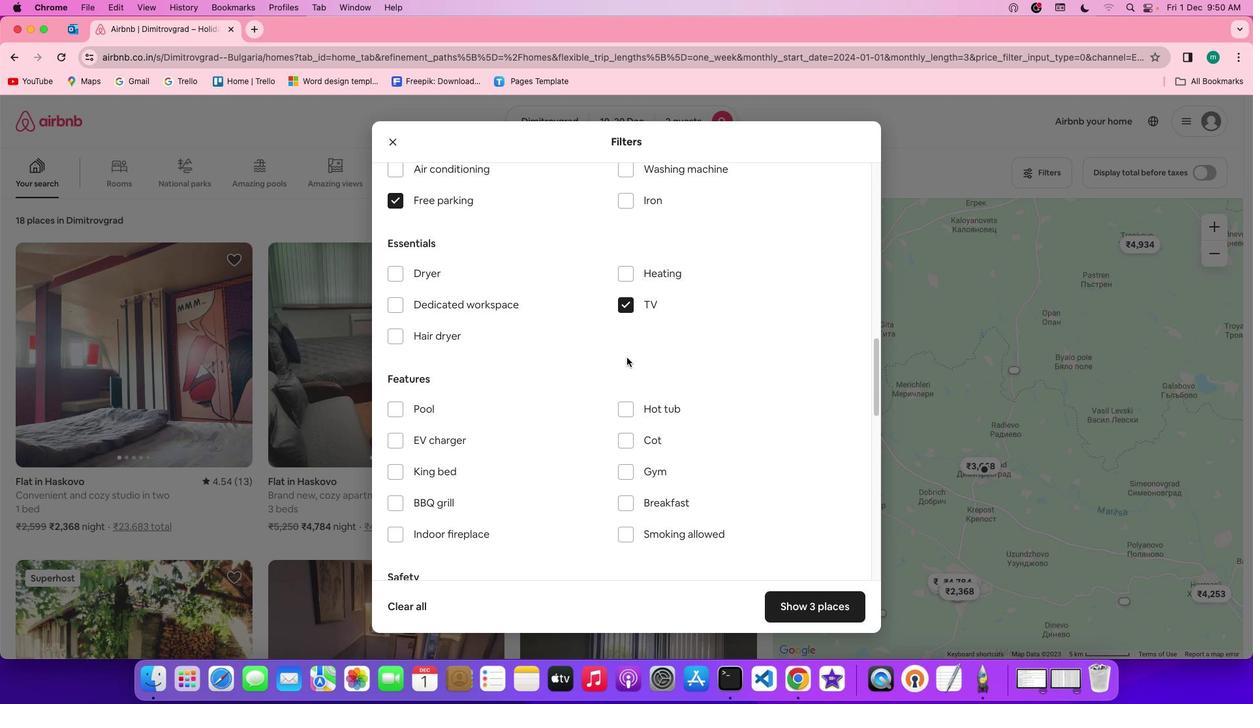
Action: Mouse scrolled (627, 358) with delta (0, 0)
Screenshot: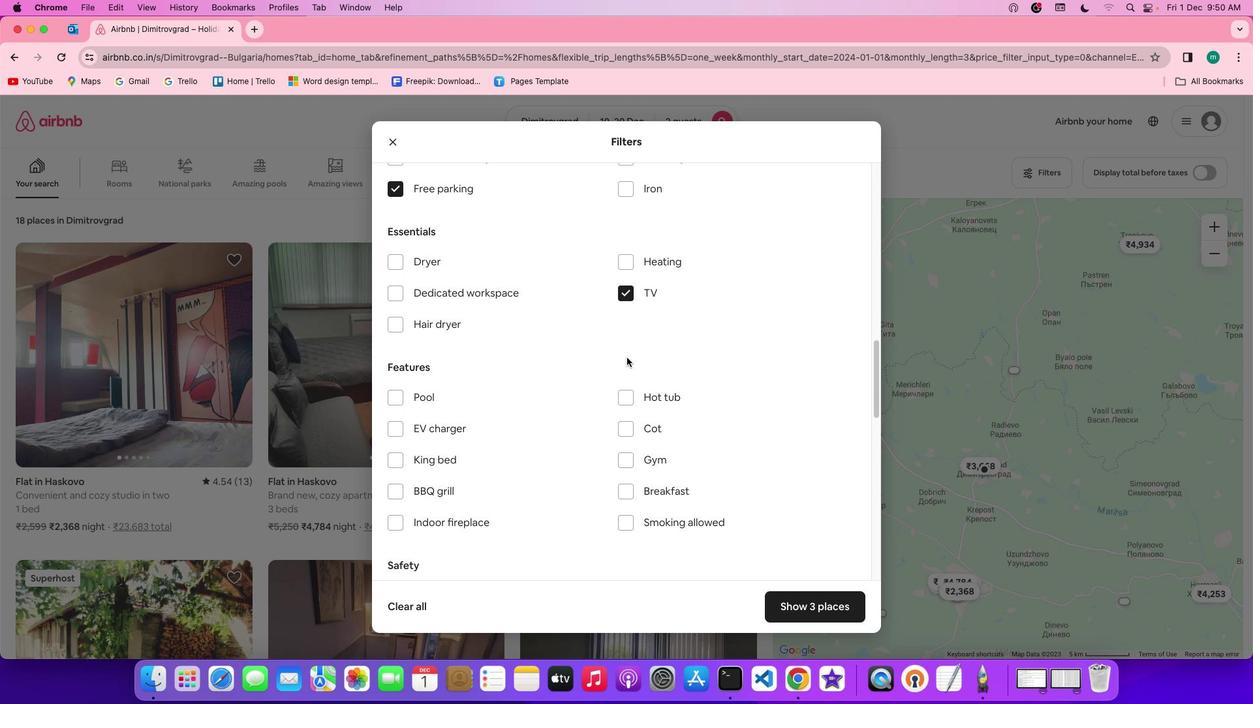 
Action: Mouse scrolled (627, 358) with delta (0, -1)
Screenshot: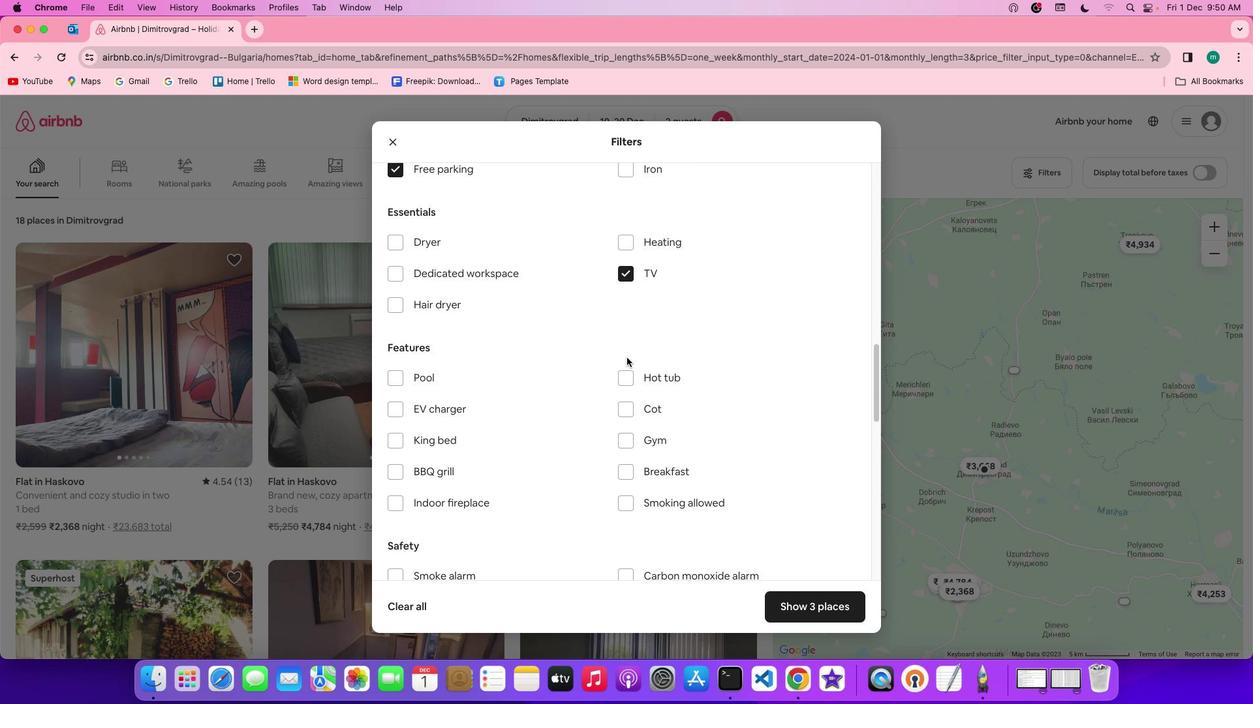 
Action: Mouse scrolled (627, 358) with delta (0, 0)
Screenshot: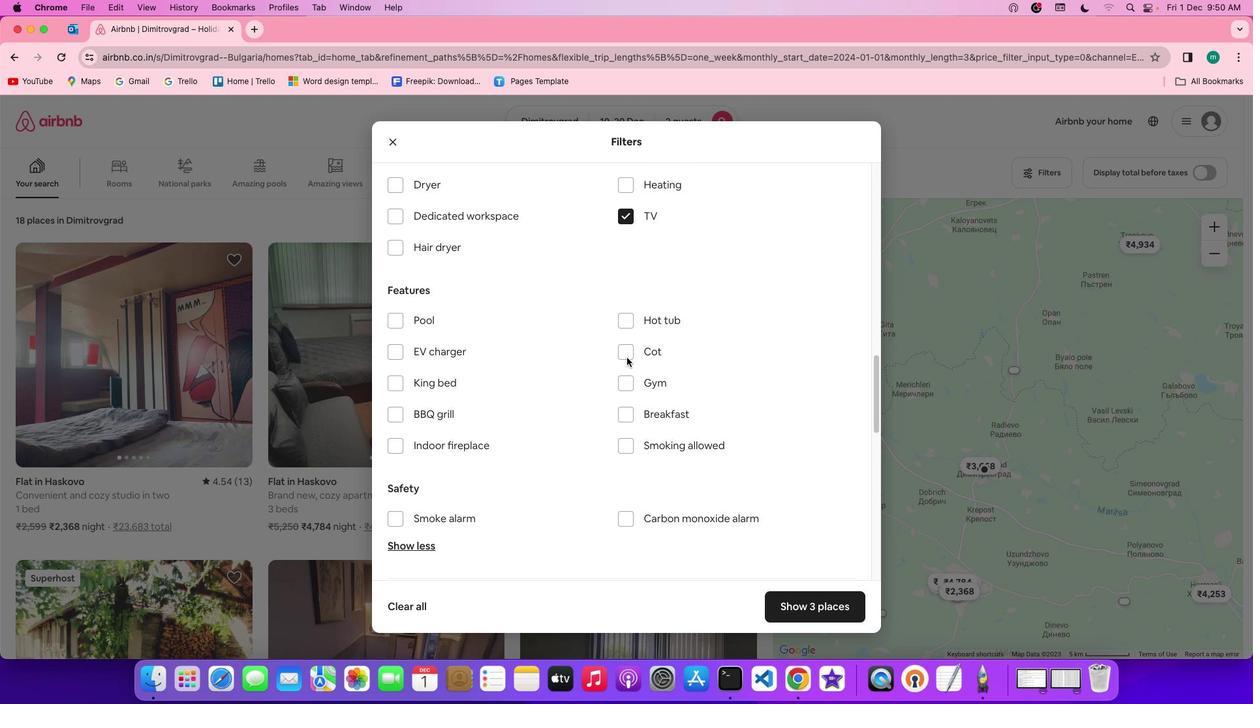 
Action: Mouse scrolled (627, 358) with delta (0, 0)
Screenshot: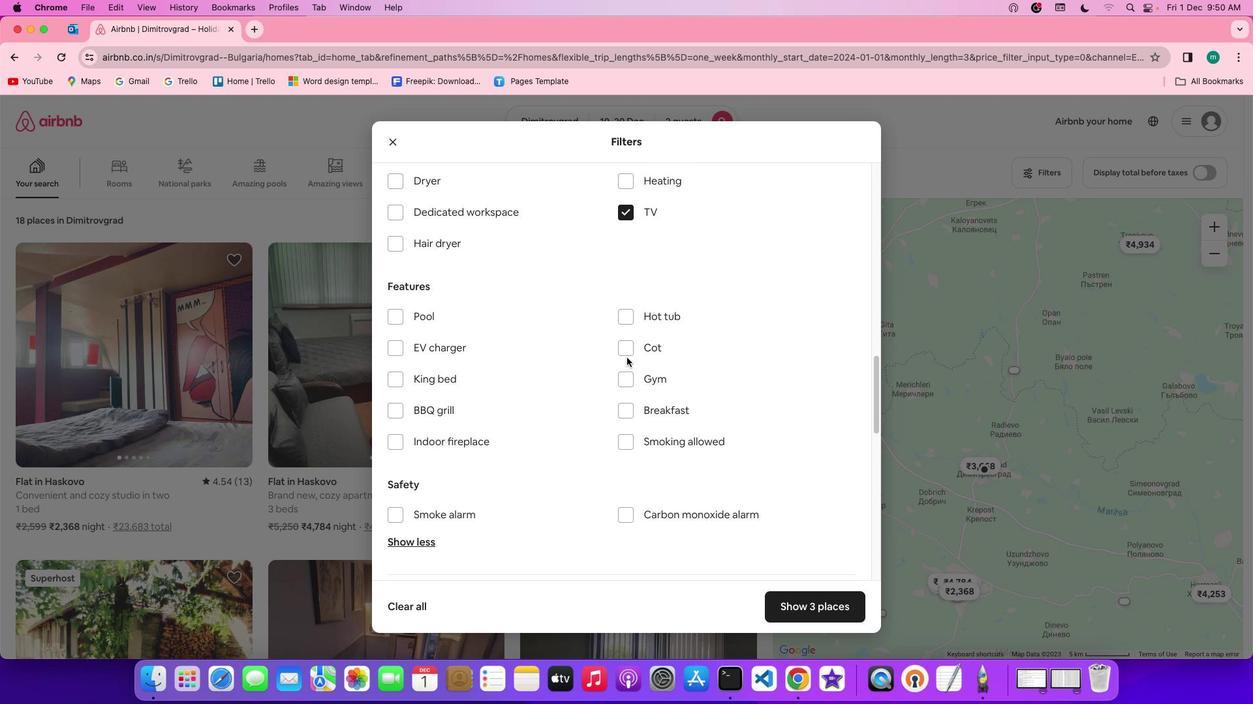 
Action: Mouse scrolled (627, 358) with delta (0, 0)
Screenshot: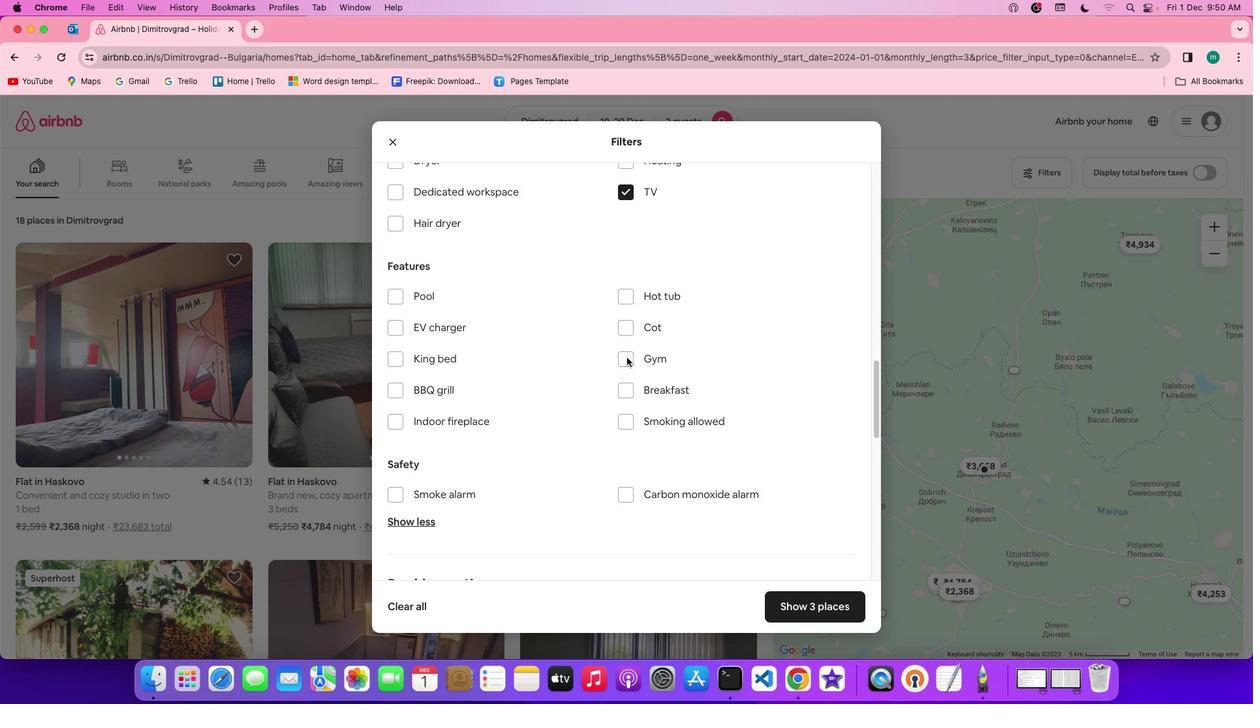 
Action: Mouse scrolled (627, 358) with delta (0, 0)
Screenshot: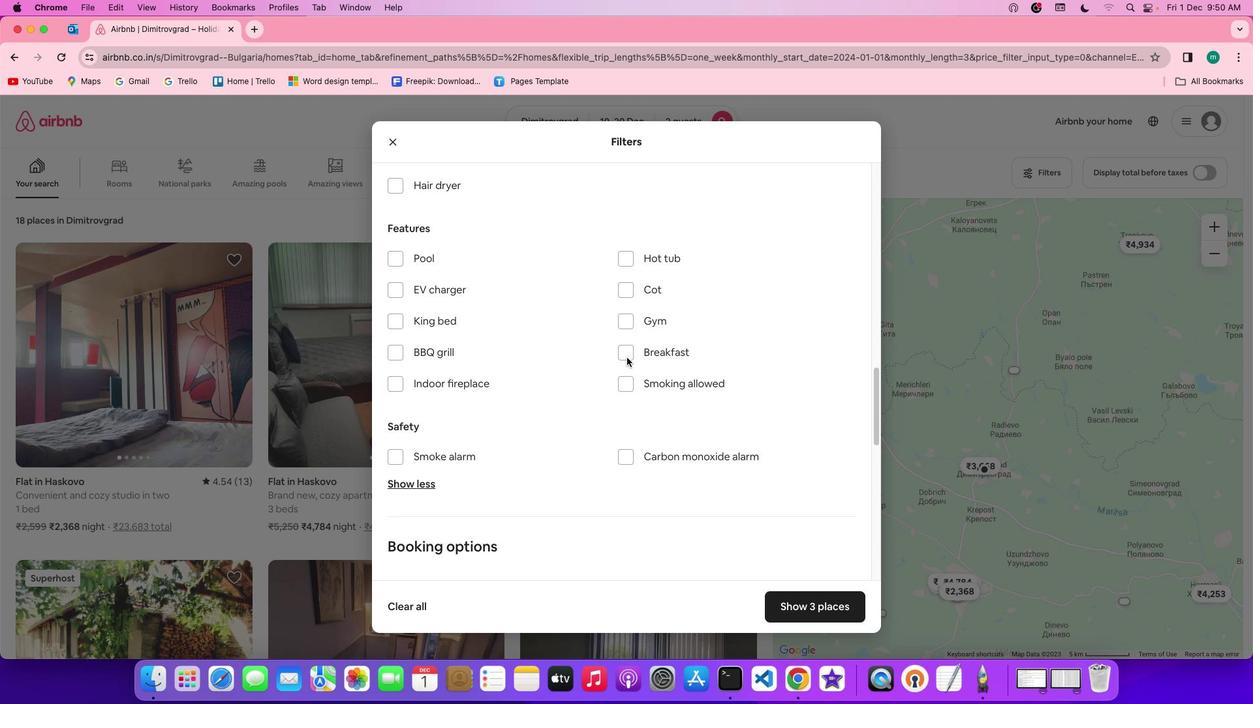 
Action: Mouse moved to (625, 319)
Screenshot: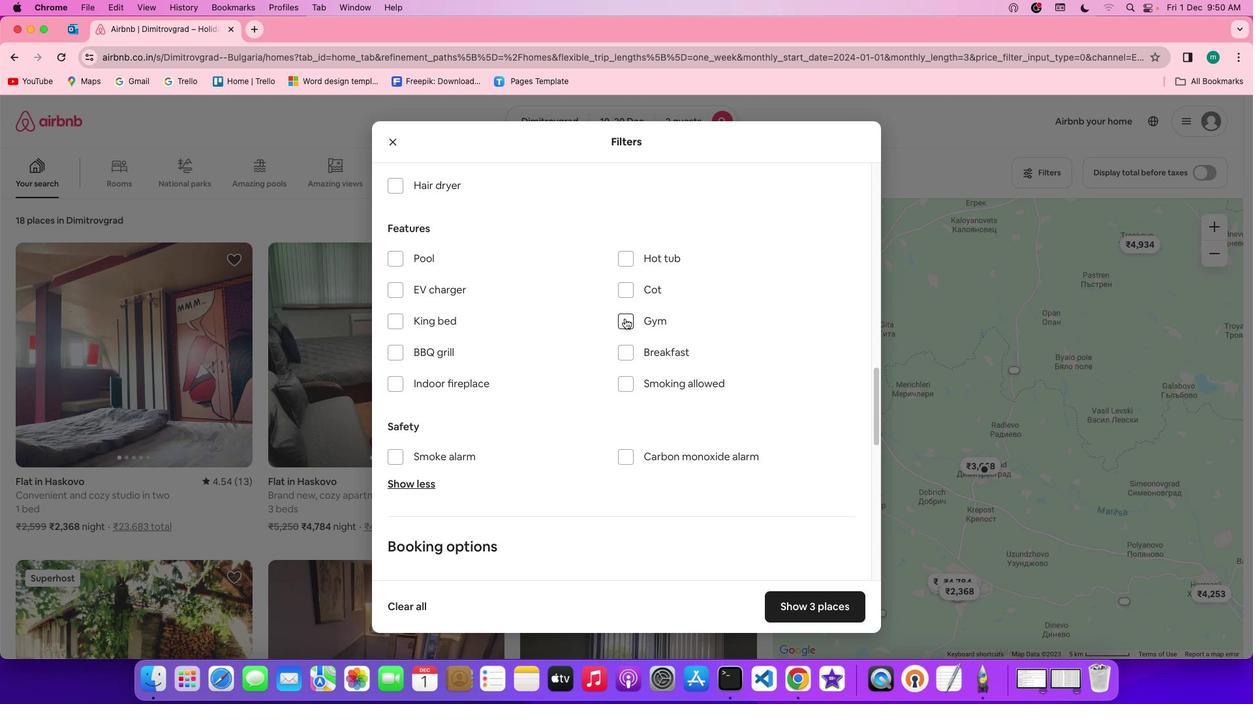 
Action: Mouse pressed left at (625, 319)
Screenshot: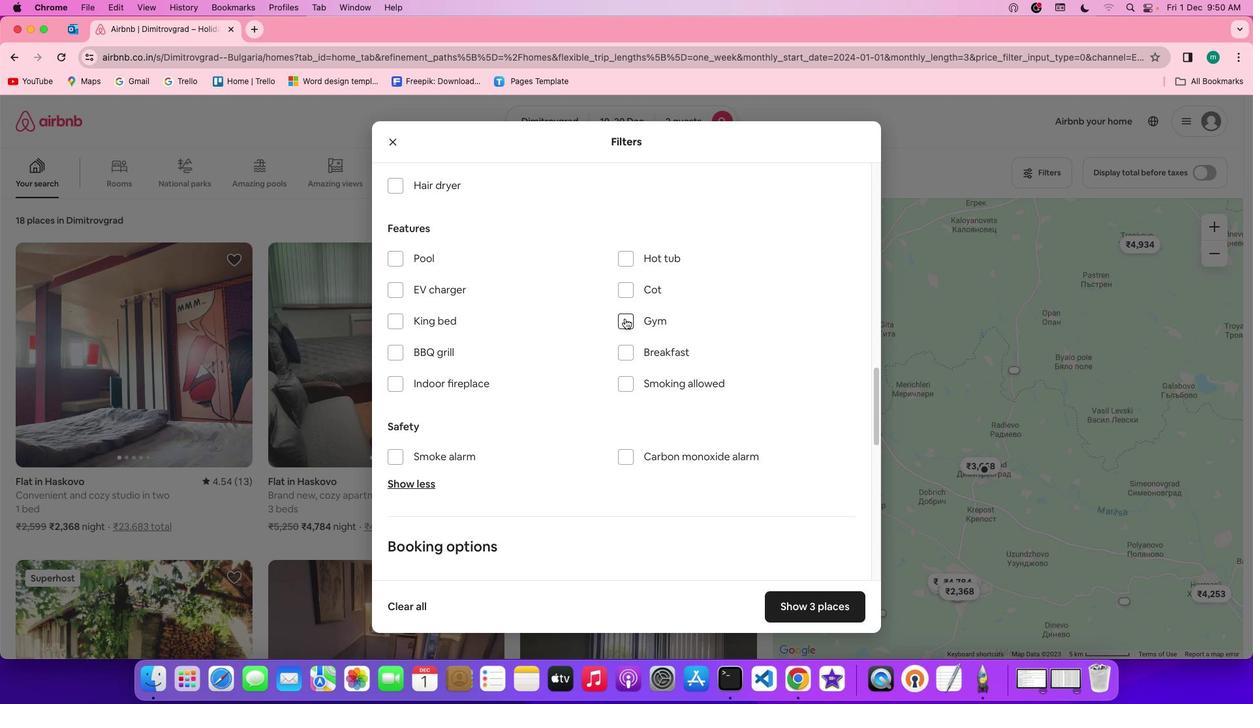 
Action: Mouse moved to (626, 350)
Screenshot: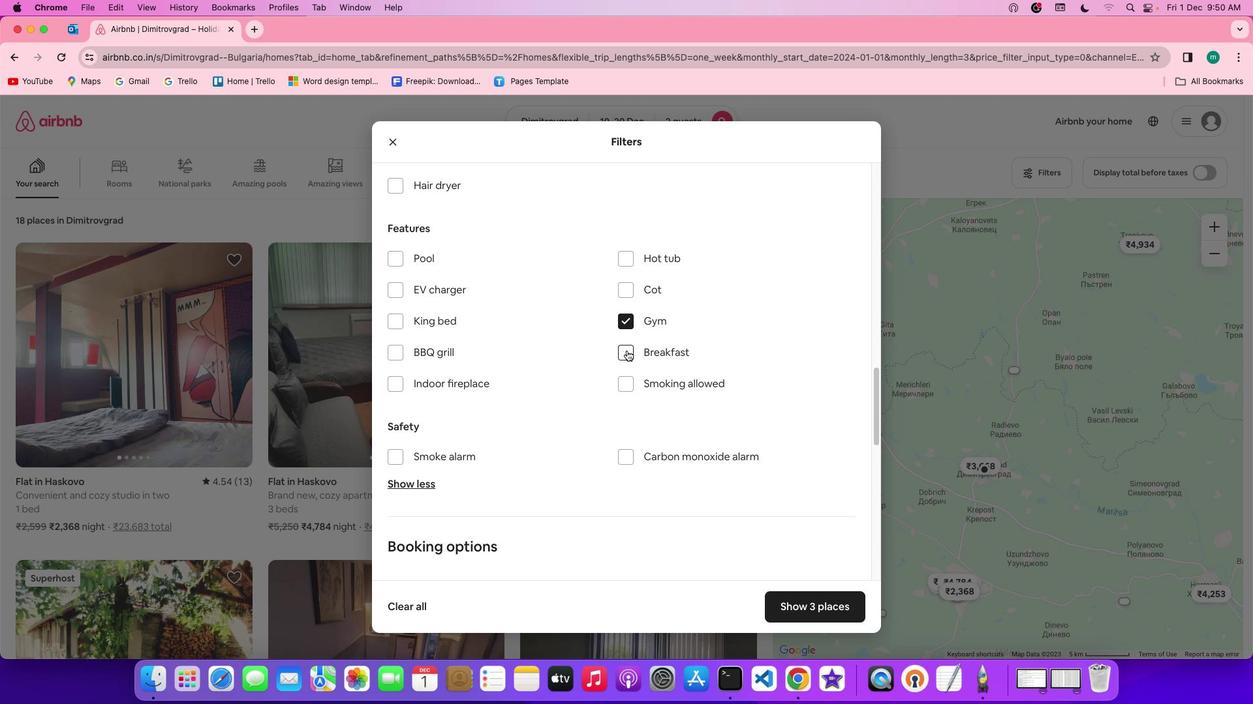 
Action: Mouse pressed left at (626, 350)
Screenshot: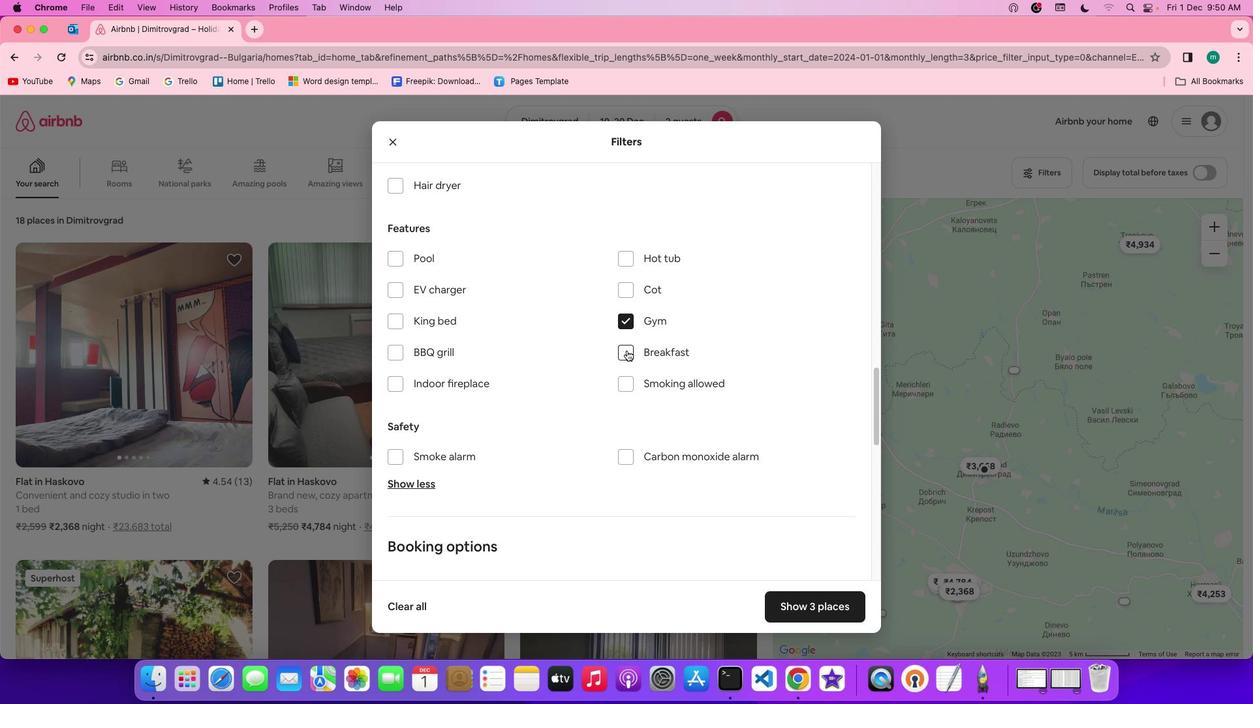 
Action: Mouse moved to (723, 437)
Screenshot: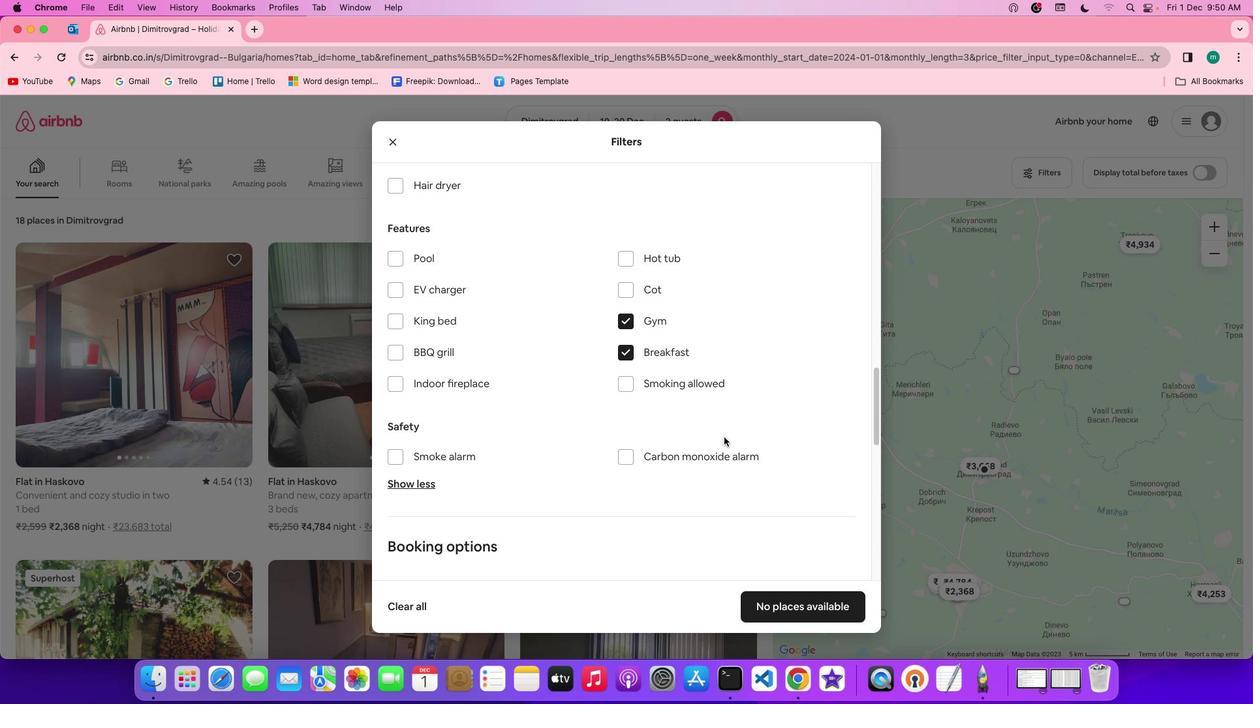 
Action: Mouse scrolled (723, 437) with delta (0, 0)
Screenshot: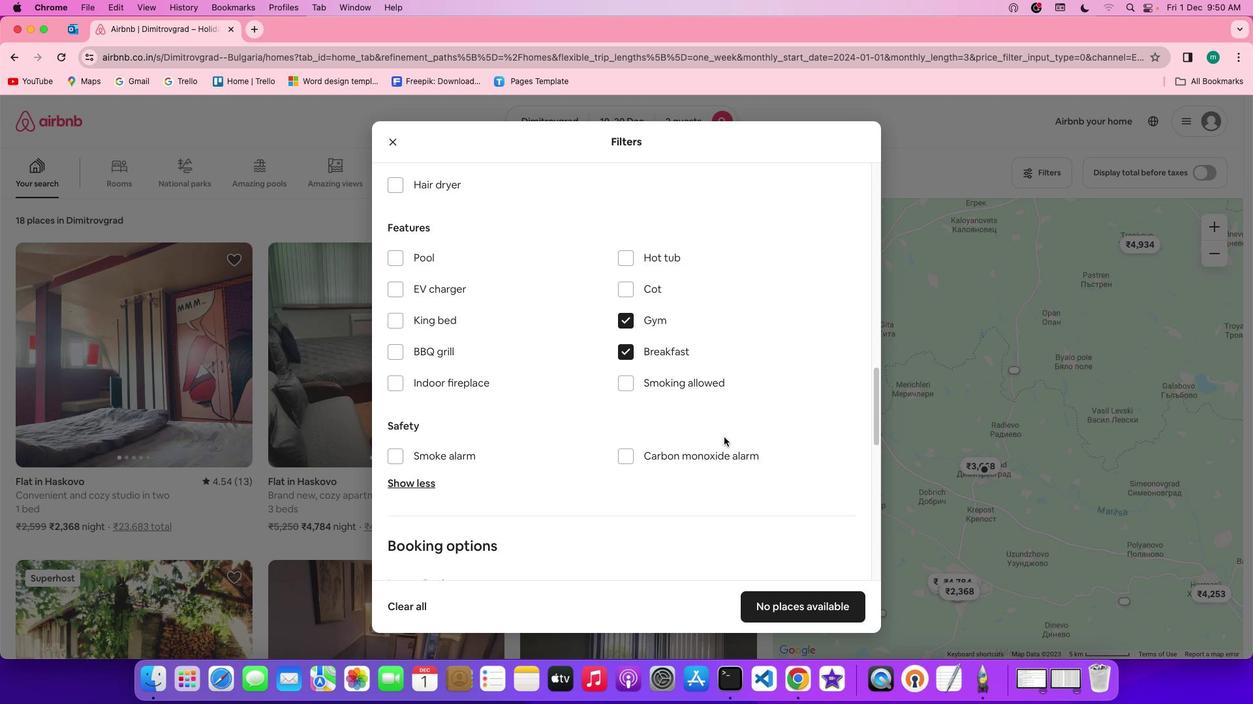 
Action: Mouse scrolled (723, 437) with delta (0, 0)
Screenshot: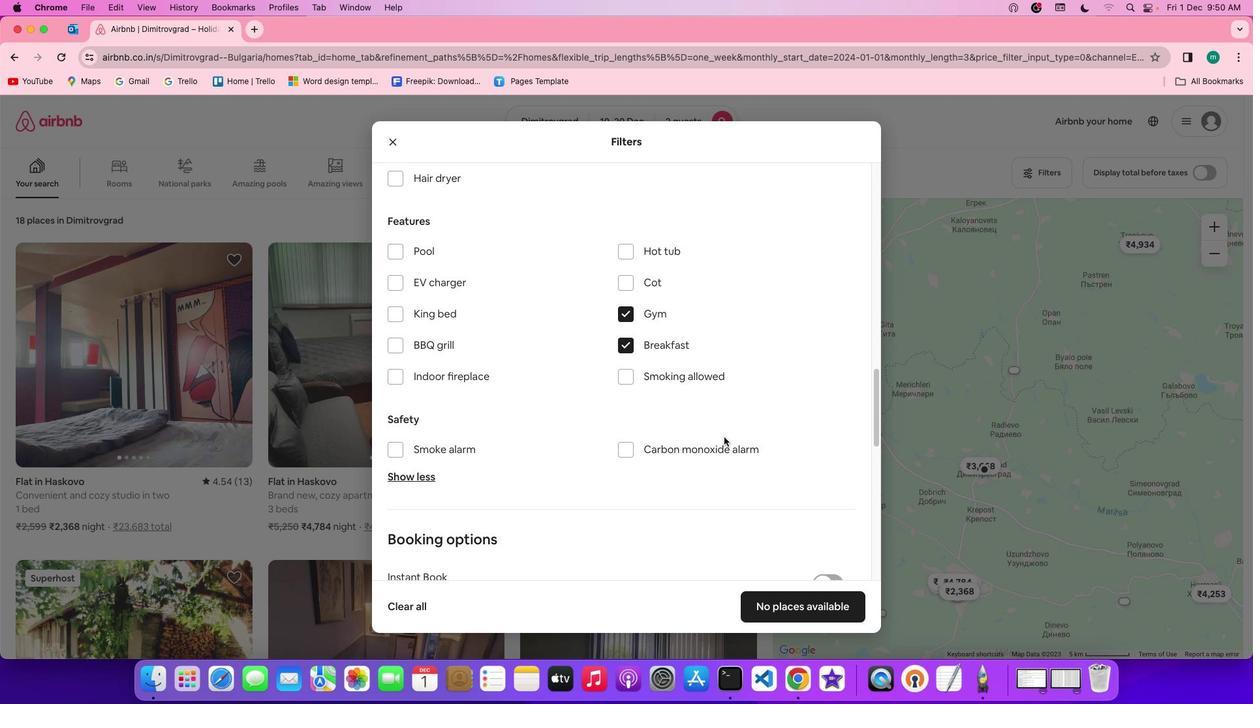 
Action: Mouse scrolled (723, 437) with delta (0, -1)
Screenshot: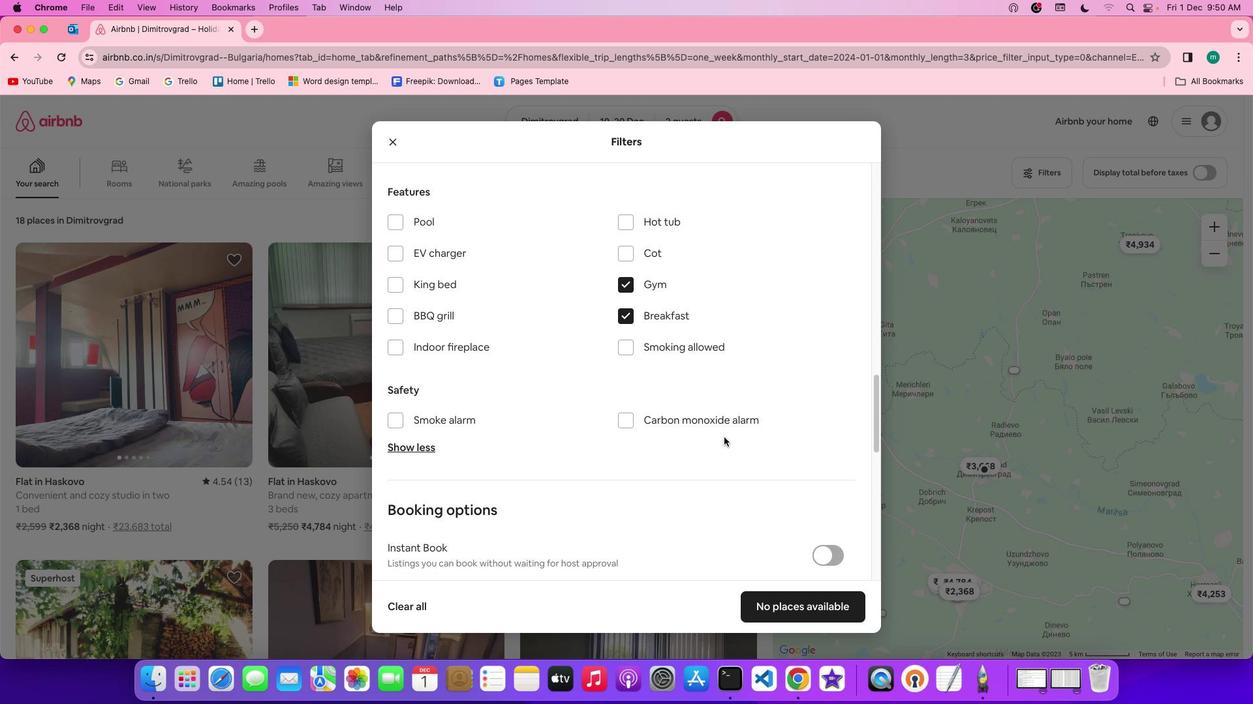 
Action: Mouse scrolled (723, 437) with delta (0, -1)
Screenshot: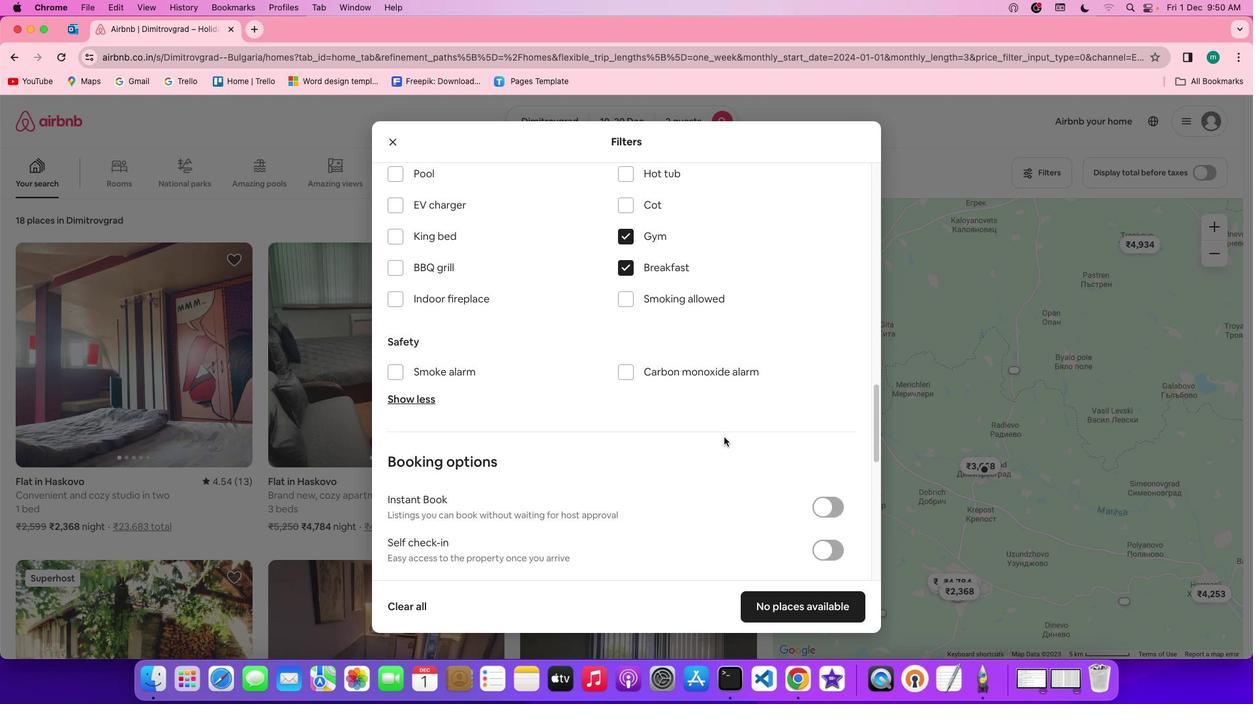 
Action: Mouse scrolled (723, 437) with delta (0, 0)
Screenshot: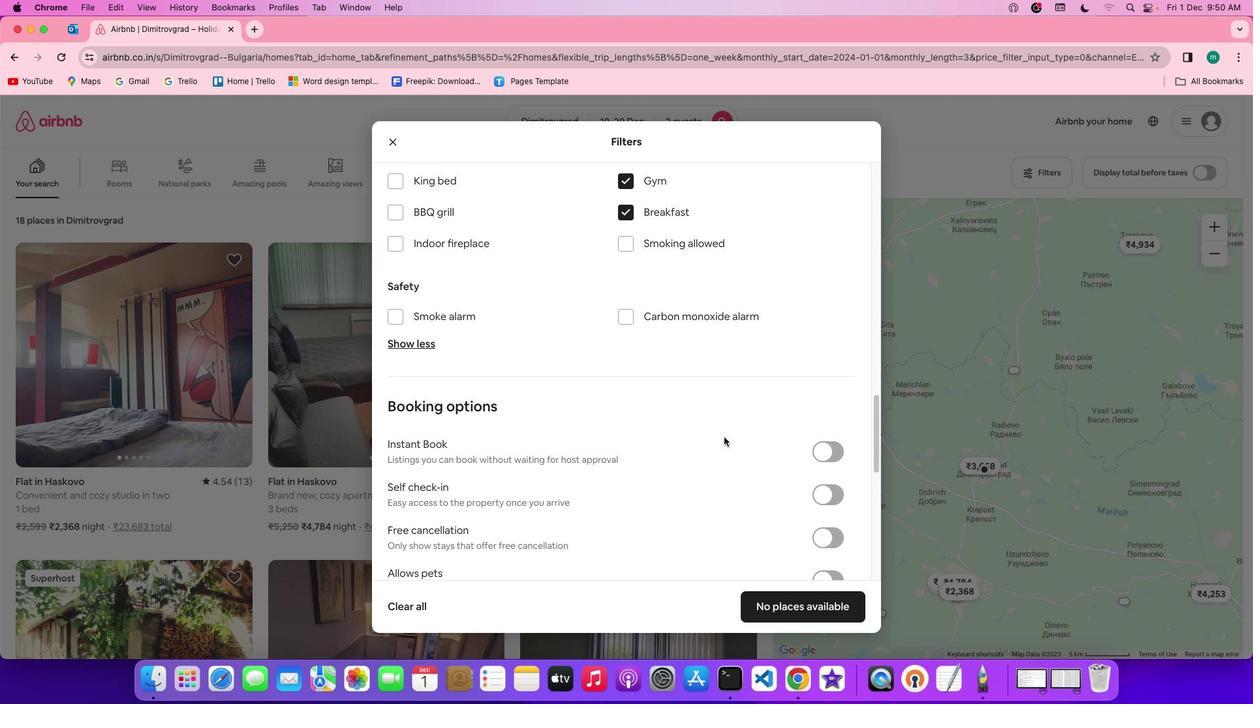 
Action: Mouse scrolled (723, 437) with delta (0, 0)
Screenshot: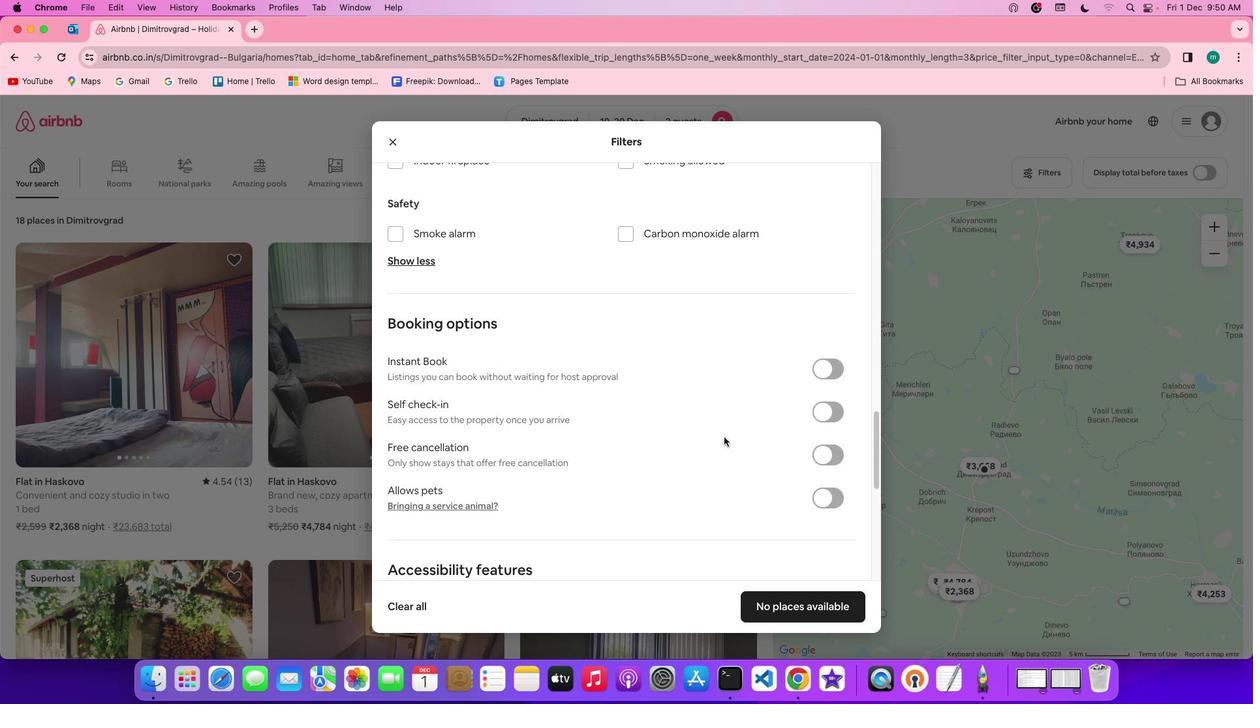 
Action: Mouse scrolled (723, 437) with delta (0, -1)
Screenshot: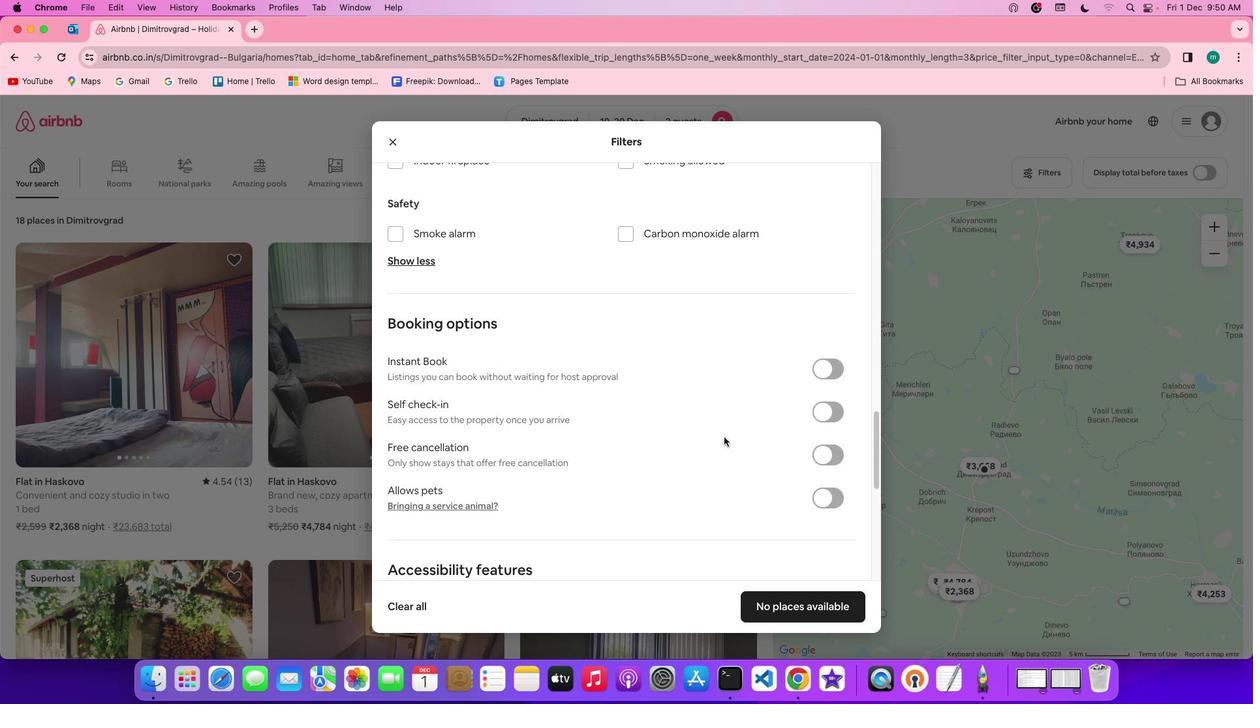 
Action: Mouse scrolled (723, 437) with delta (0, -2)
Screenshot: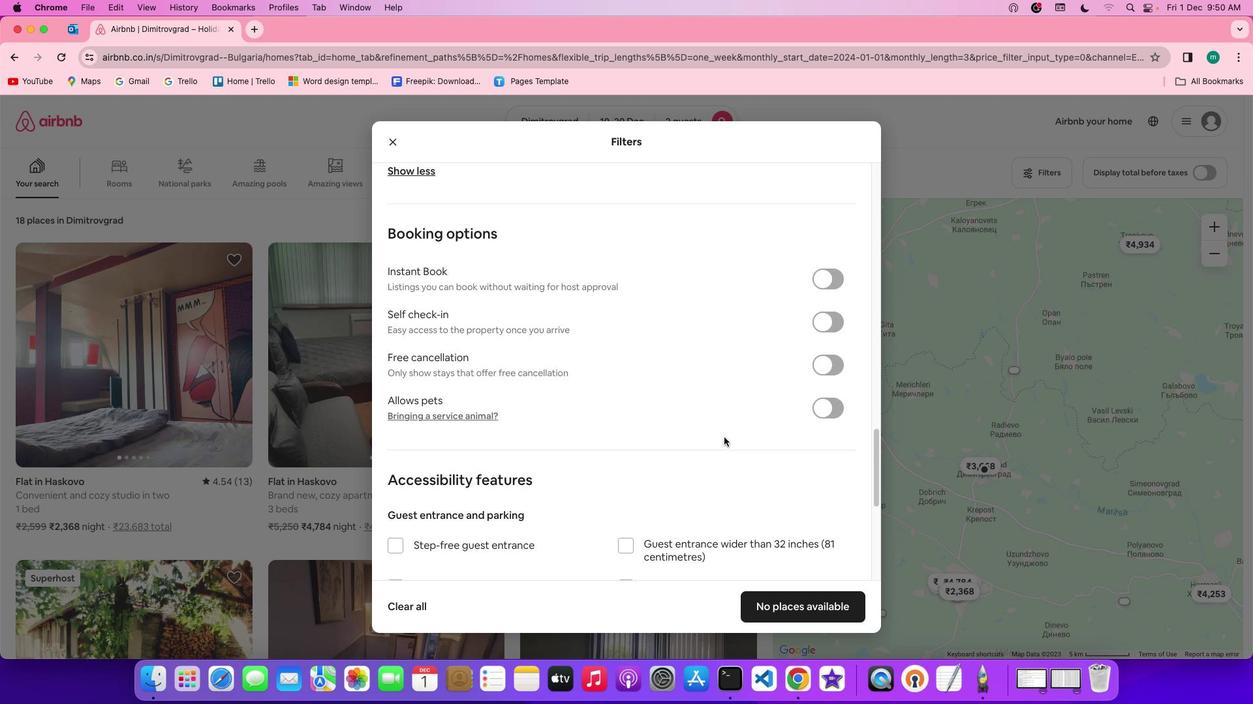 
Action: Mouse scrolled (723, 437) with delta (0, 0)
Screenshot: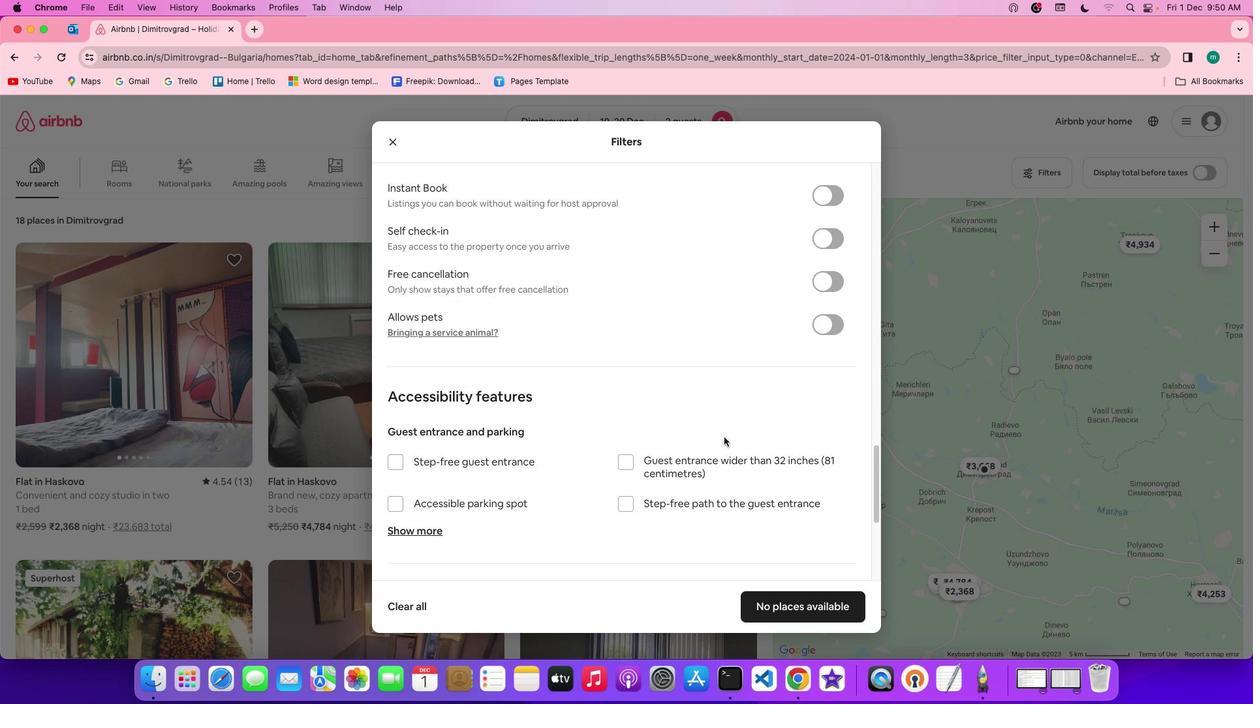 
Action: Mouse scrolled (723, 437) with delta (0, 0)
Screenshot: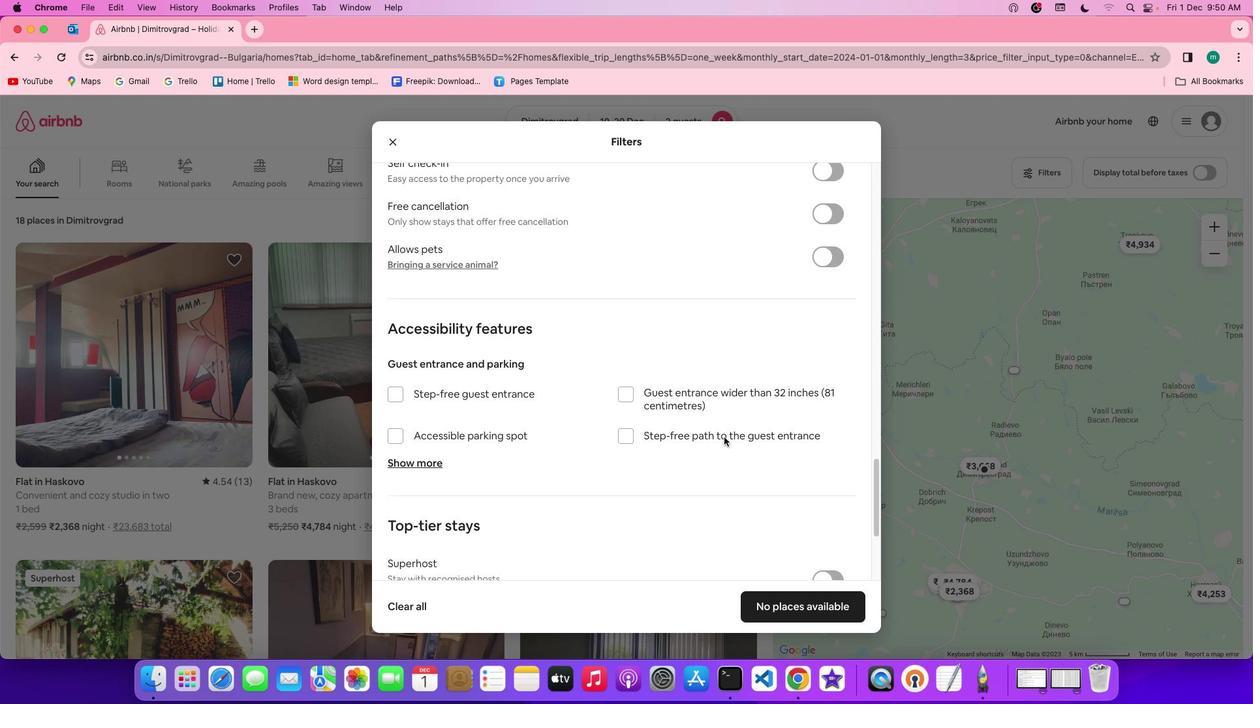 
Action: Mouse scrolled (723, 437) with delta (0, -1)
Screenshot: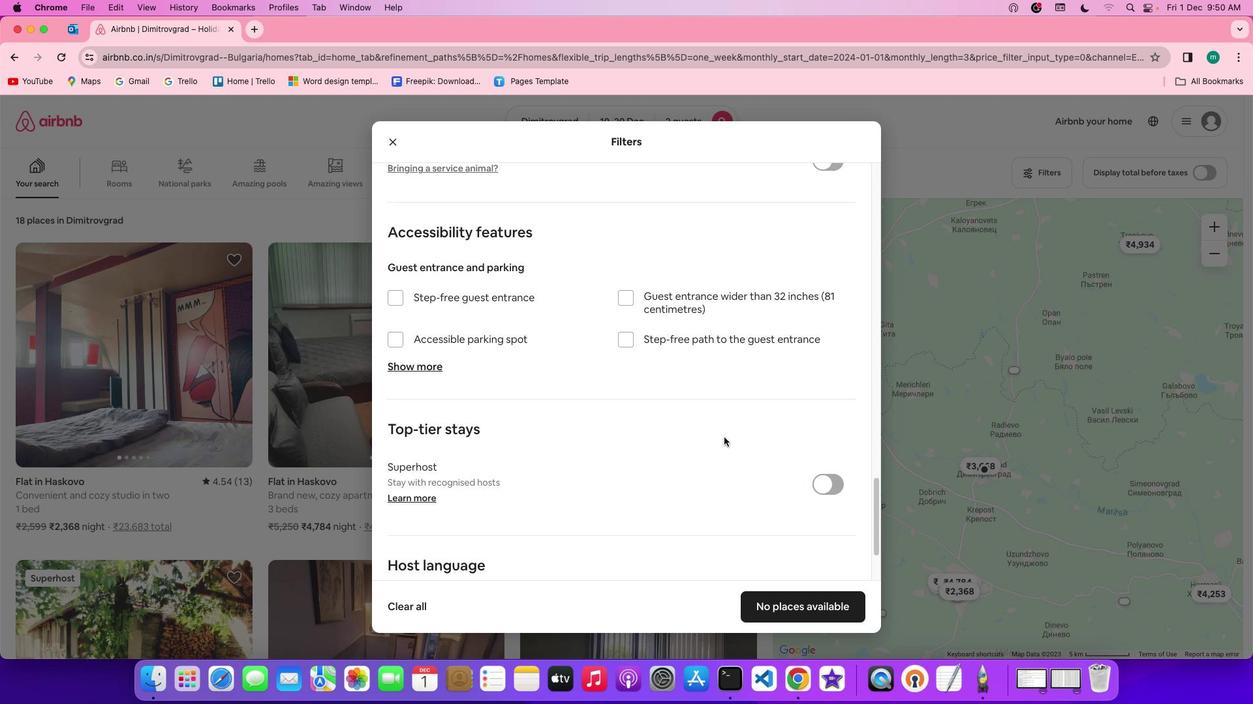 
Action: Mouse scrolled (723, 437) with delta (0, -3)
Screenshot: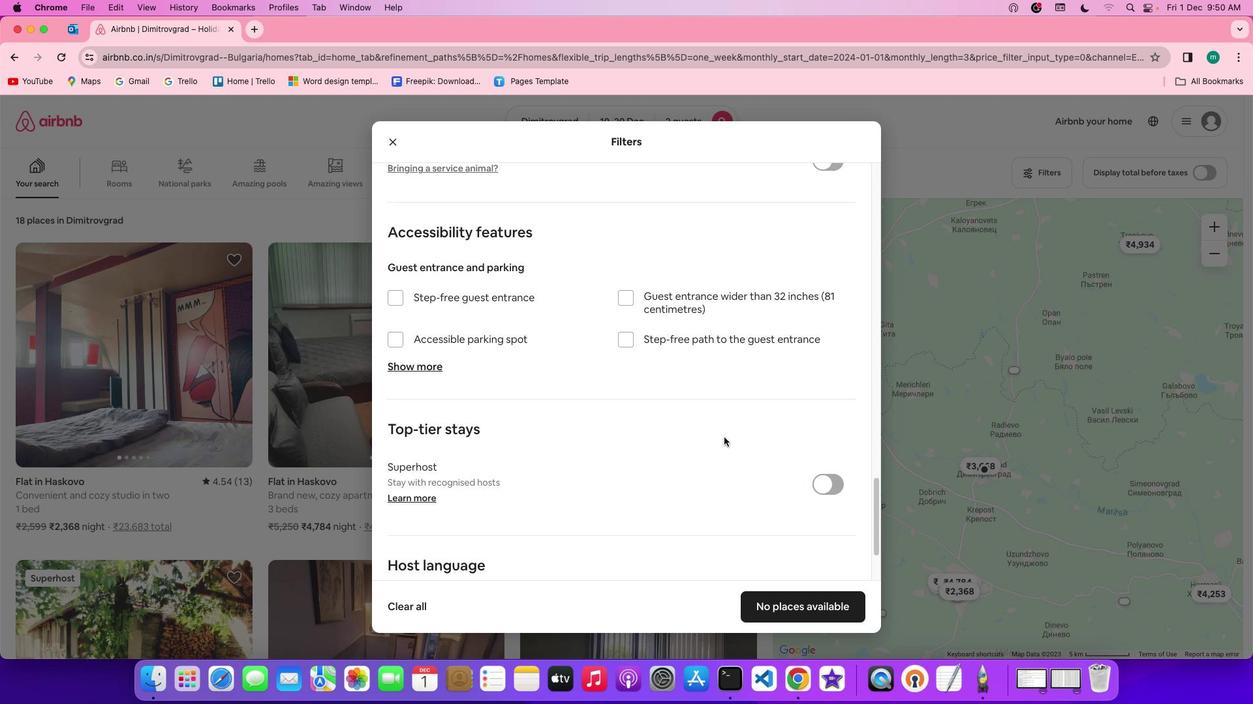 
Action: Mouse scrolled (723, 437) with delta (0, 0)
Screenshot: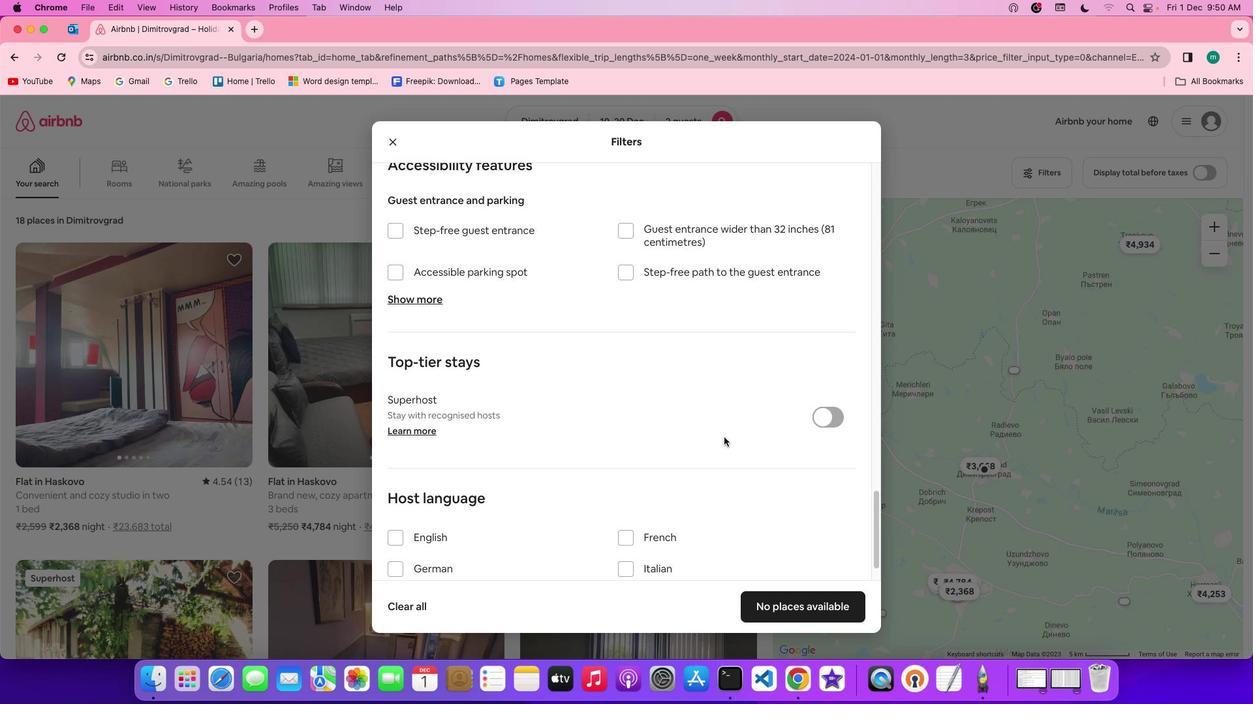 
Action: Mouse scrolled (723, 437) with delta (0, 0)
Screenshot: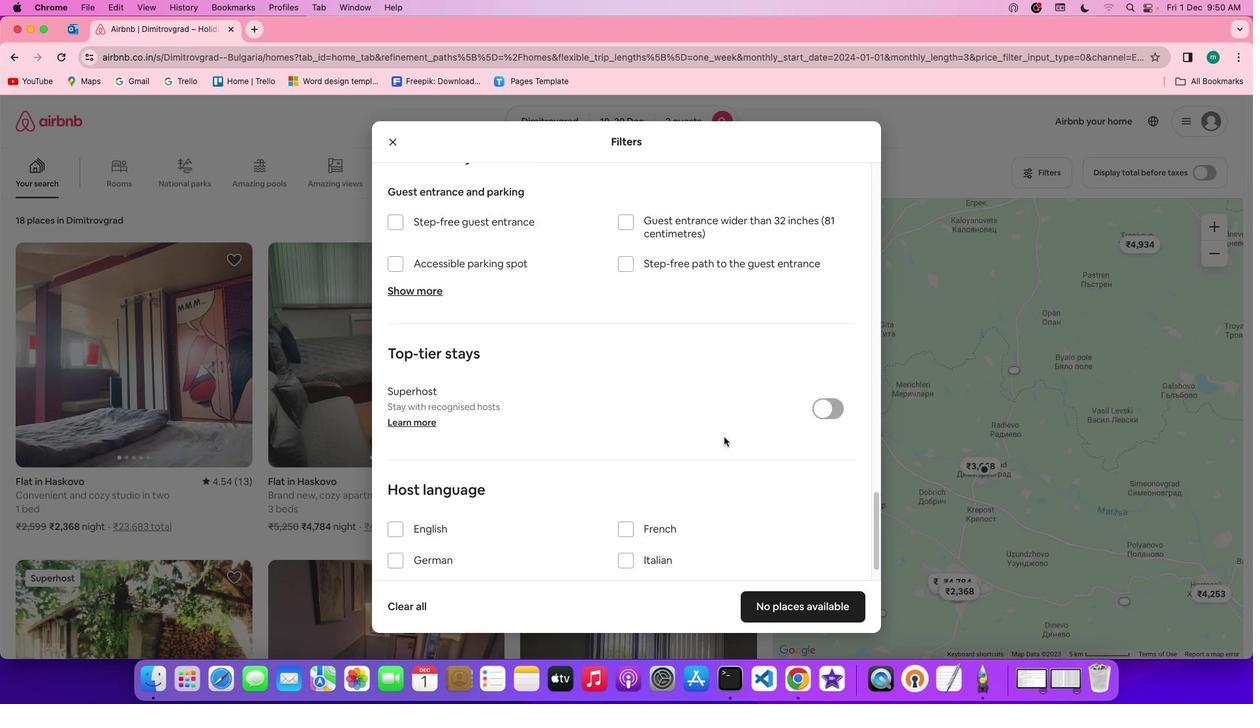 
Action: Mouse scrolled (723, 437) with delta (0, -1)
Screenshot: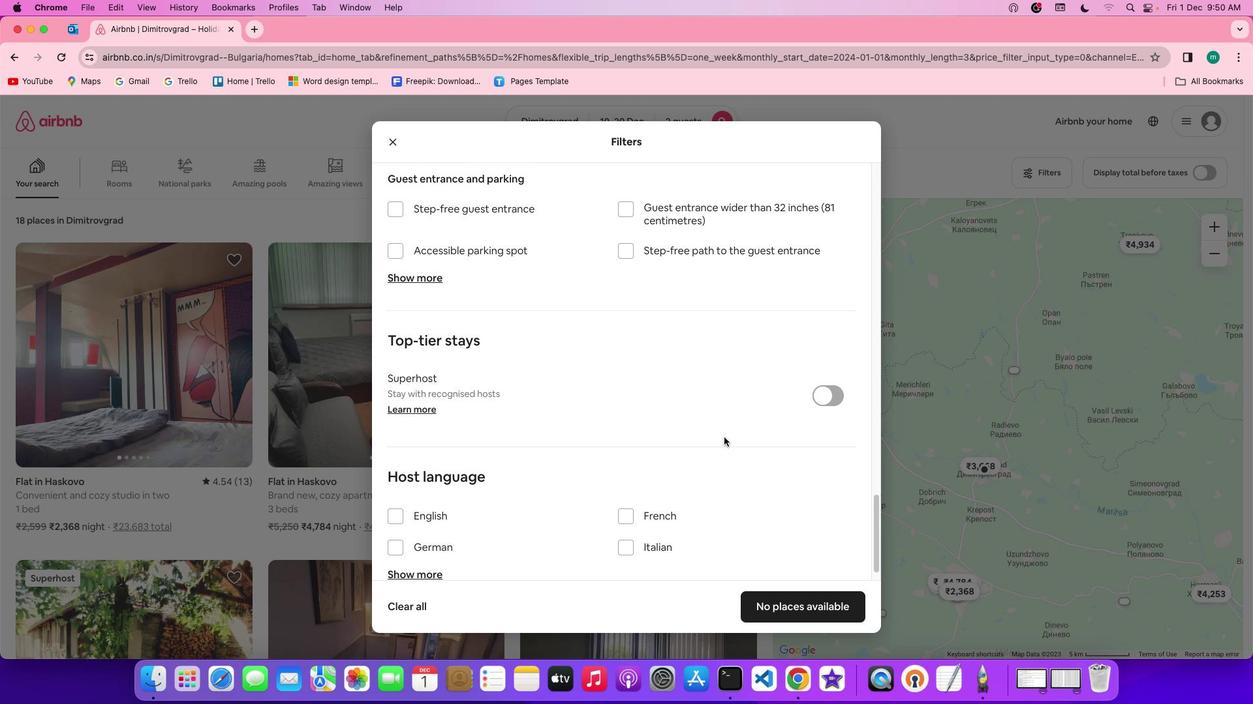 
Action: Mouse scrolled (723, 437) with delta (0, -2)
Screenshot: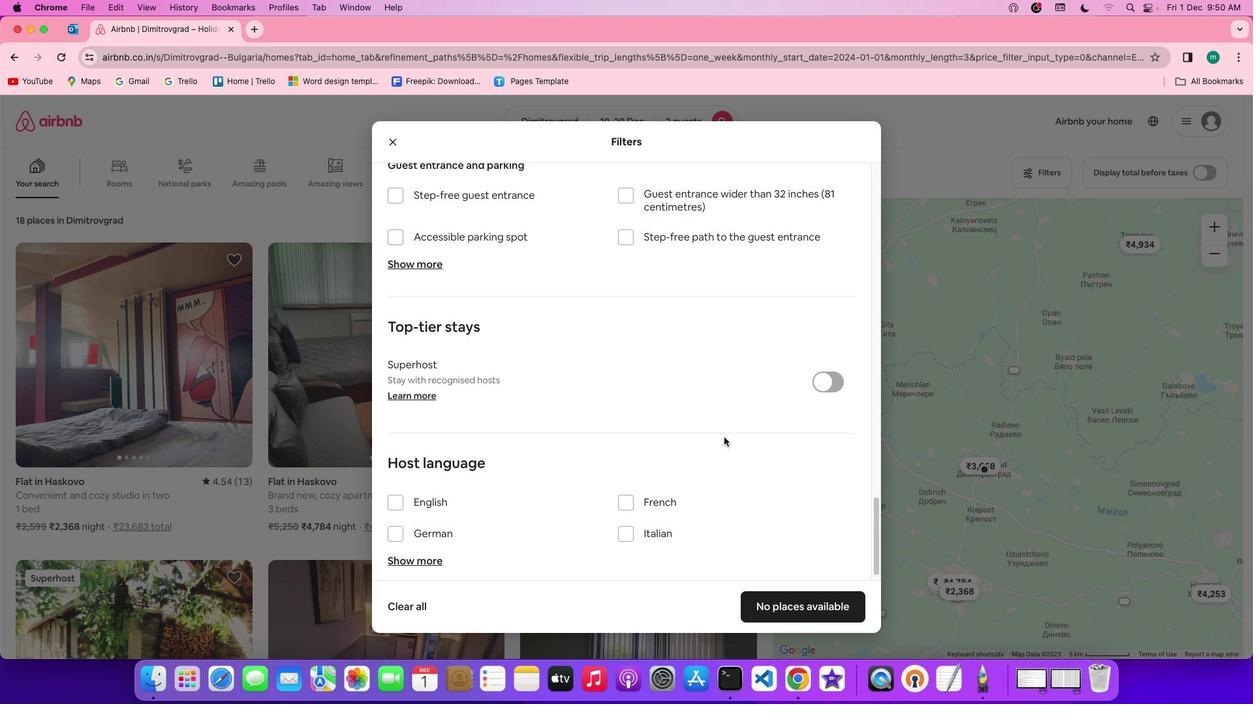 
Action: Mouse scrolled (723, 437) with delta (0, -3)
Screenshot: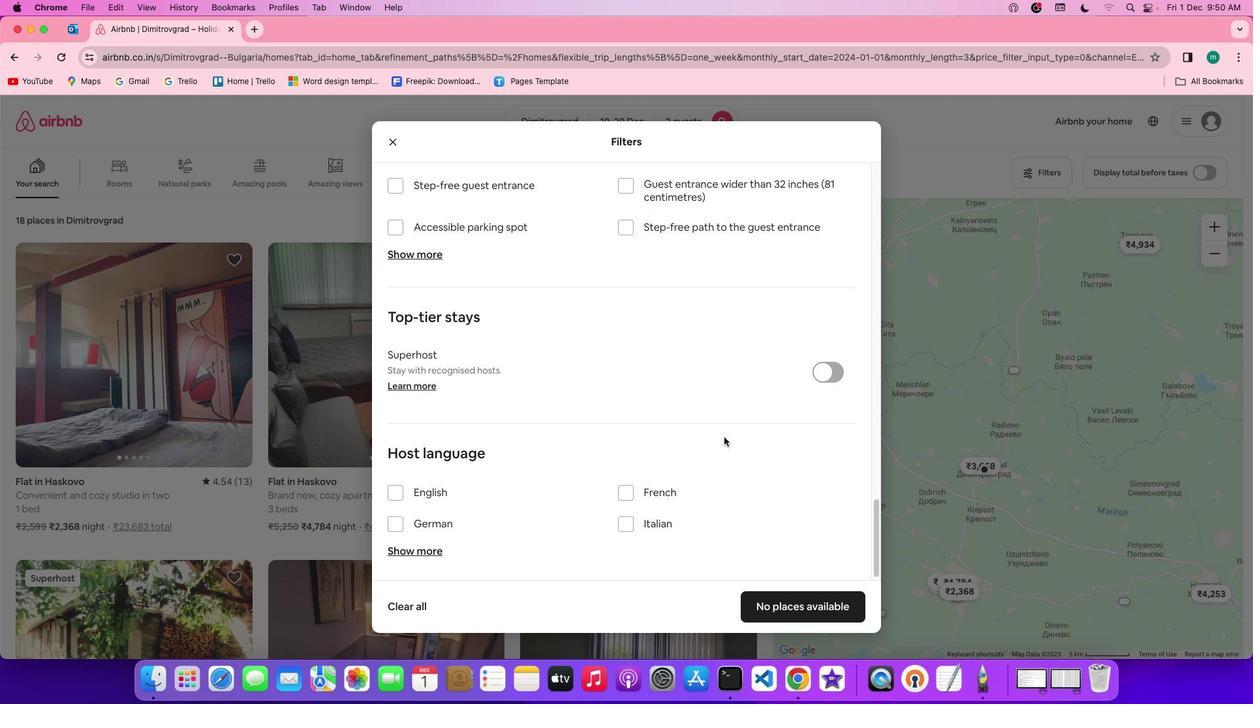 
Action: Mouse scrolled (723, 437) with delta (0, 0)
Screenshot: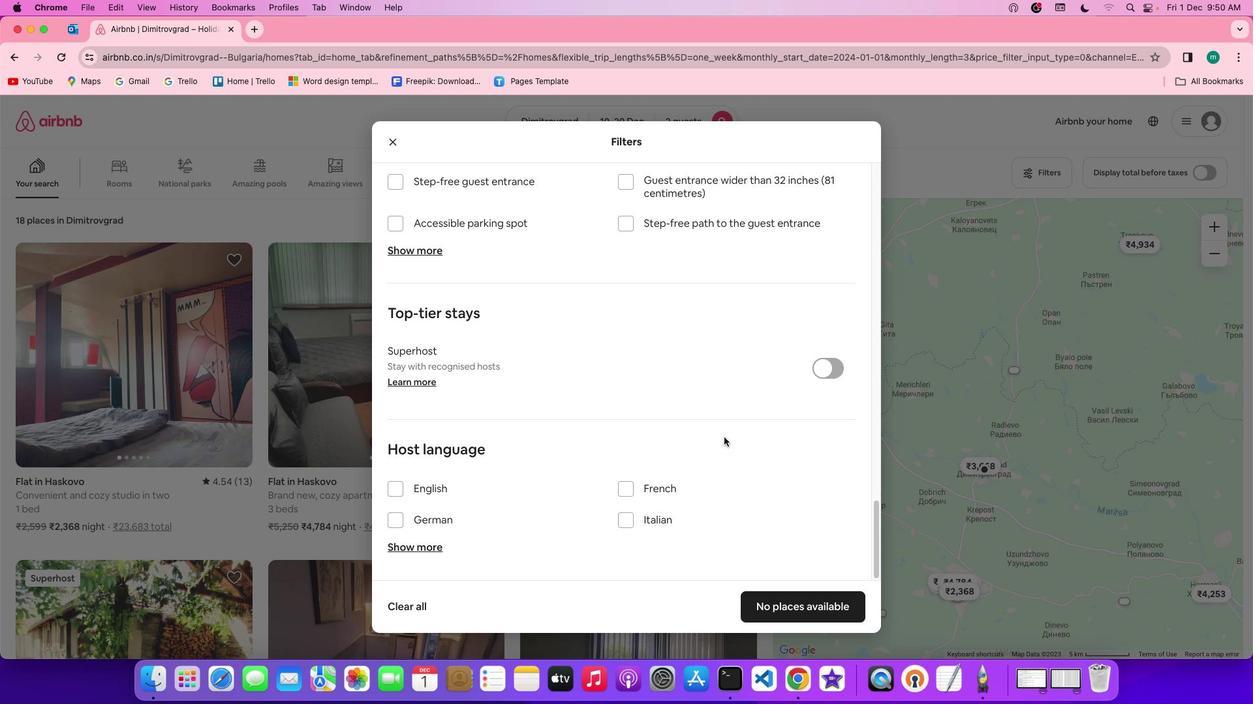
Action: Mouse scrolled (723, 437) with delta (0, 0)
Screenshot: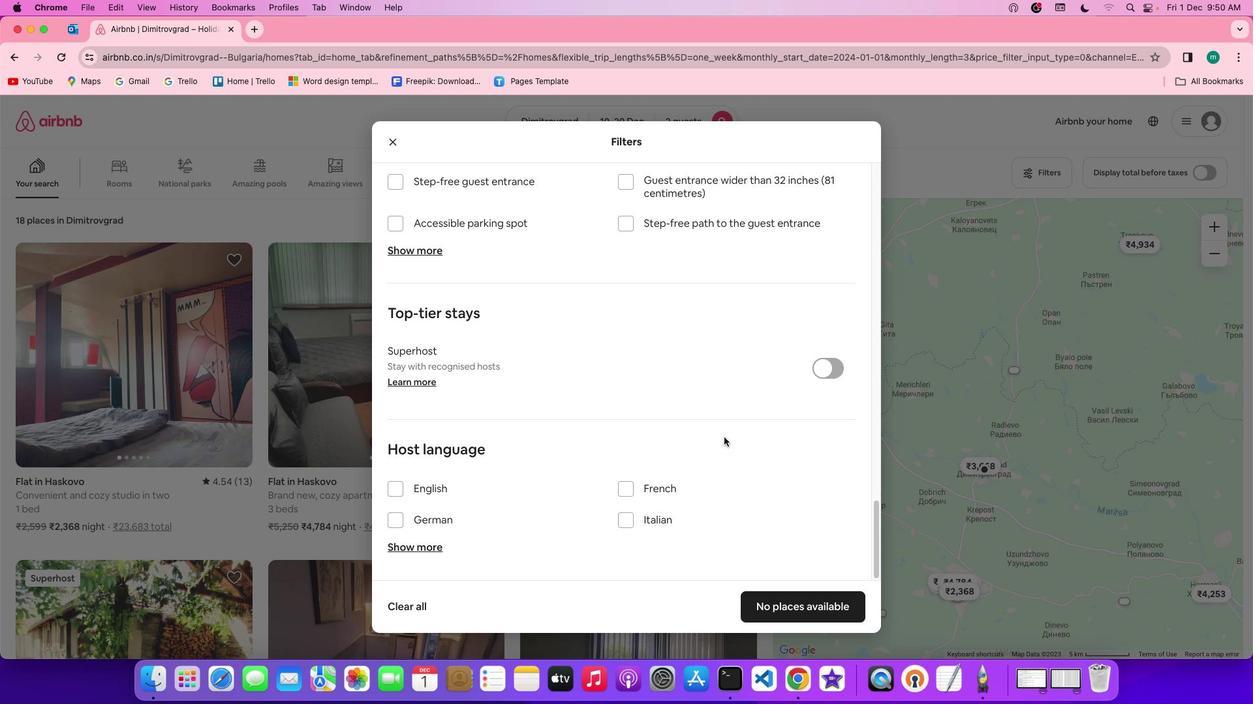 
Action: Mouse scrolled (723, 437) with delta (0, -1)
Screenshot: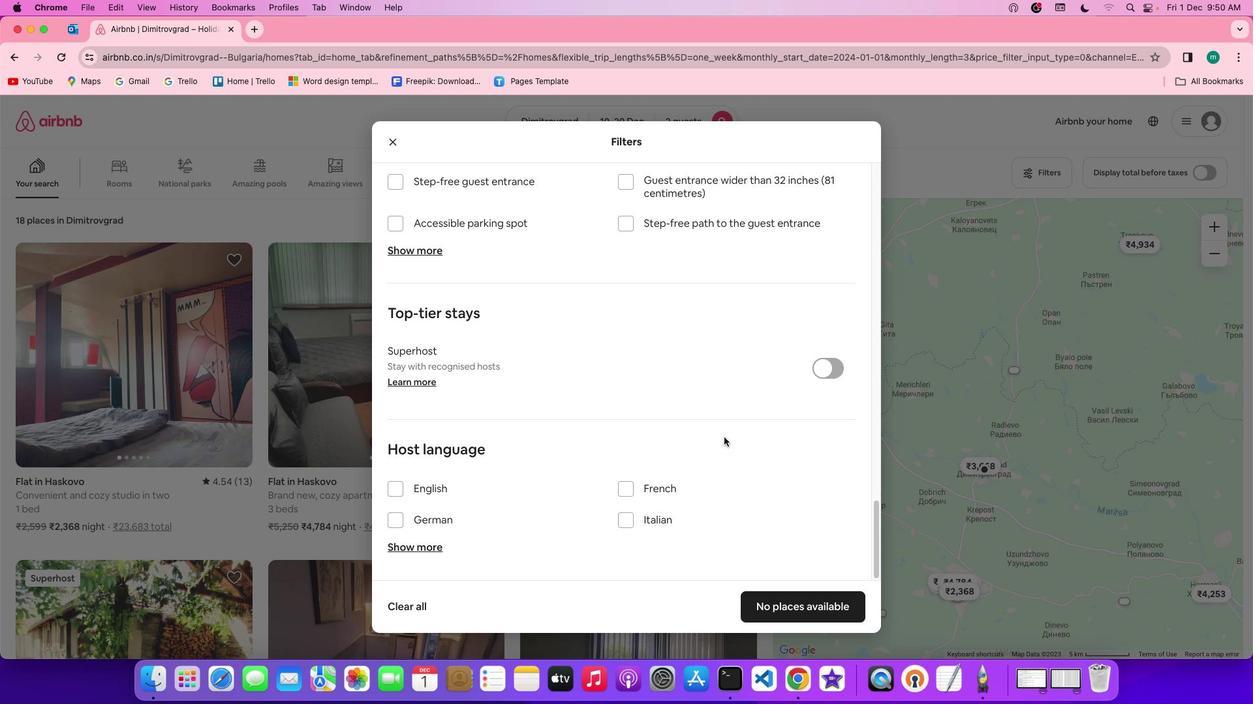 
Action: Mouse scrolled (723, 437) with delta (0, -3)
Screenshot: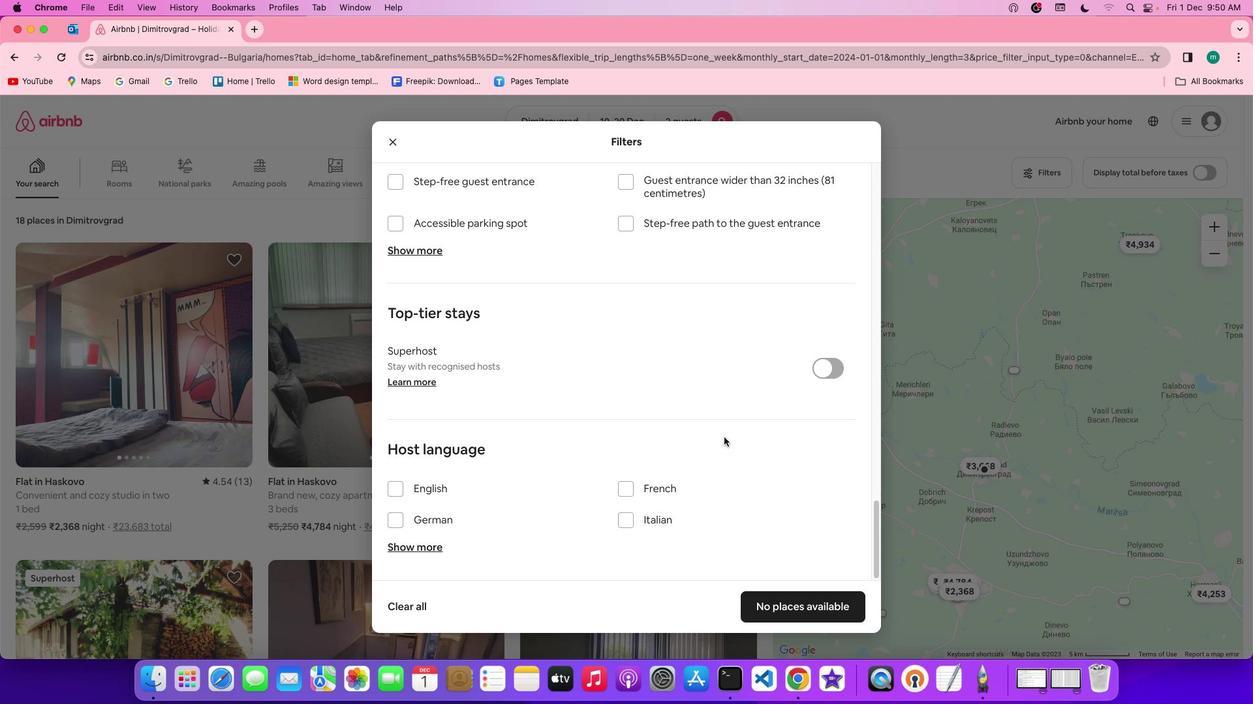 
Action: Mouse scrolled (723, 437) with delta (0, -3)
Screenshot: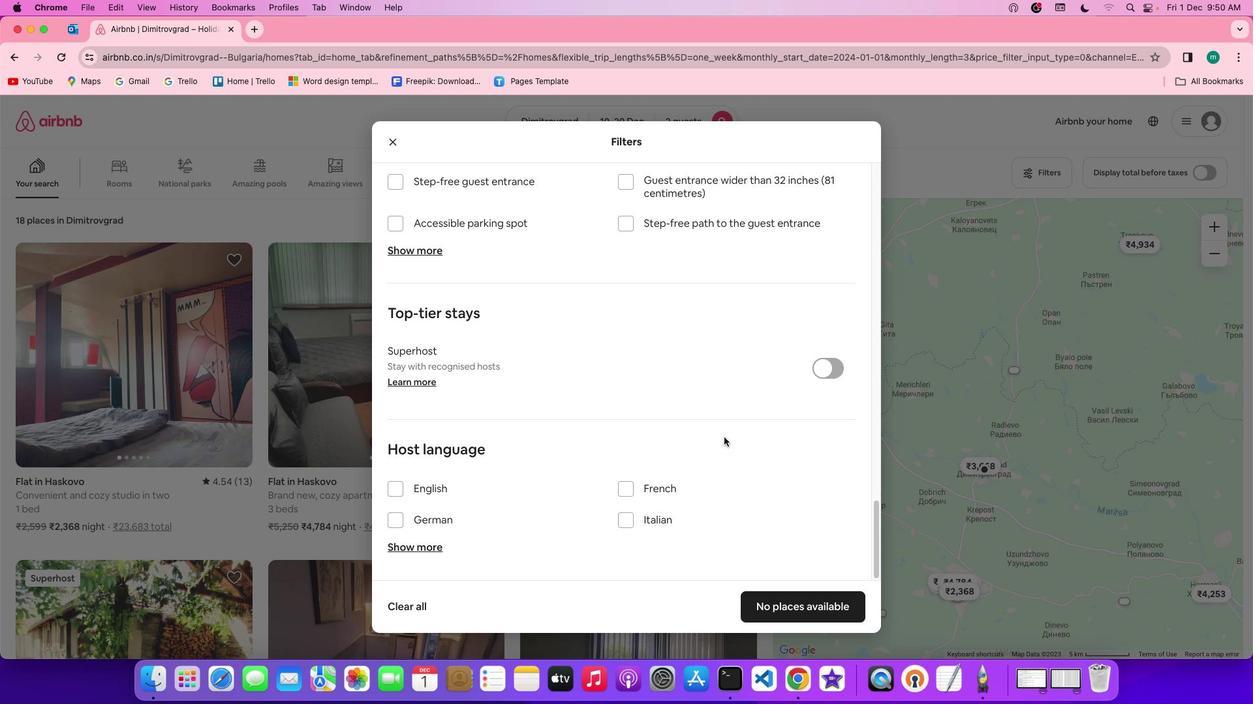 
Action: Mouse scrolled (723, 437) with delta (0, -3)
Screenshot: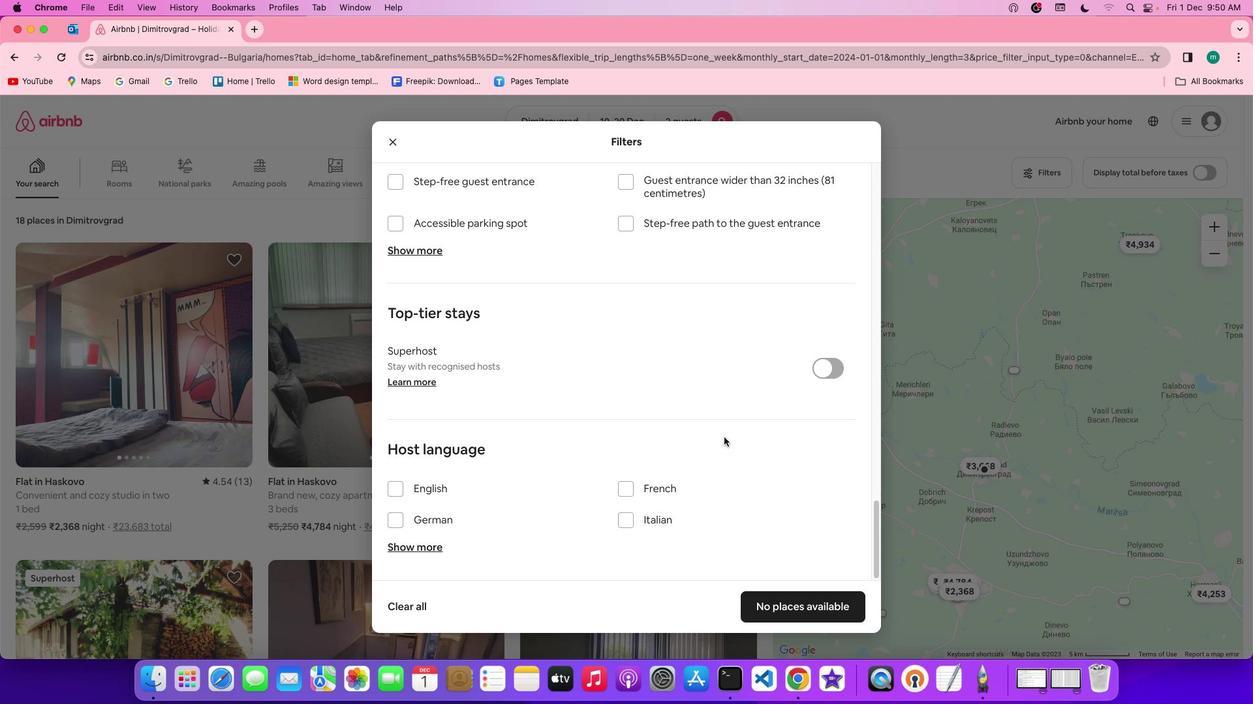 
Action: Mouse scrolled (723, 437) with delta (0, 0)
Screenshot: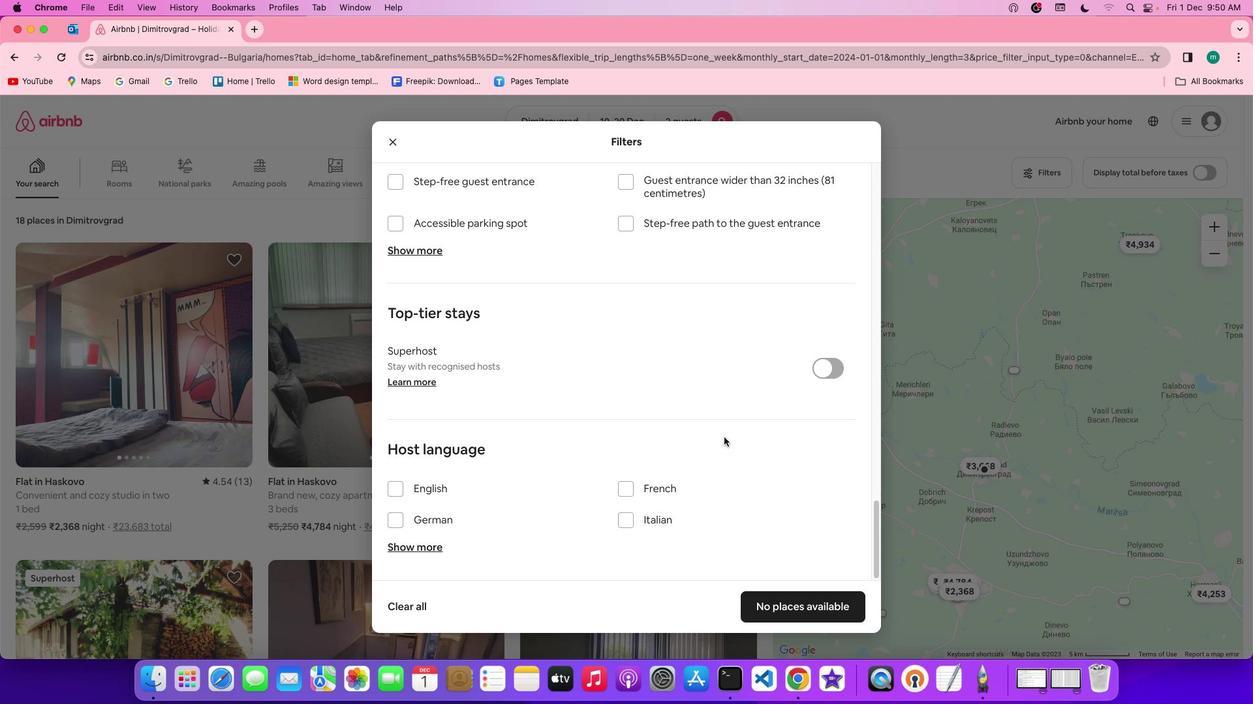 
Action: Mouse scrolled (723, 437) with delta (0, 0)
Screenshot: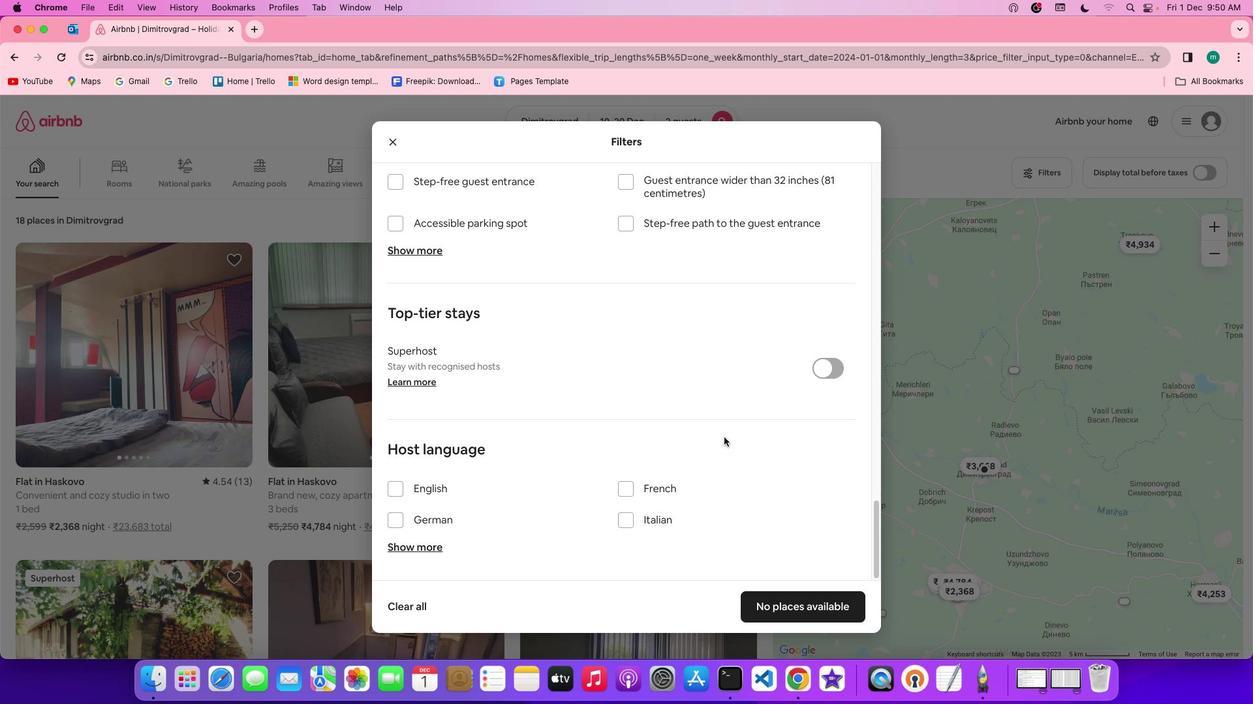 
Action: Mouse scrolled (723, 437) with delta (0, -1)
Screenshot: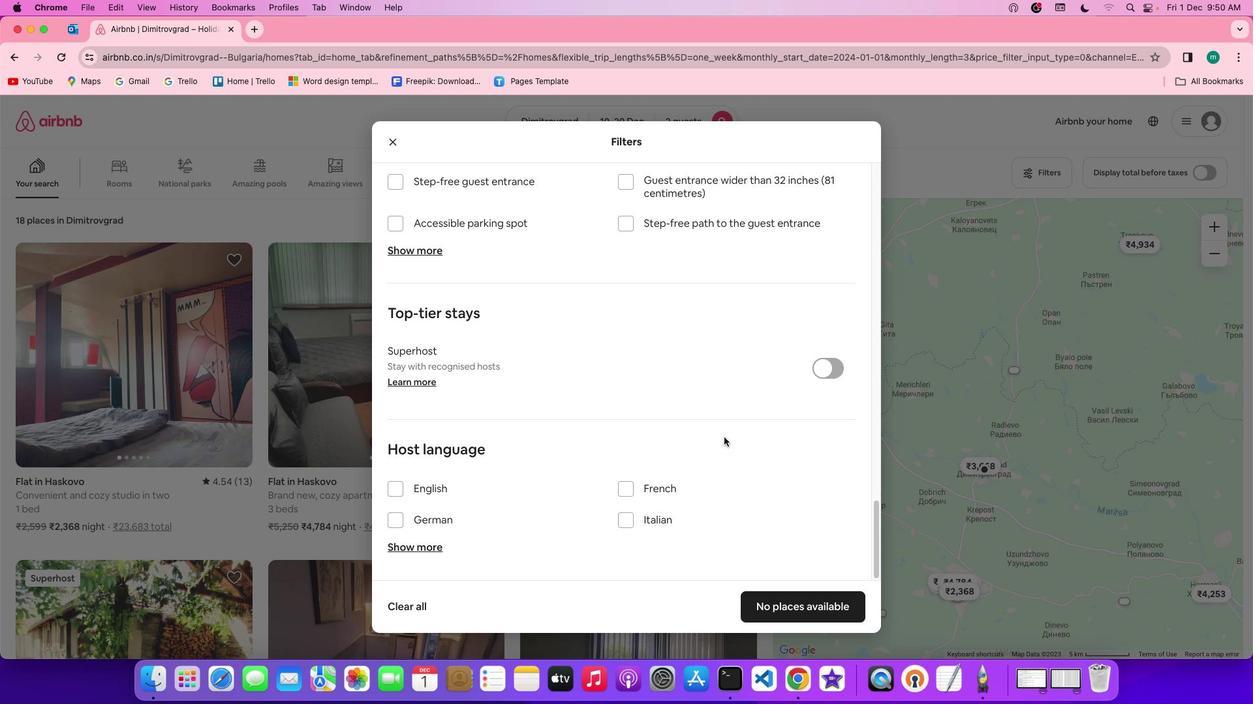 
Action: Mouse scrolled (723, 437) with delta (0, -3)
Screenshot: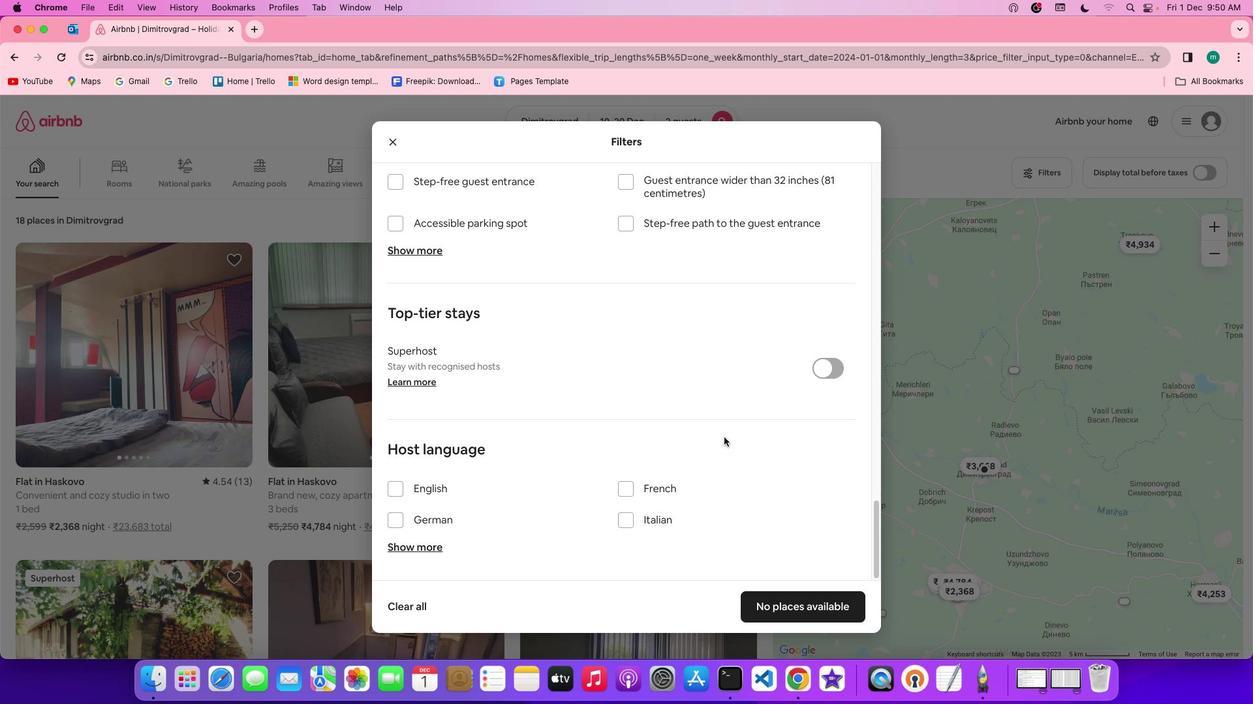 
Action: Mouse scrolled (723, 437) with delta (0, -3)
Screenshot: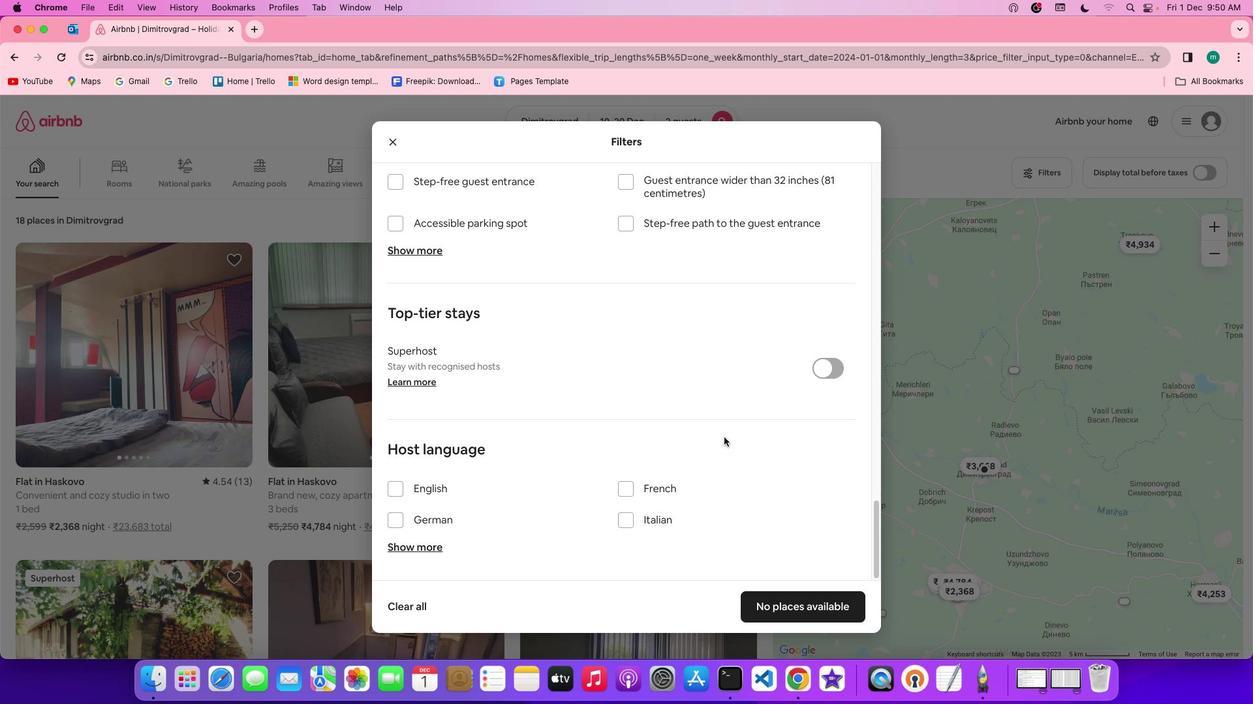 
Action: Mouse moved to (789, 610)
Screenshot: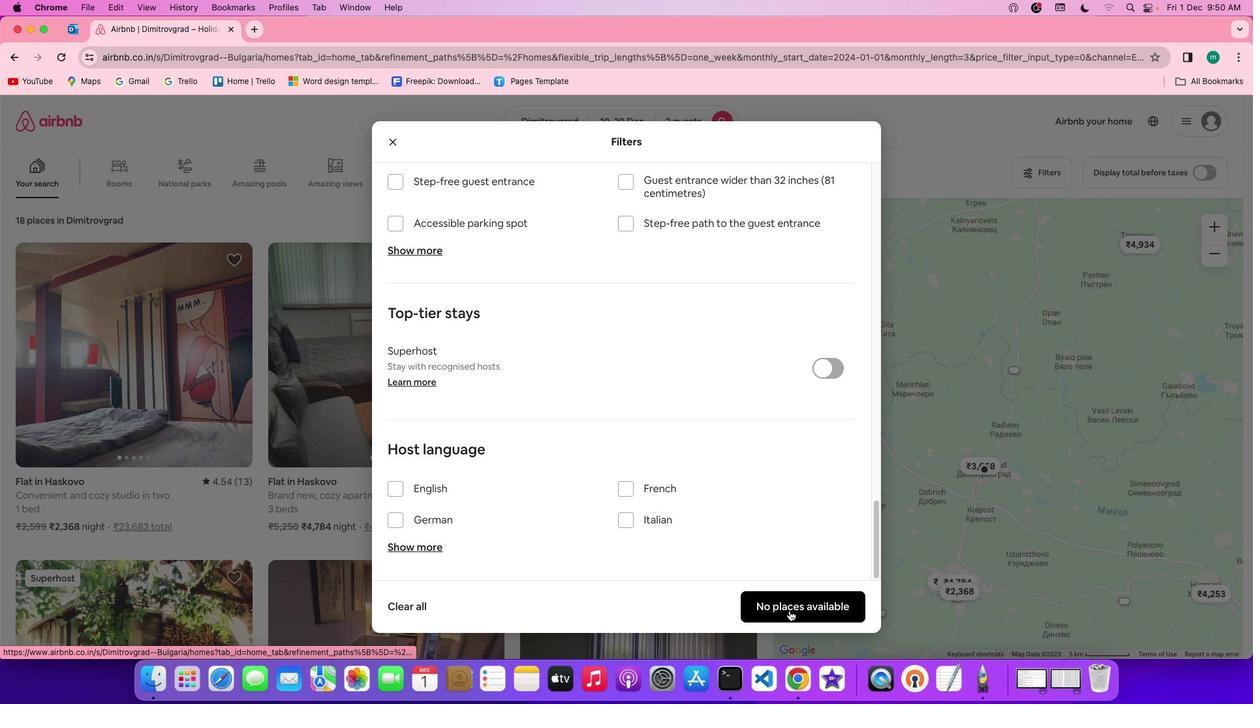 
Action: Mouse pressed left at (789, 610)
Screenshot: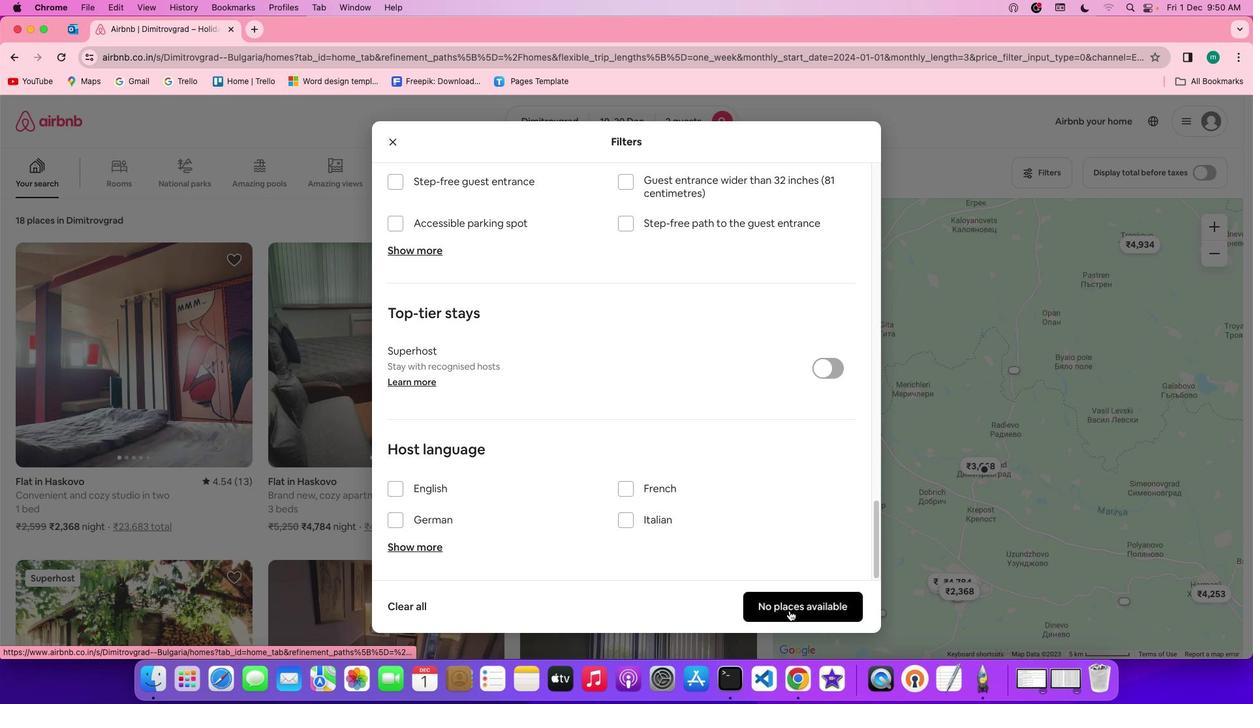 
Action: Mouse moved to (498, 479)
Screenshot: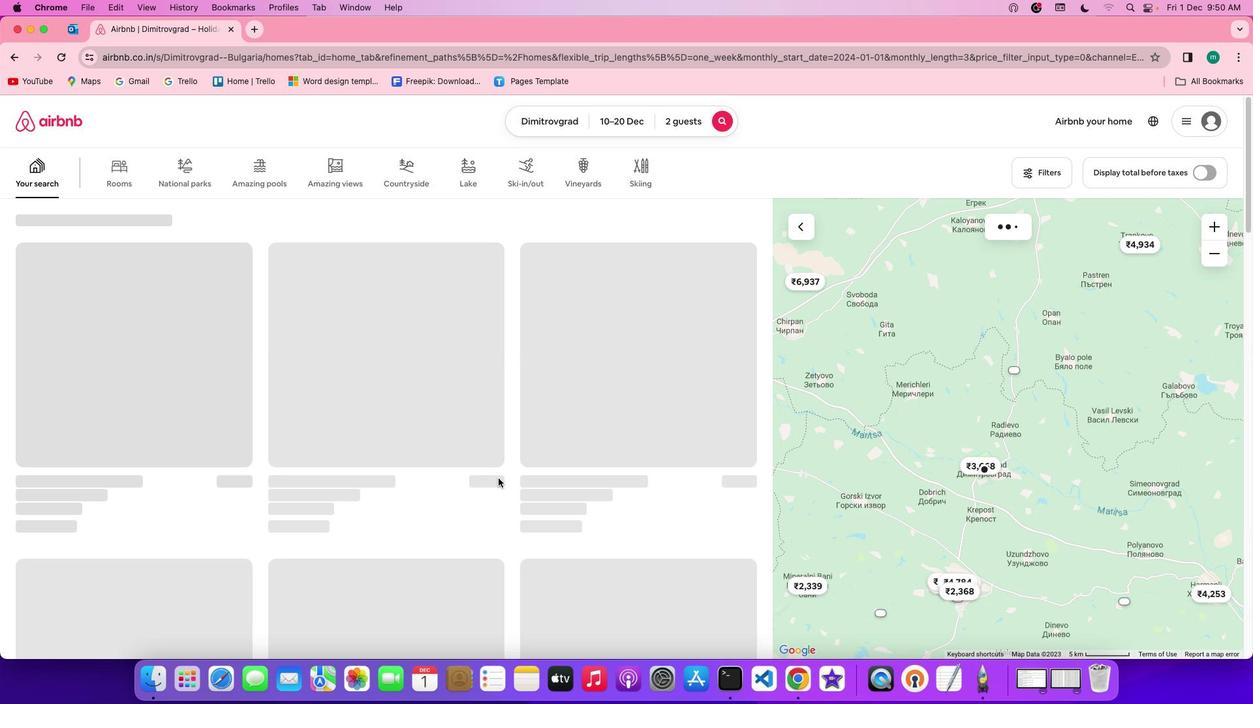 
